 Task: Add an event  with title  Meeting with John, date '2023/11/12' to 2023/11/14 & Select Event type as  Collective. Add location for the event as  987 Red Beach, Santorini, Greece and add a description: Based on the analysis conducted, providing recommendations and actionable insights for future campaigns or adjustments to the current campaign. These recommendations may include refining the target audience, adjusting messaging, optimizing marketing channels, modifying creative elements, or reallocating resources.Create an event link  http-meetingwithjohncom & Select the event color as  Bright Yellow. , logged in from the account softage.10@softage.netand send the event invitation to softage.9@softage.net and softage.8@softage.net
Action: Mouse moved to (930, 182)
Screenshot: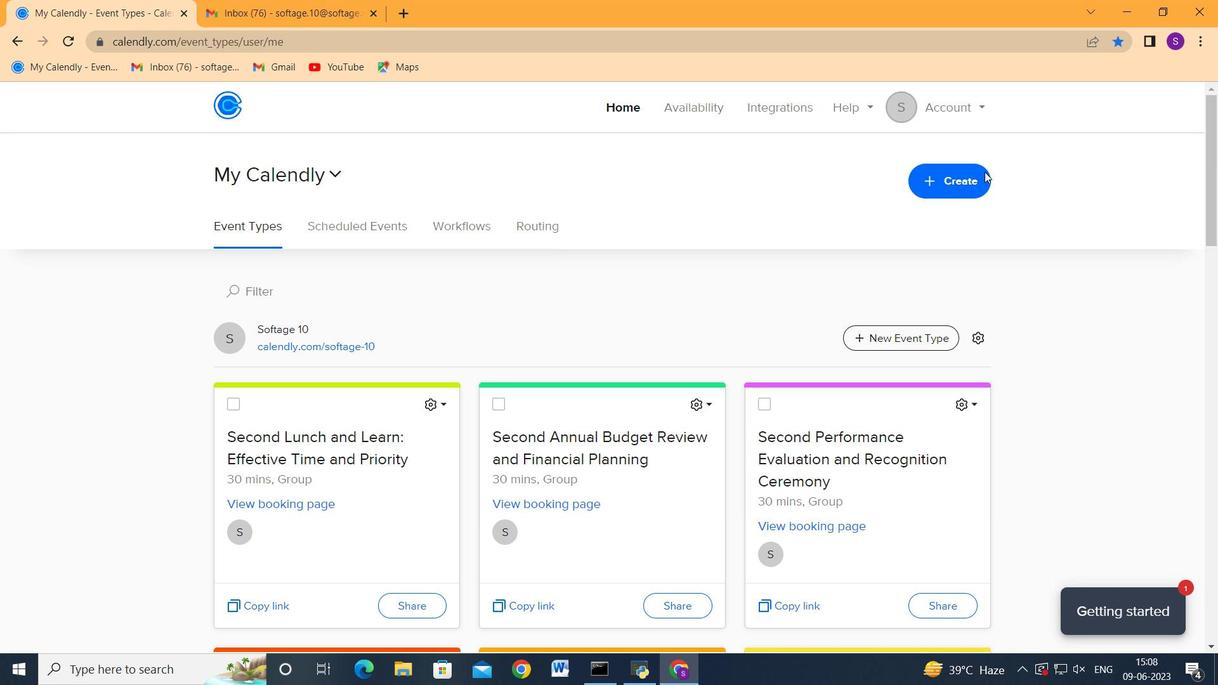 
Action: Mouse pressed left at (930, 182)
Screenshot: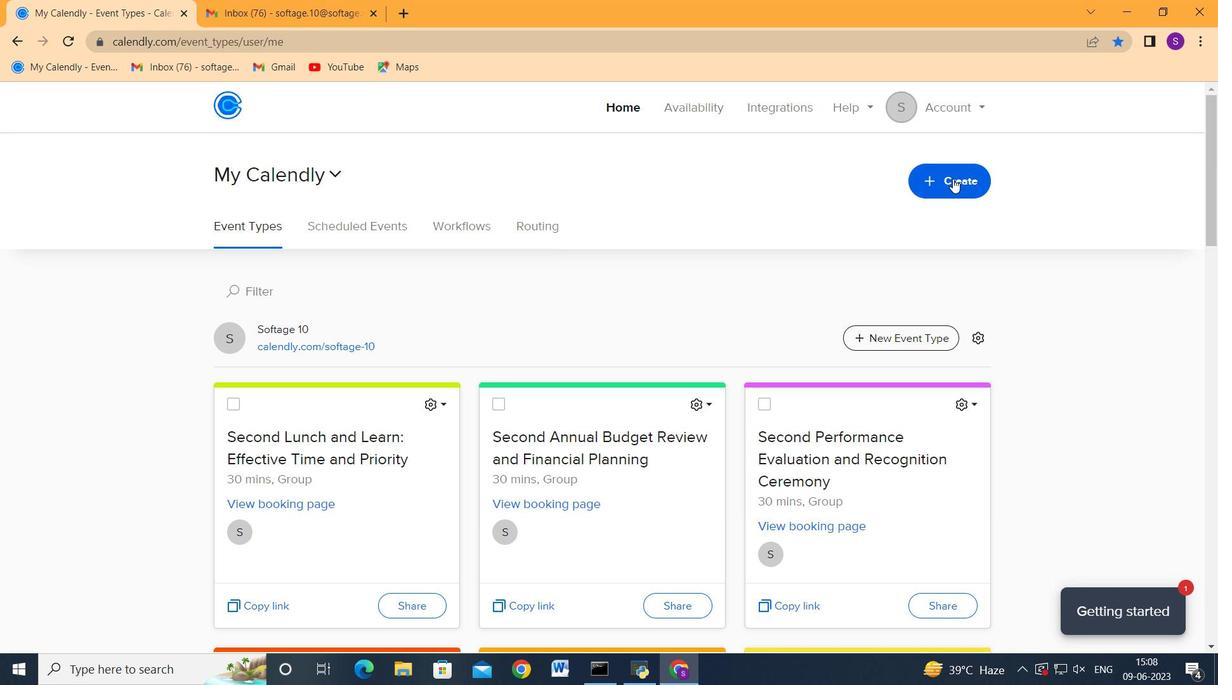 
Action: Mouse moved to (930, 222)
Screenshot: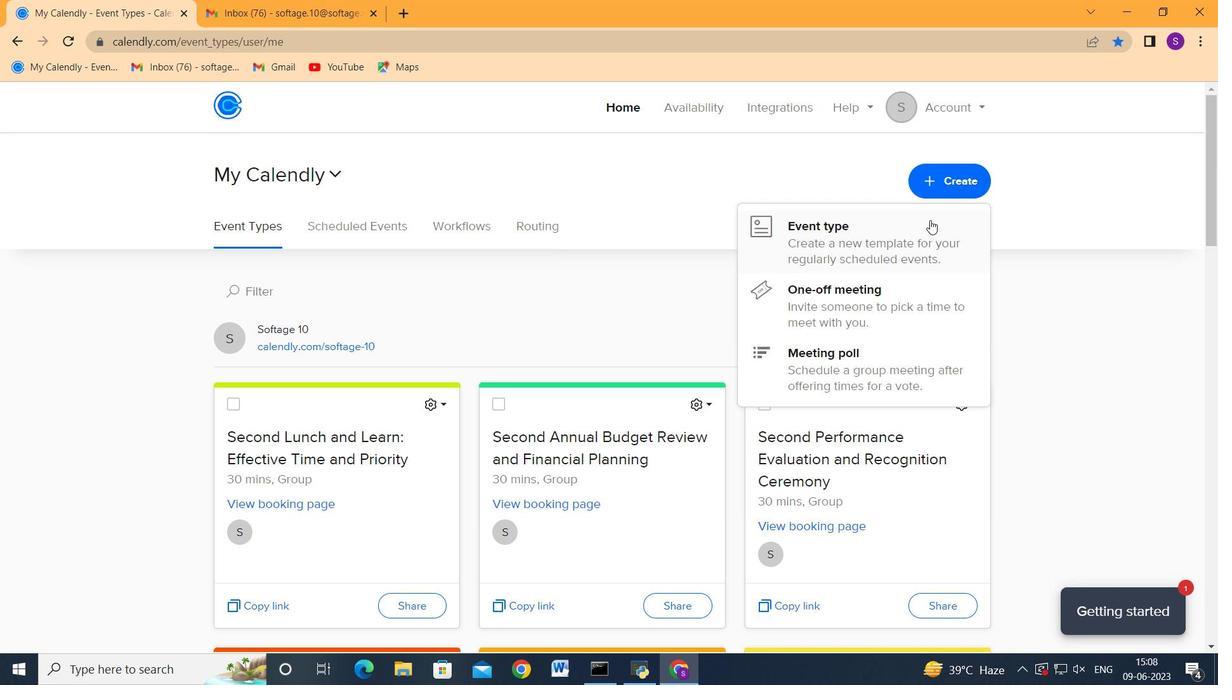 
Action: Mouse pressed left at (930, 222)
Screenshot: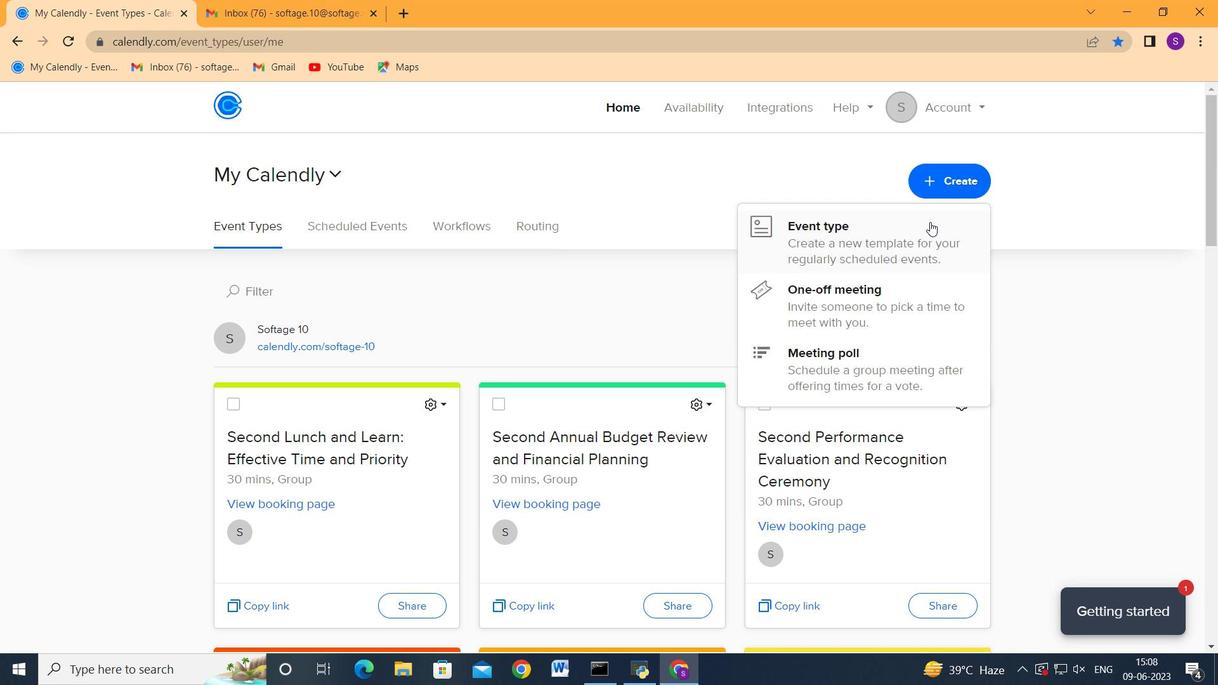 
Action: Mouse moved to (543, 496)
Screenshot: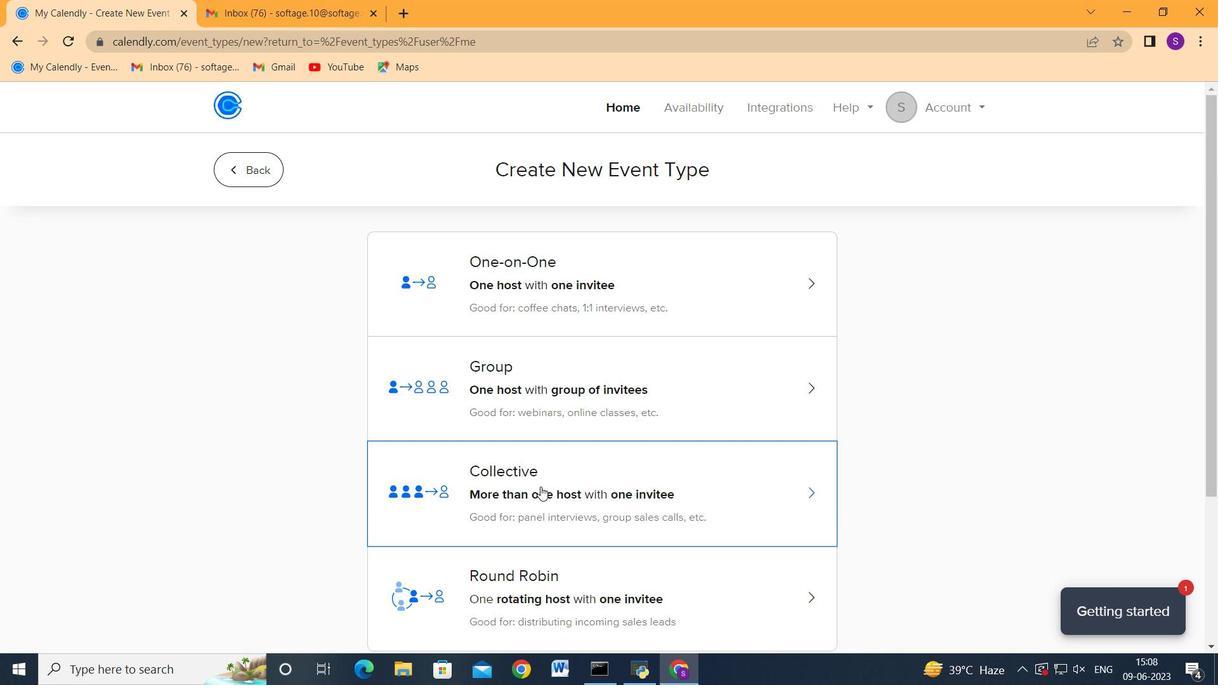 
Action: Mouse pressed left at (543, 496)
Screenshot: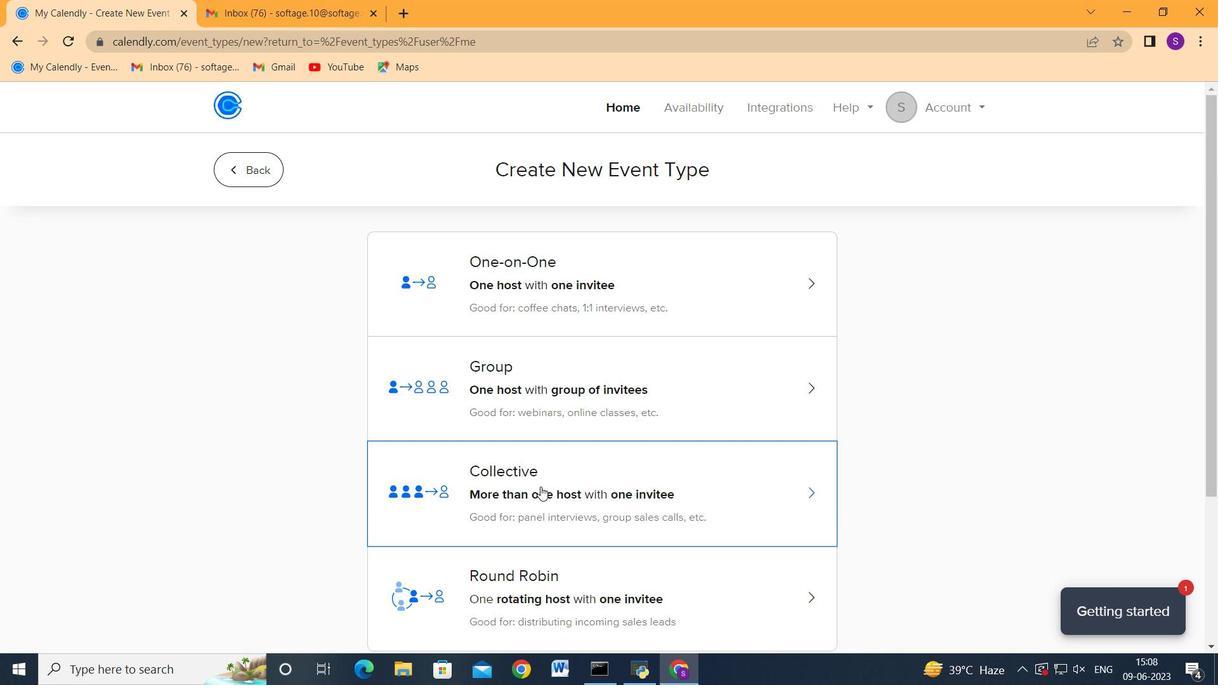 
Action: Mouse moved to (601, 246)
Screenshot: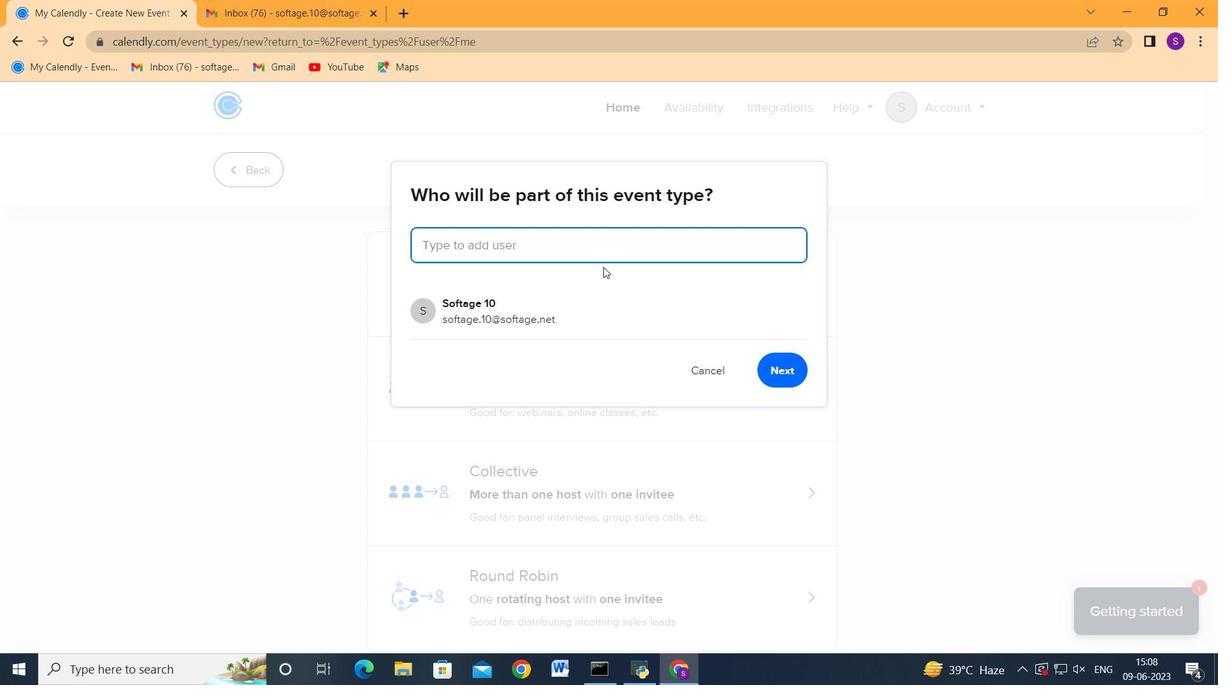 
Action: Key pressed <Key.shift>
Screenshot: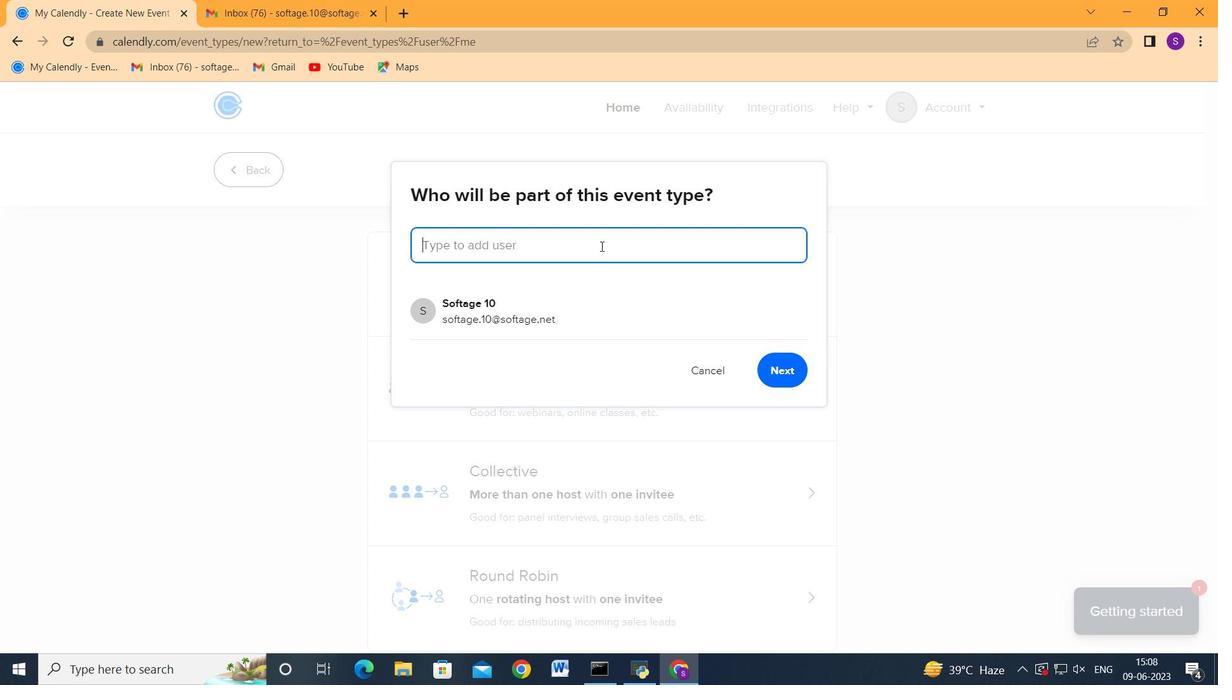 
Action: Mouse moved to (780, 359)
Screenshot: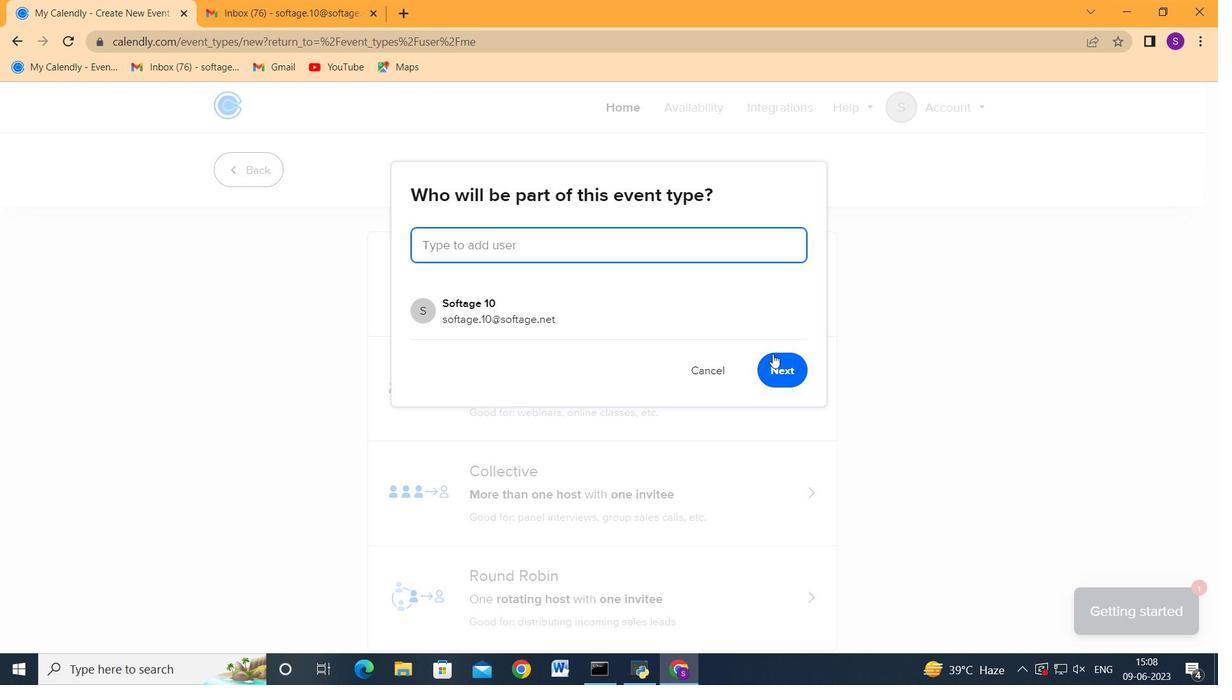 
Action: Mouse pressed left at (780, 359)
Screenshot: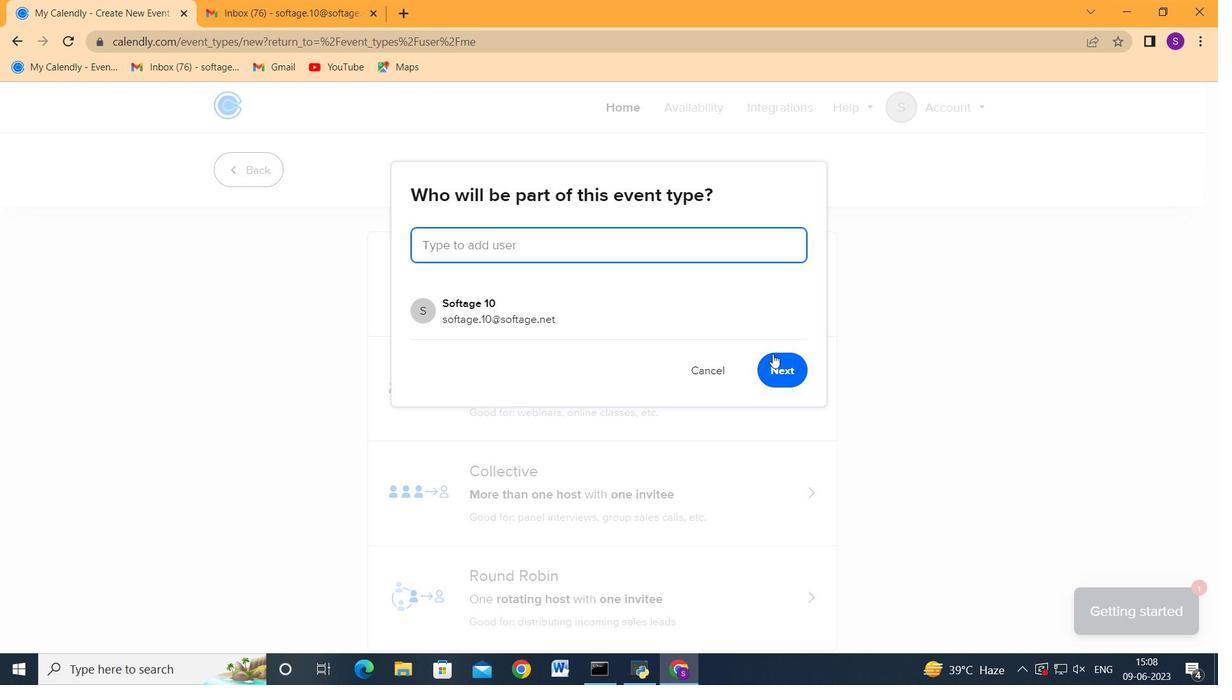 
Action: Mouse moved to (371, 379)
Screenshot: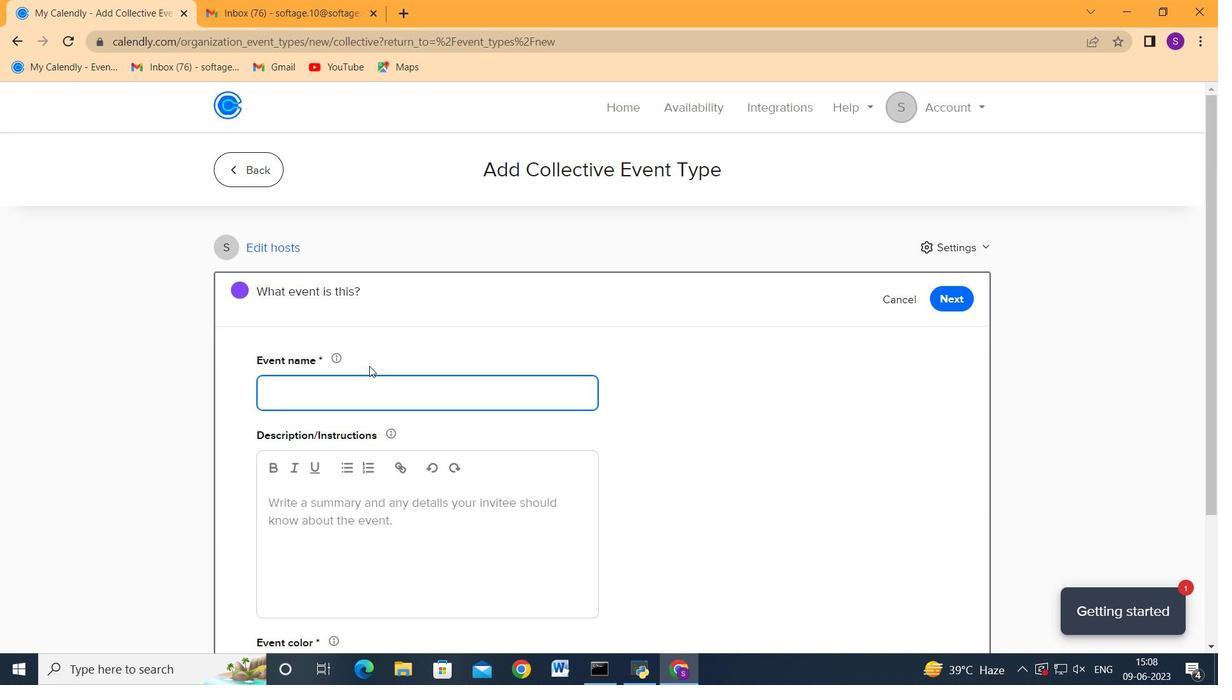 
Action: Key pressed <Key.shift>Based<Key.space>on<Key.space>thctrl+A<Key.backspace><Key.shift>Meeting<Key.space>with<Key.space><Key.shift>John,<Key.space><Key.backspace><Key.backspace><Key.tab><Key.tab><Key.tab>2<Key.backspace><Key.backspace><Key.shift>T<Key.backspace><Key.backspace><Key.shift_r><Key.shift_r><Key.shift_r><Key.shift_r><Key.shift_r><Key.shift_r><Key.shift_r><Key.shift_r><Key.shift_r>Based<Key.space>on<Key.space>the<Key.space>analysis<Key.space>conducted,<Key.space>providing<Key.space><Key.backspace><Key.space>rem<Key.backspace>commed<Key.backspace>ndation<Key.space><Key.backspace>s<Key.space>and<Key.space>actionable<Key.space>insights<Key.space>for<Key.space>future<Key.space>campaigns<Key.space>or<Key.space>adjustments<Key.space>to<Key.space>the<Key.space>current<Key.space>campaign<Key.space><Key.backspace><Key.space><Key.backspace>.<Key.space><Key.shift>These<Key.space>recommendations<Key.space><Key.backspace><Key.space>may<Key.space>include<Key.space>refining<Key.space>the<Key.space>target<Key.space>audience<Key.space><Key.backspace><Key.space><Key.backspace>,<Key.space>adjusting<Key.space>messaging,<Key.space>optimizing<Key.space>marketing<Key.space>channels,<Key.space>modifying<Key.space>creative<Key.space>elements<Key.space><Key.backspace><Key.space><Key.backspace><Key.space><Key.backspace>,<Key.space>or<Key.space>reallocating<Key.space>resources.
Screenshot: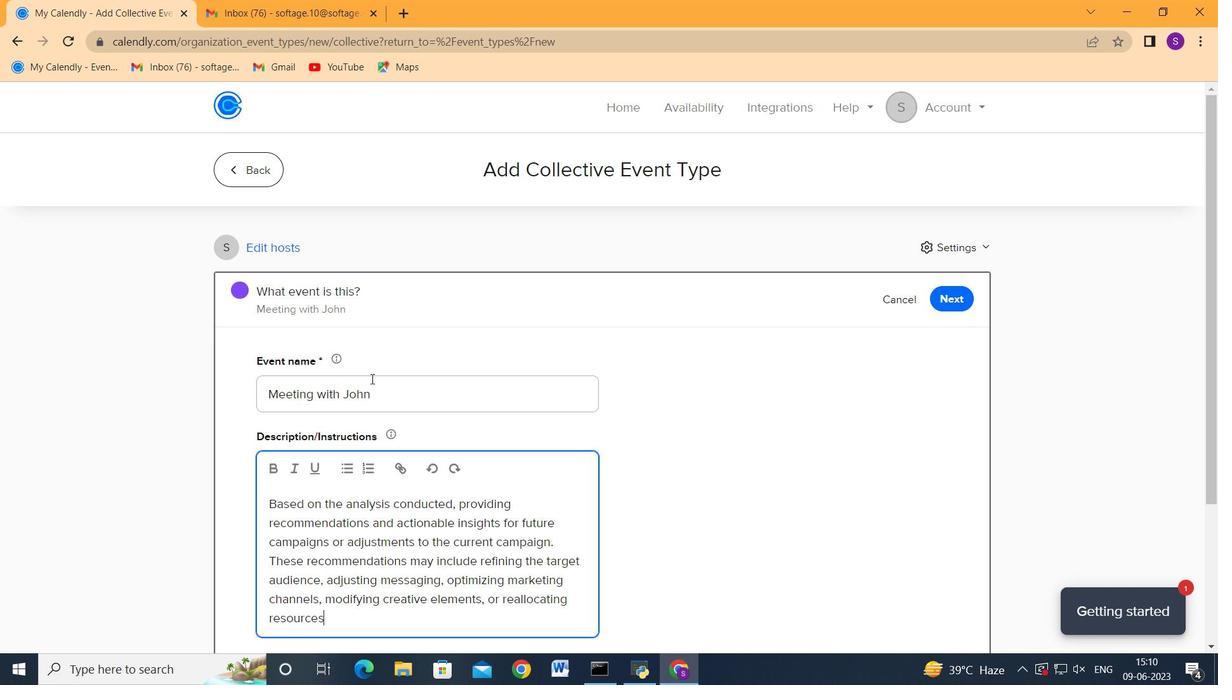 
Action: Mouse moved to (411, 372)
Screenshot: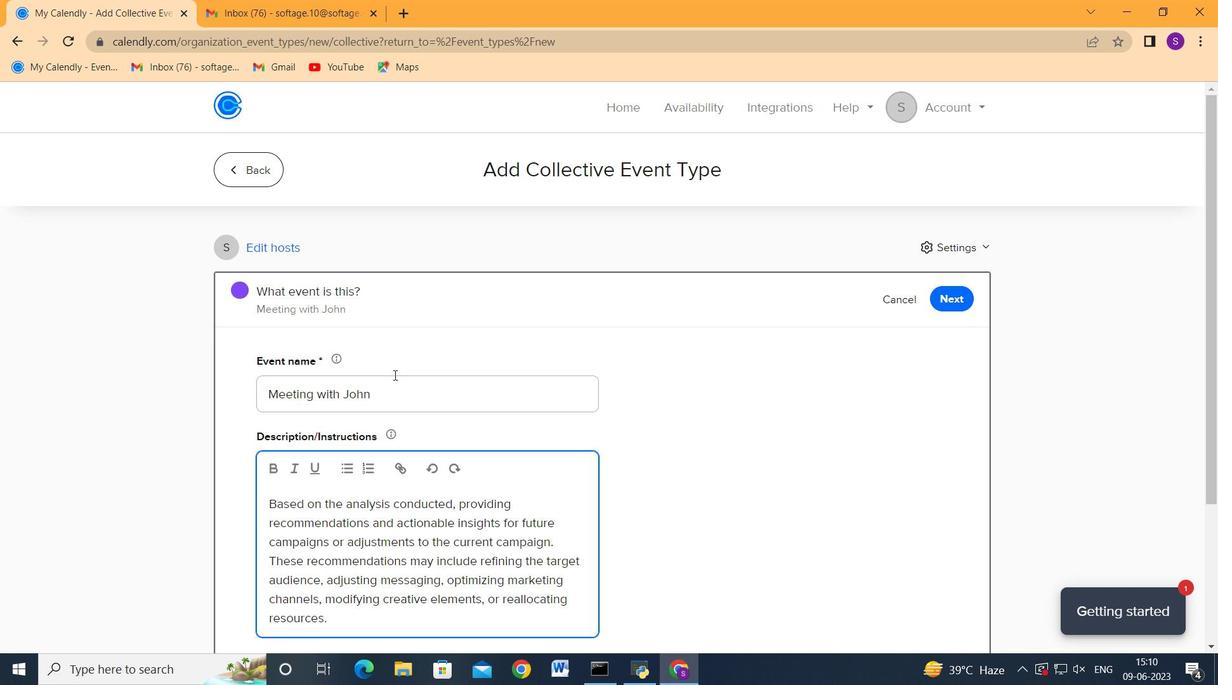 
Action: Mouse scrolled (411, 371) with delta (0, 0)
Screenshot: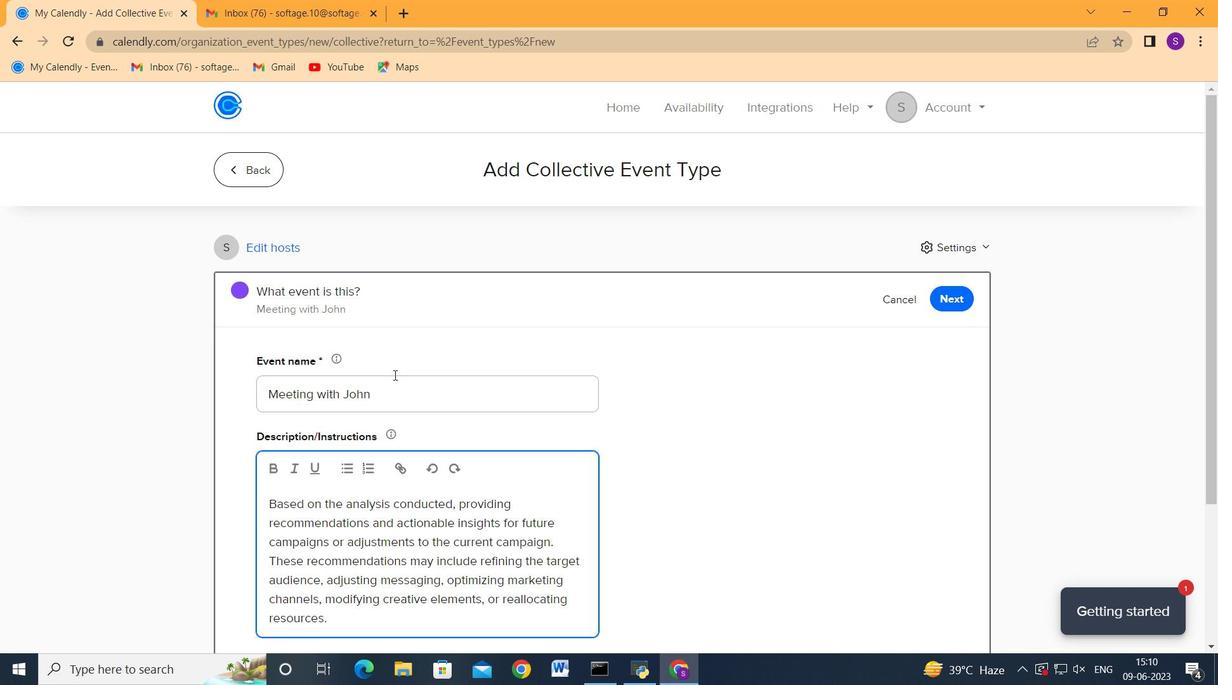 
Action: Mouse scrolled (411, 371) with delta (0, 0)
Screenshot: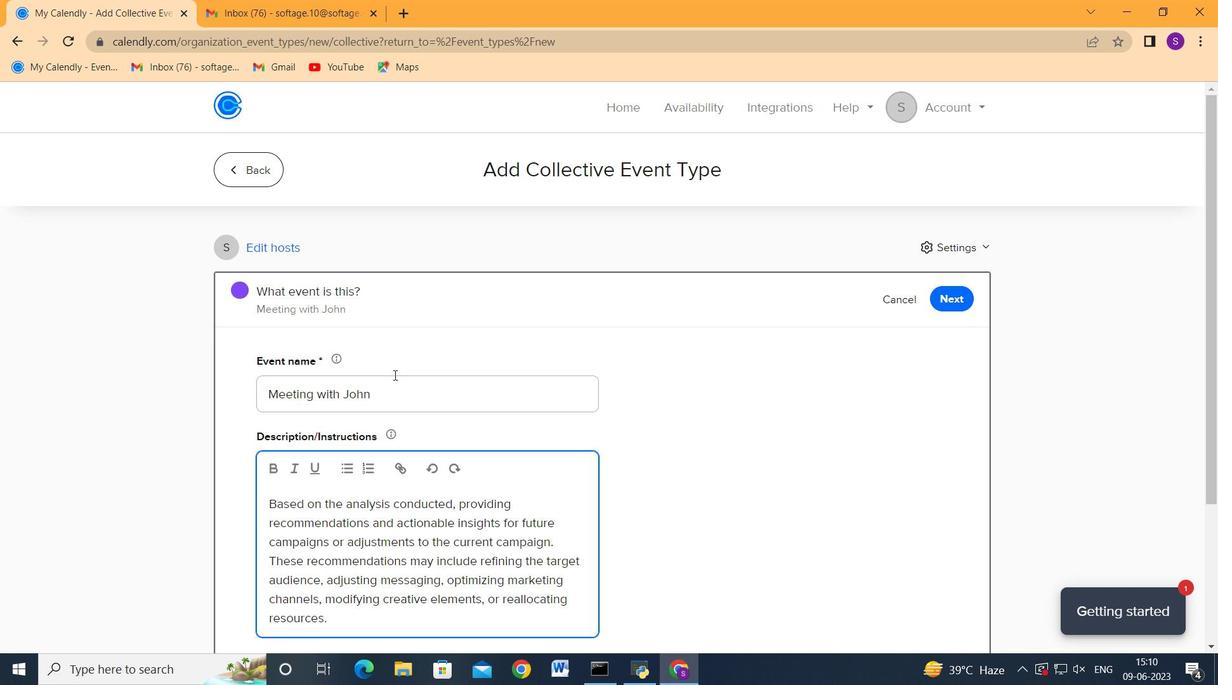 
Action: Mouse scrolled (411, 371) with delta (0, 0)
Screenshot: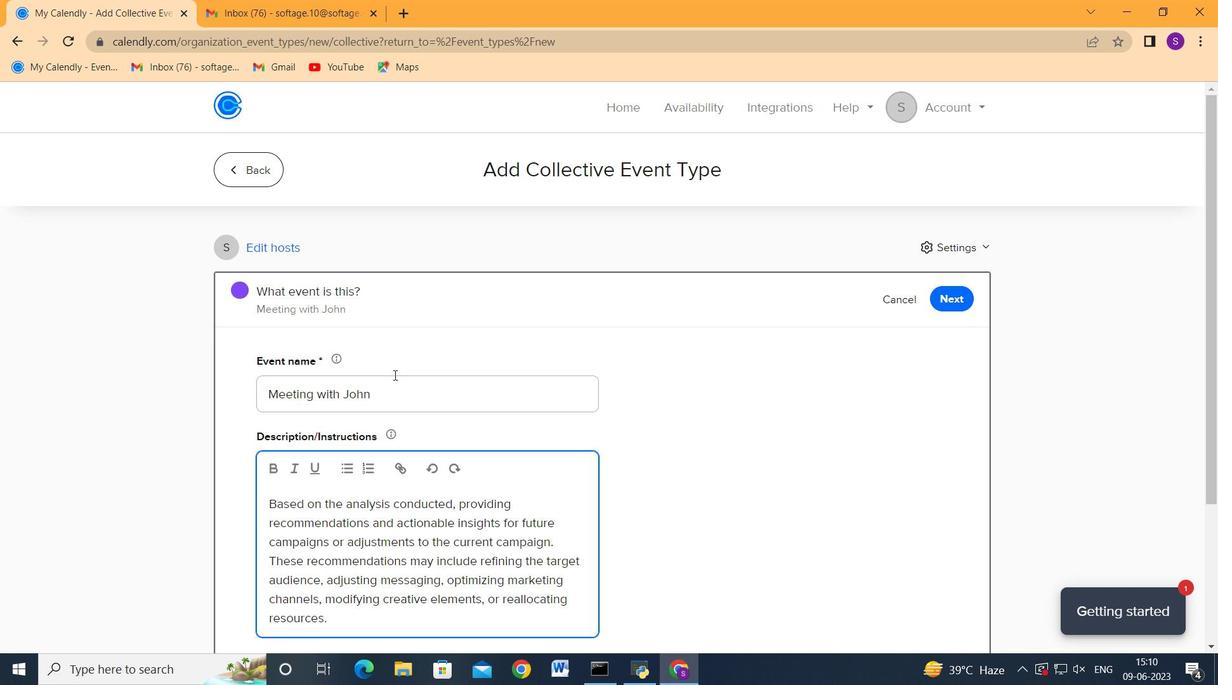 
Action: Mouse scrolled (411, 371) with delta (0, 0)
Screenshot: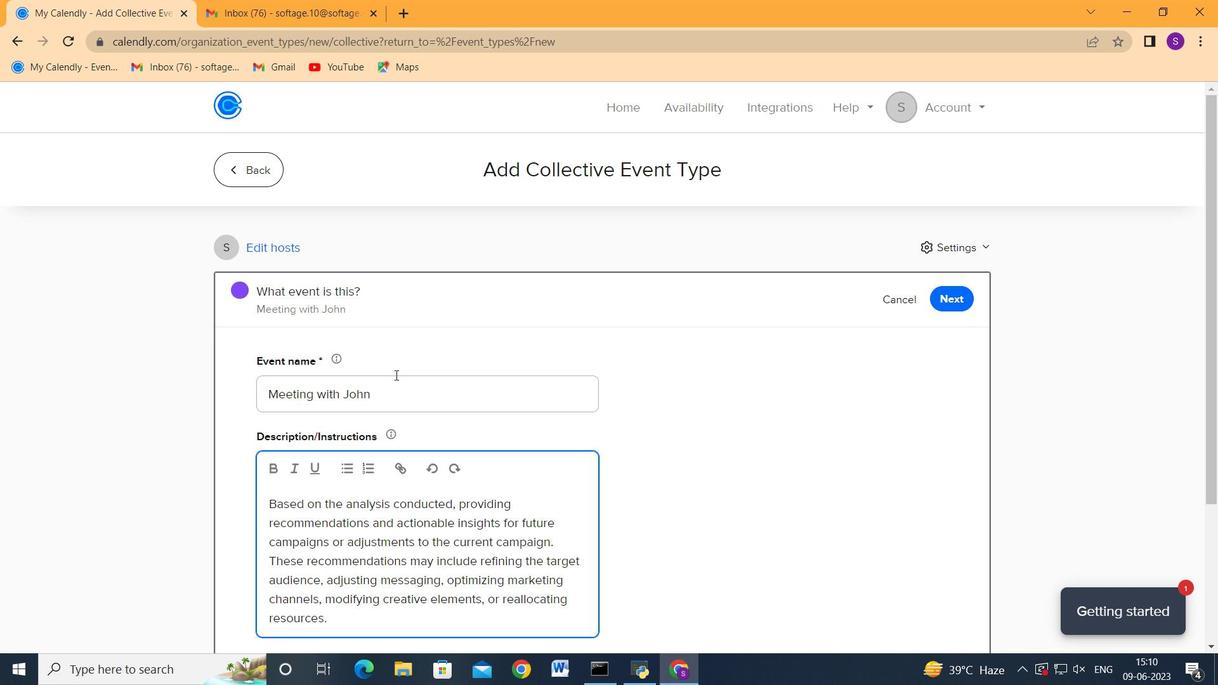 
Action: Mouse moved to (414, 248)
Screenshot: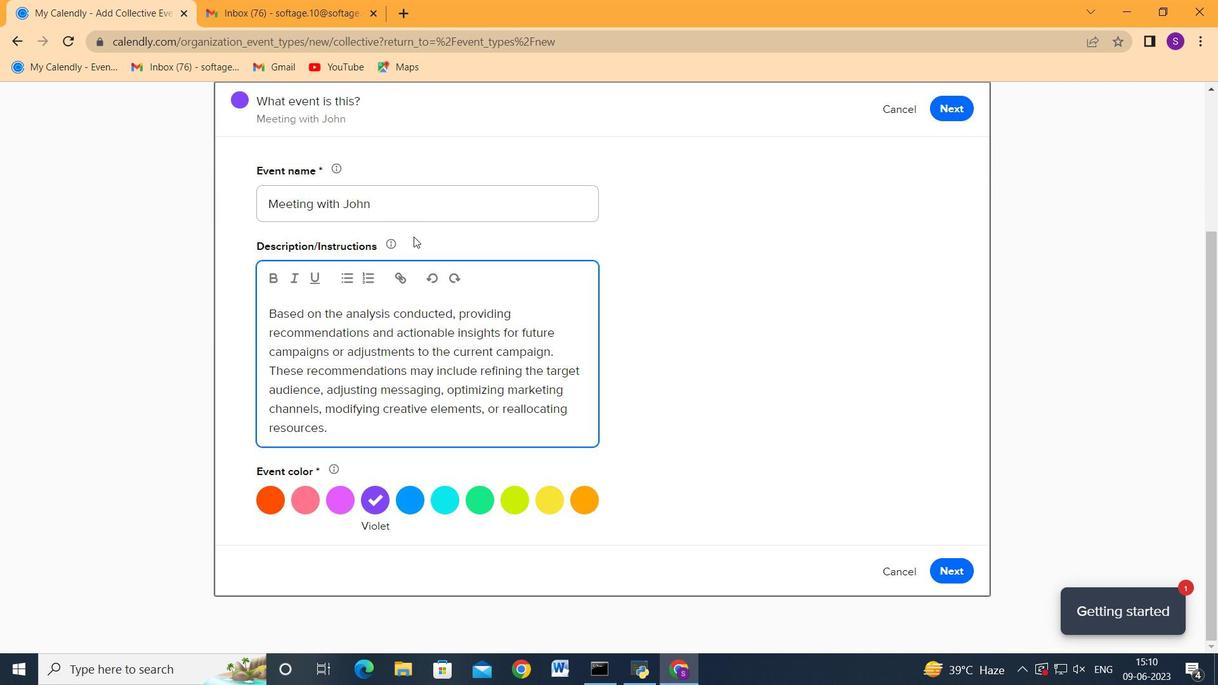 
Action: Mouse scrolled (414, 247) with delta (0, 0)
Screenshot: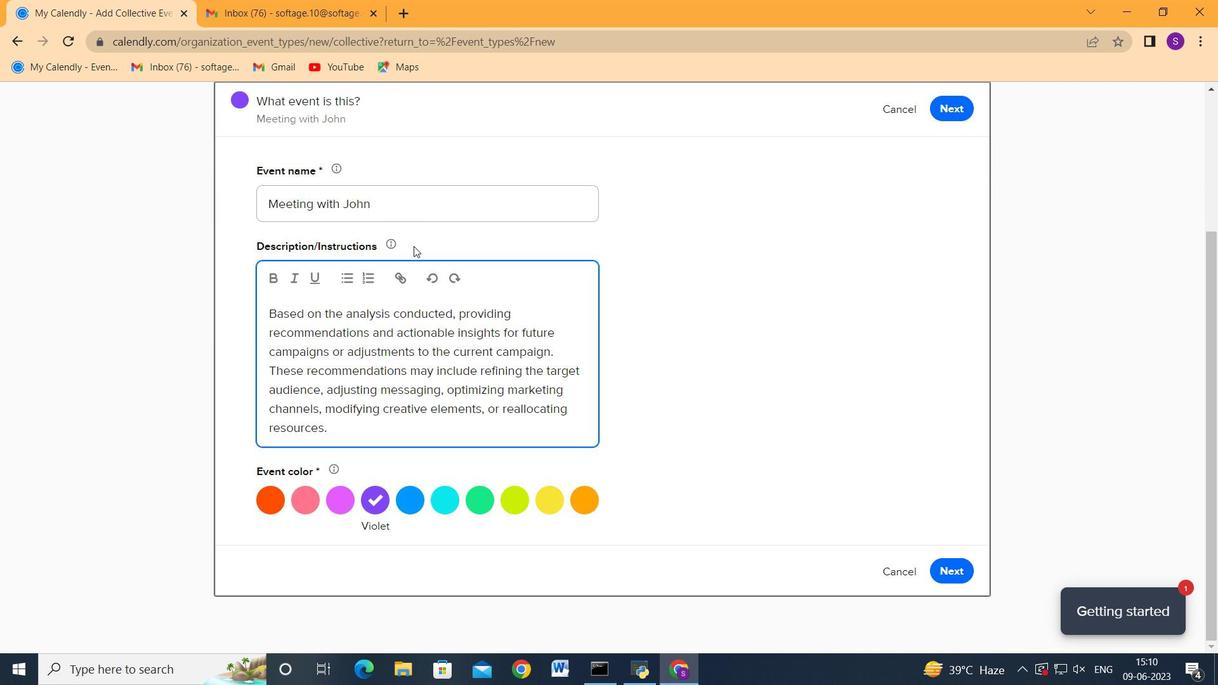 
Action: Mouse moved to (558, 501)
Screenshot: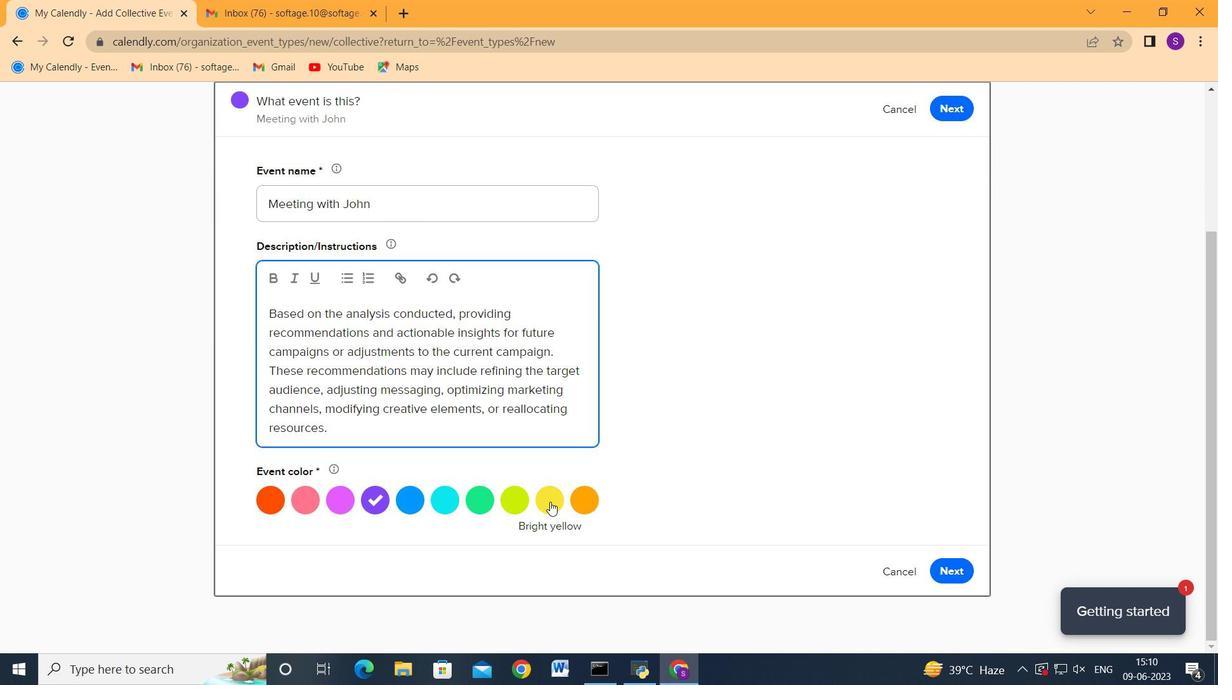 
Action: Mouse pressed left at (558, 501)
Screenshot: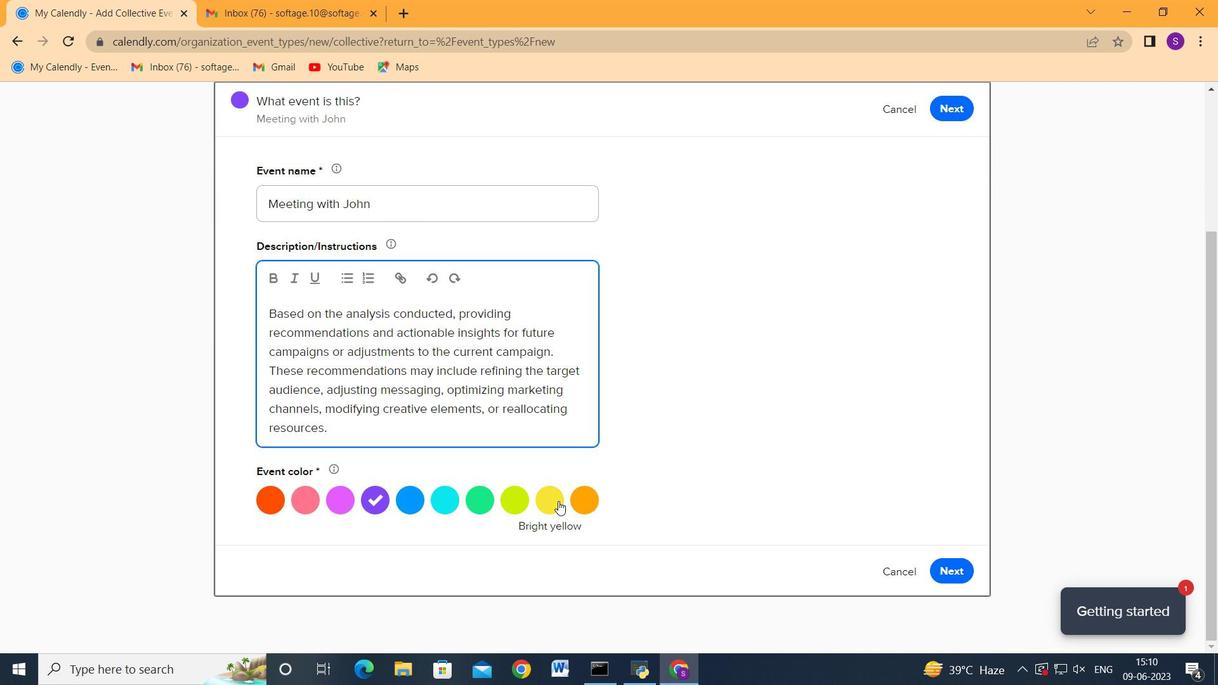 
Action: Mouse moved to (954, 569)
Screenshot: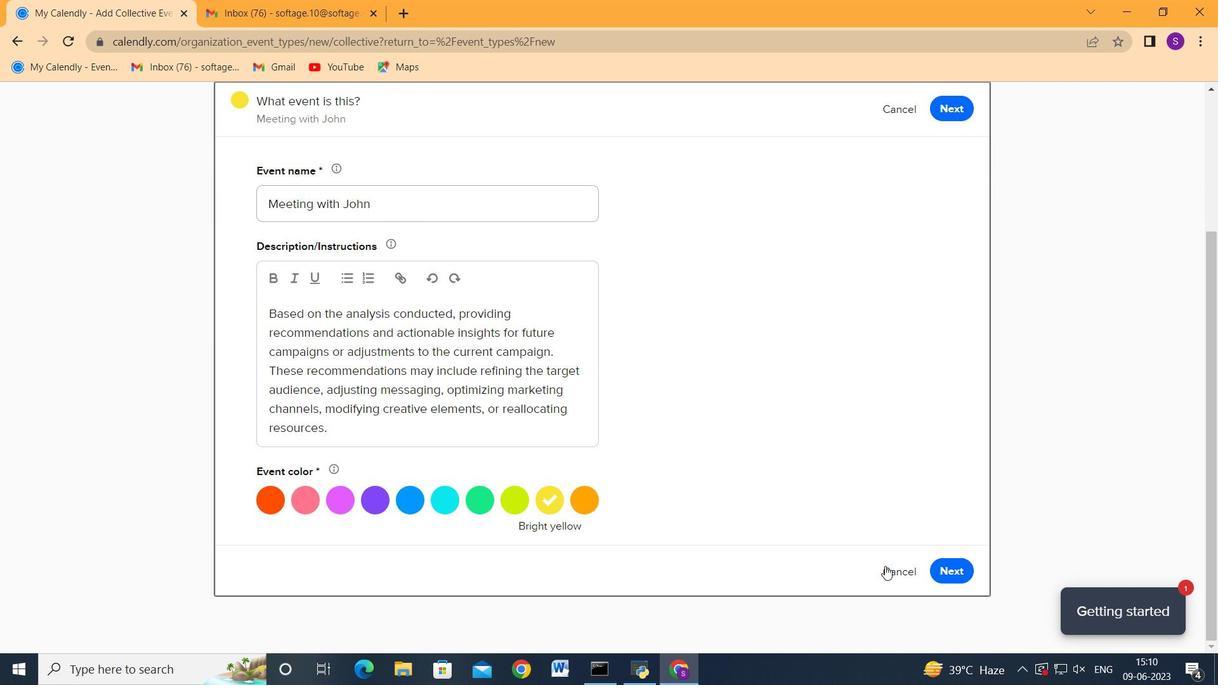 
Action: Mouse pressed left at (954, 569)
Screenshot: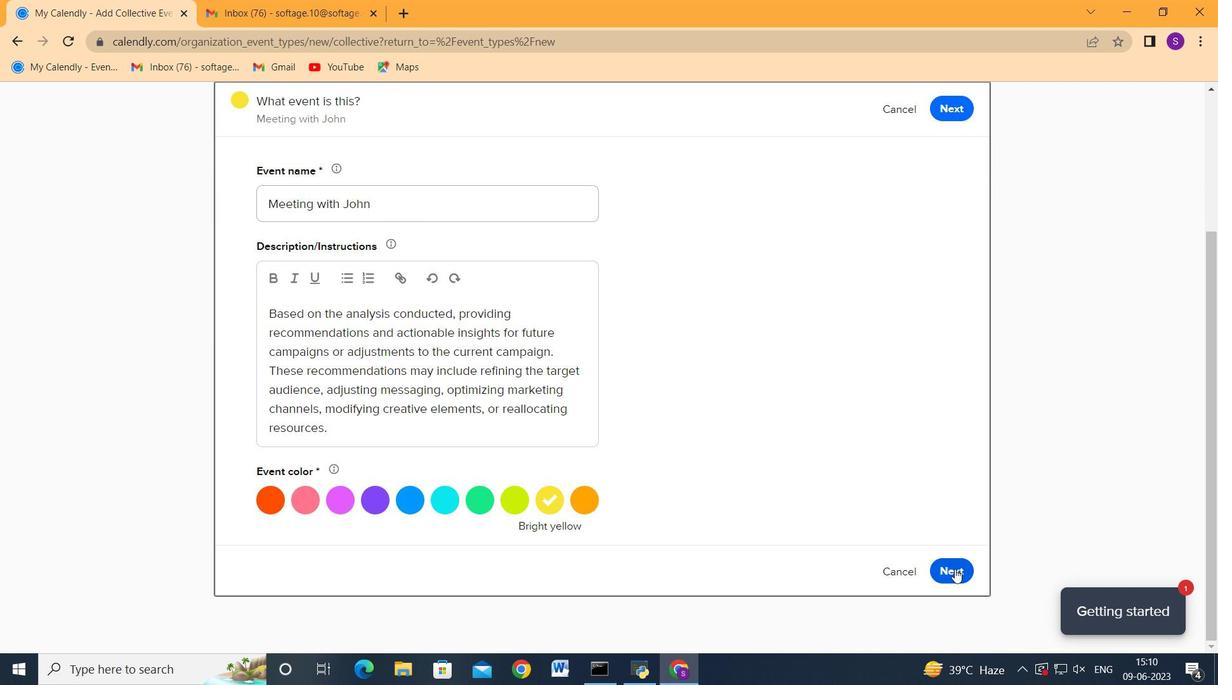 
Action: Mouse moved to (417, 381)
Screenshot: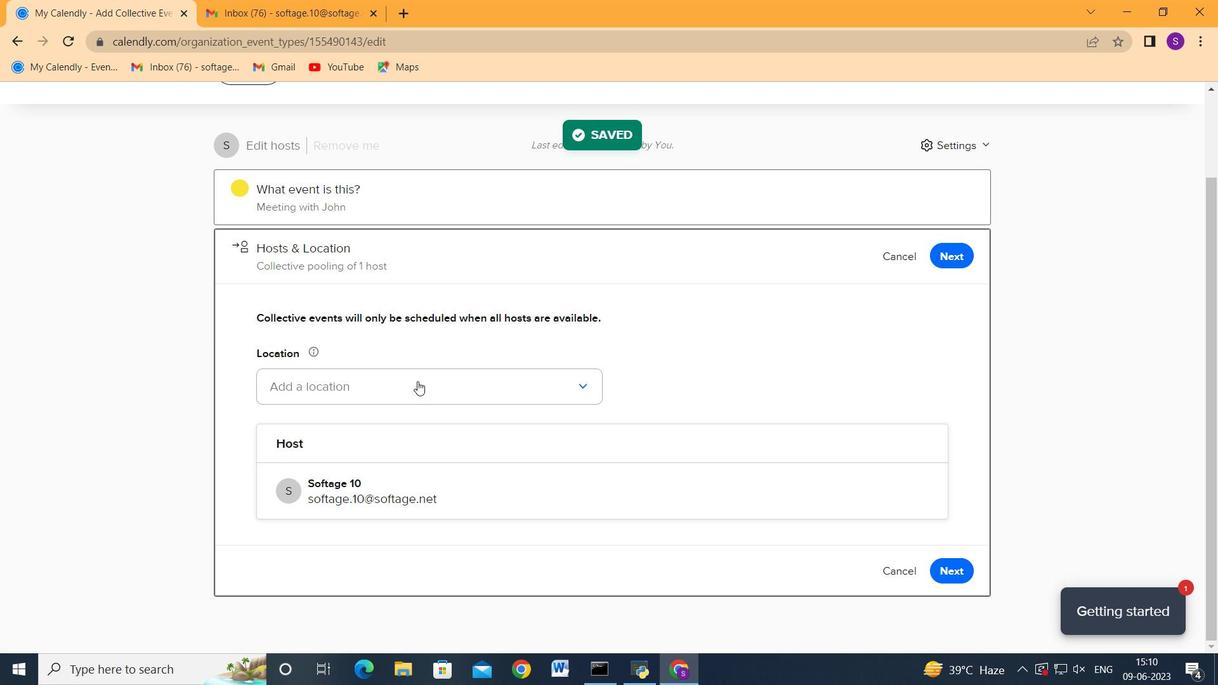 
Action: Mouse pressed left at (417, 381)
Screenshot: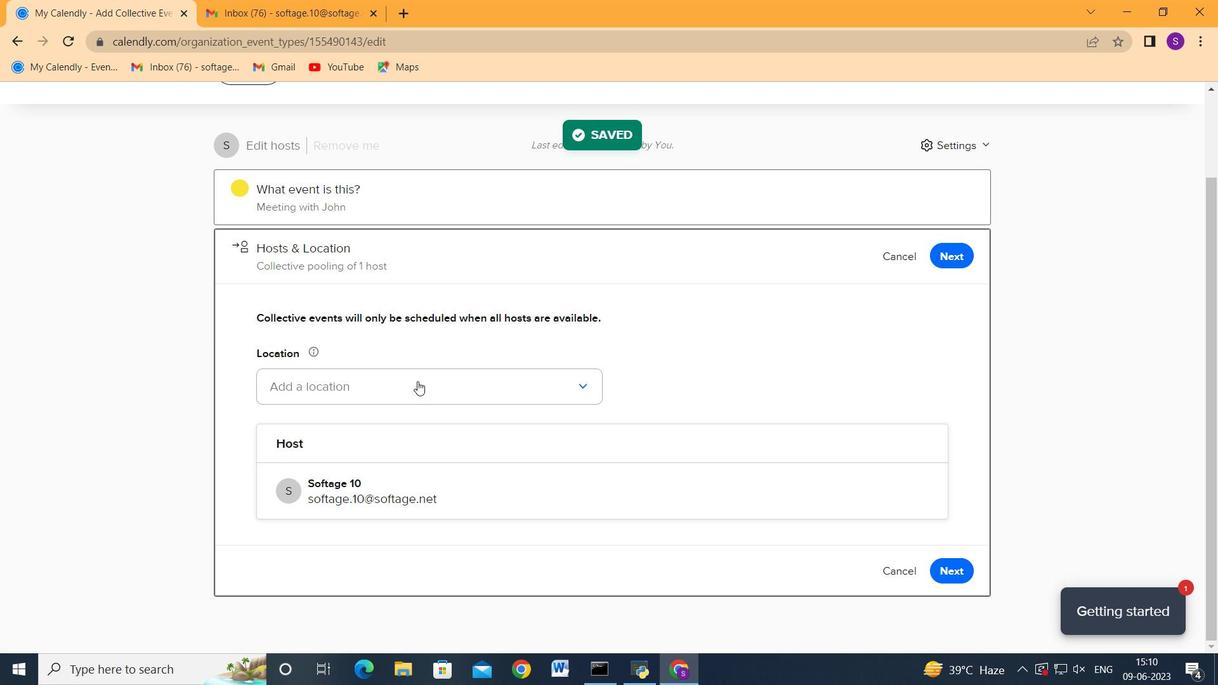 
Action: Mouse moved to (360, 426)
Screenshot: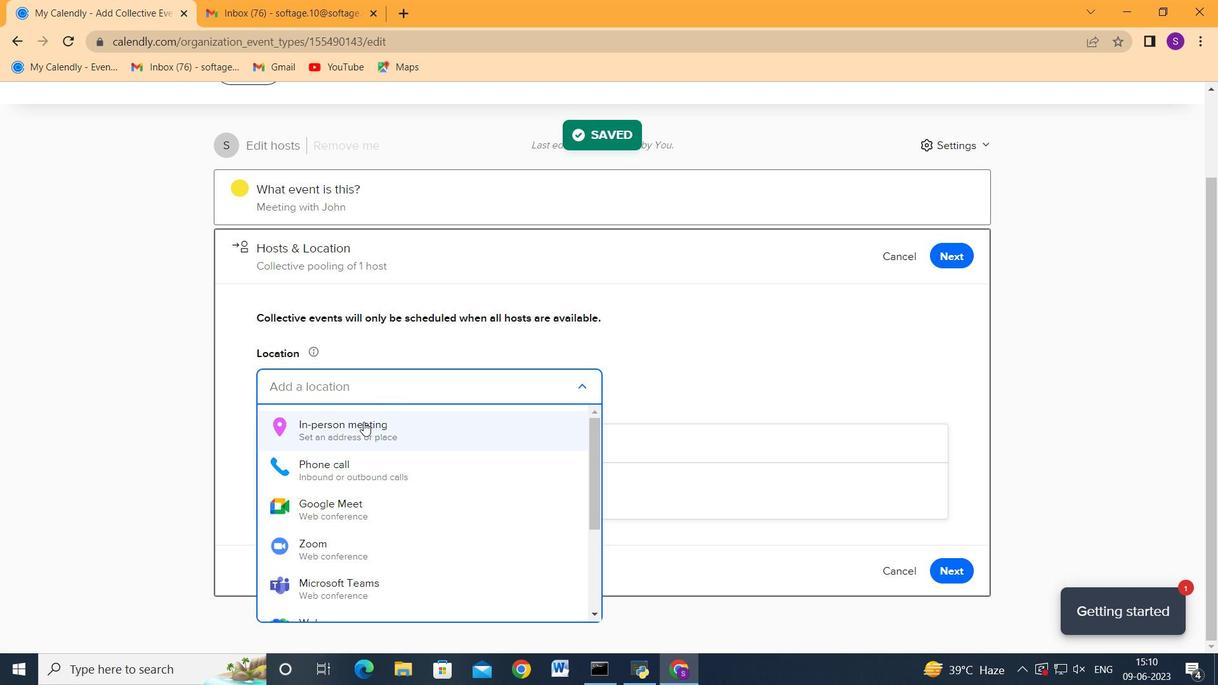 
Action: Mouse pressed left at (360, 426)
Screenshot: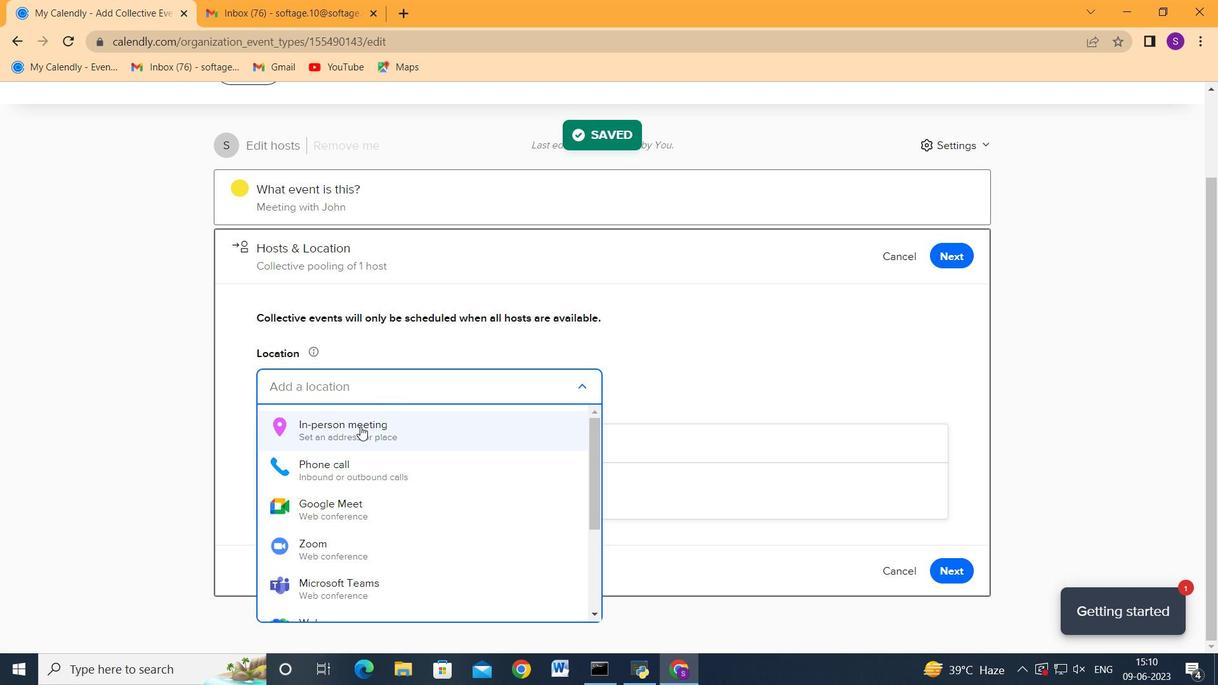
Action: Mouse moved to (531, 276)
Screenshot: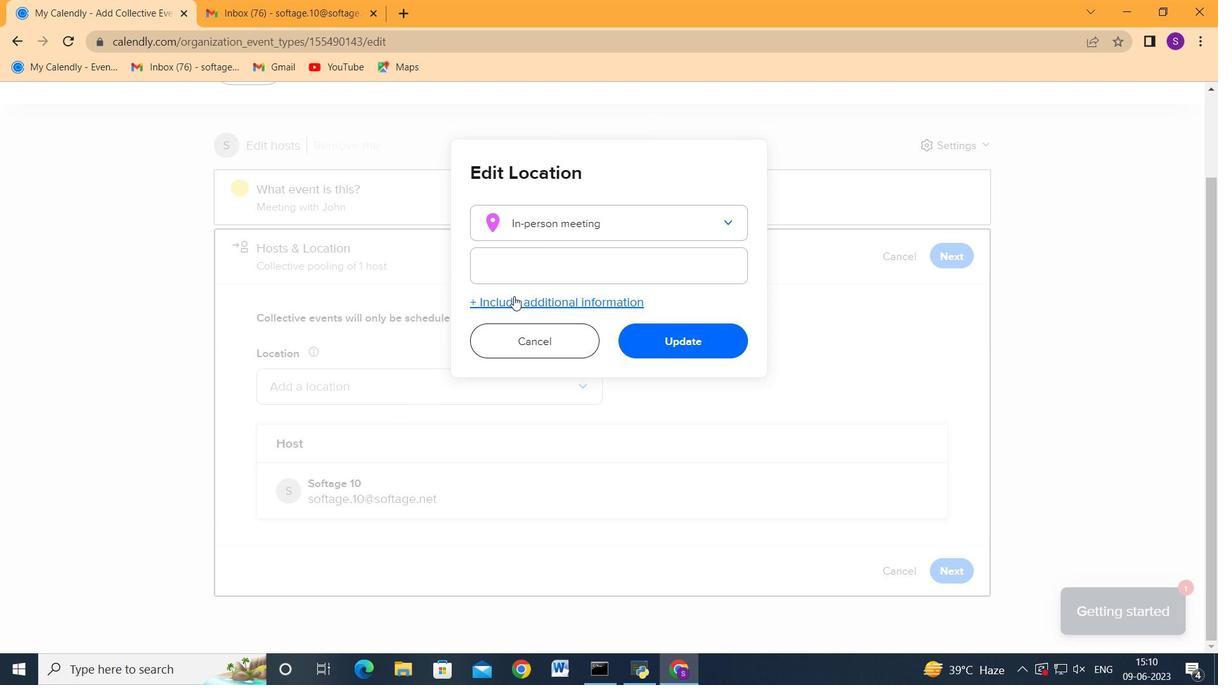
Action: Mouse pressed left at (531, 276)
Screenshot: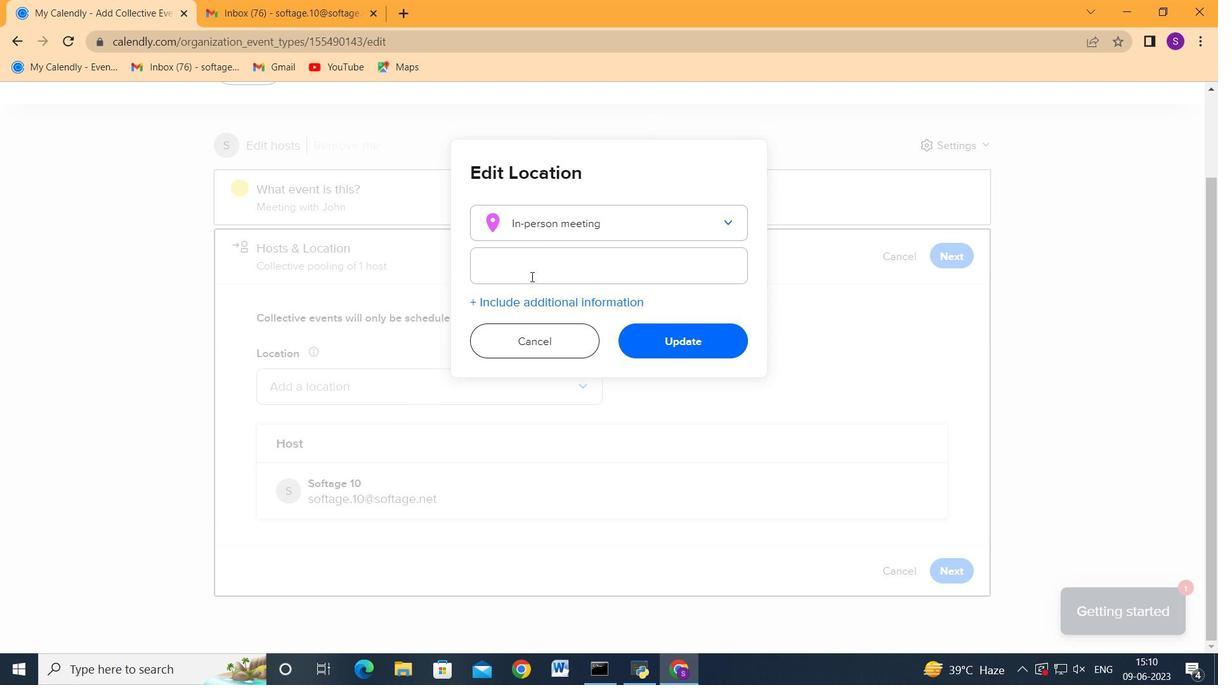 
Action: Key pressed <Key.shift>K<Key.backspace>jtt[=,eetomgwotjkpj<Key.backspace><Key.backspace><Key.backspace><Key.backspace><Key.backspace><Key.backspace><Key.backspace><Key.backspace><Key.backspace><Key.backspace><Key.backspace><Key.backspace><Key.backspace><Key.backspace><Key.backspace><Key.backspace><Key.backspace><Key.backspace><Key.backspace><Key.backspace><Key.backspace><Key.backspace><Key.backspace><Key.backspace>http-meetingwithjohncom
Screenshot: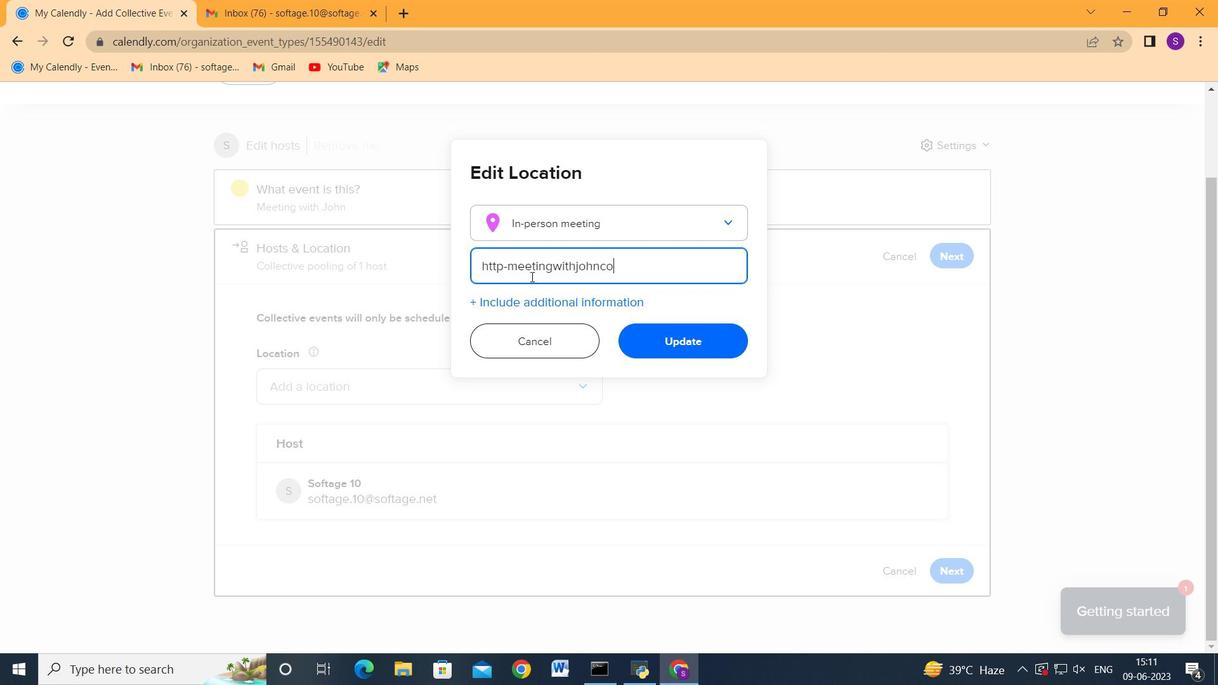 
Action: Mouse moved to (654, 341)
Screenshot: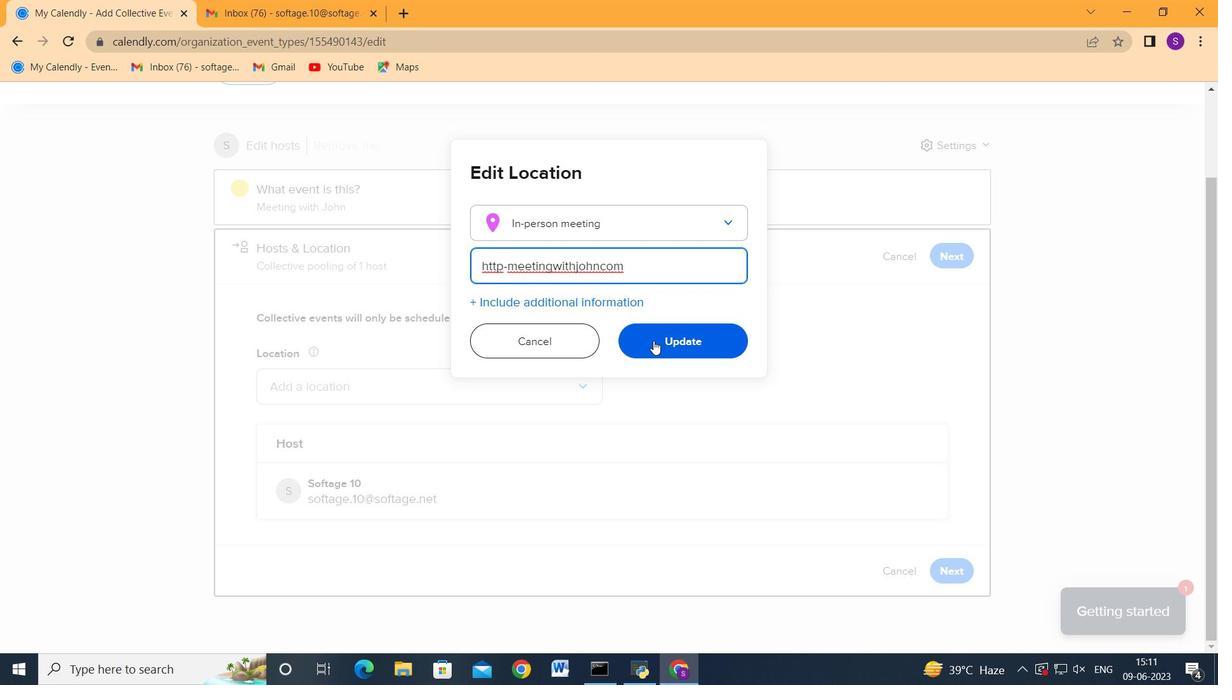 
Action: Mouse pressed left at (654, 341)
Screenshot: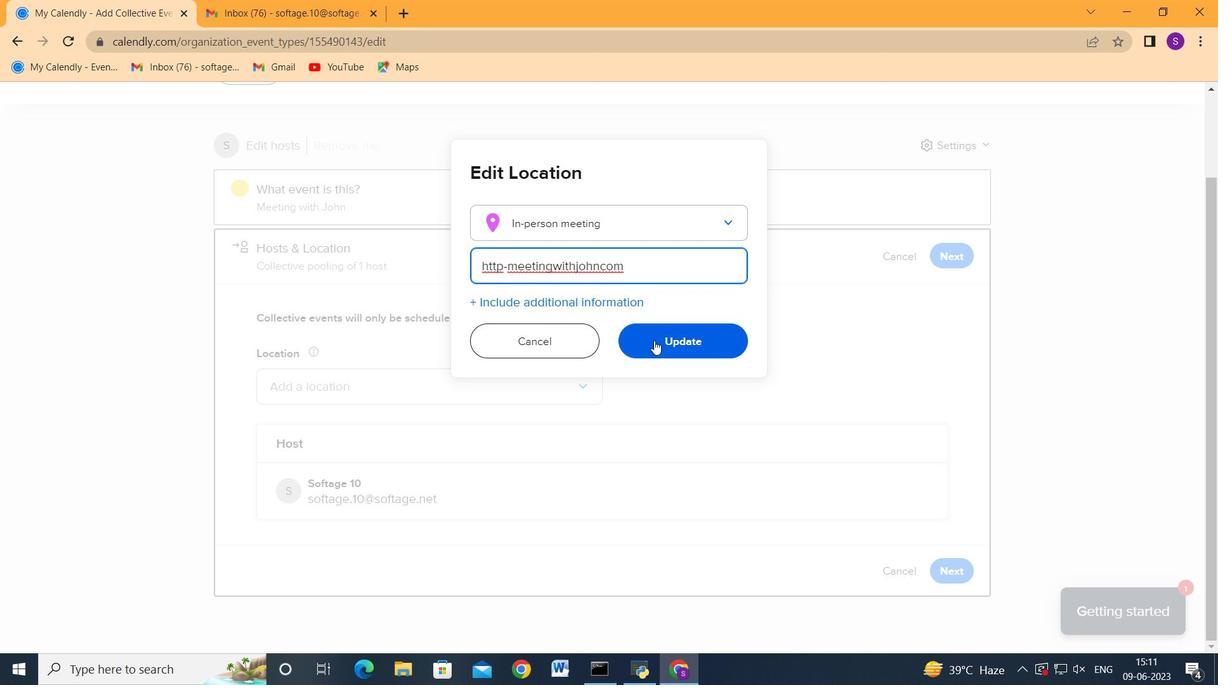 
Action: Mouse moved to (593, 387)
Screenshot: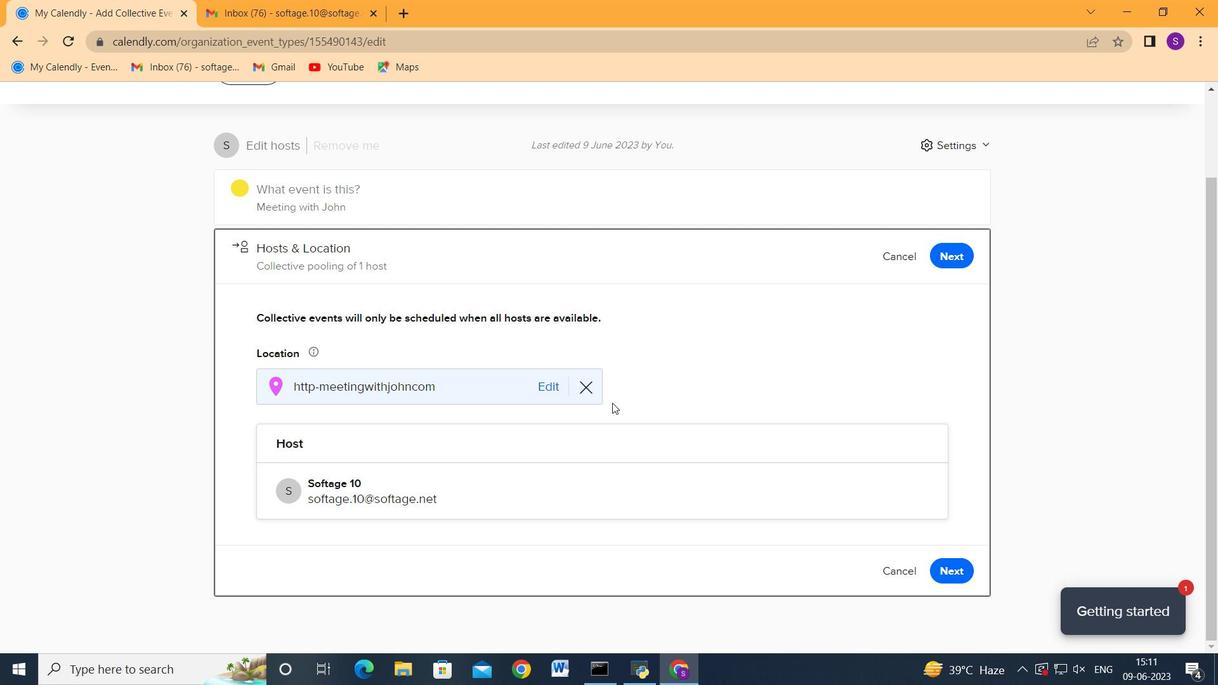 
Action: Mouse pressed left at (593, 387)
Screenshot: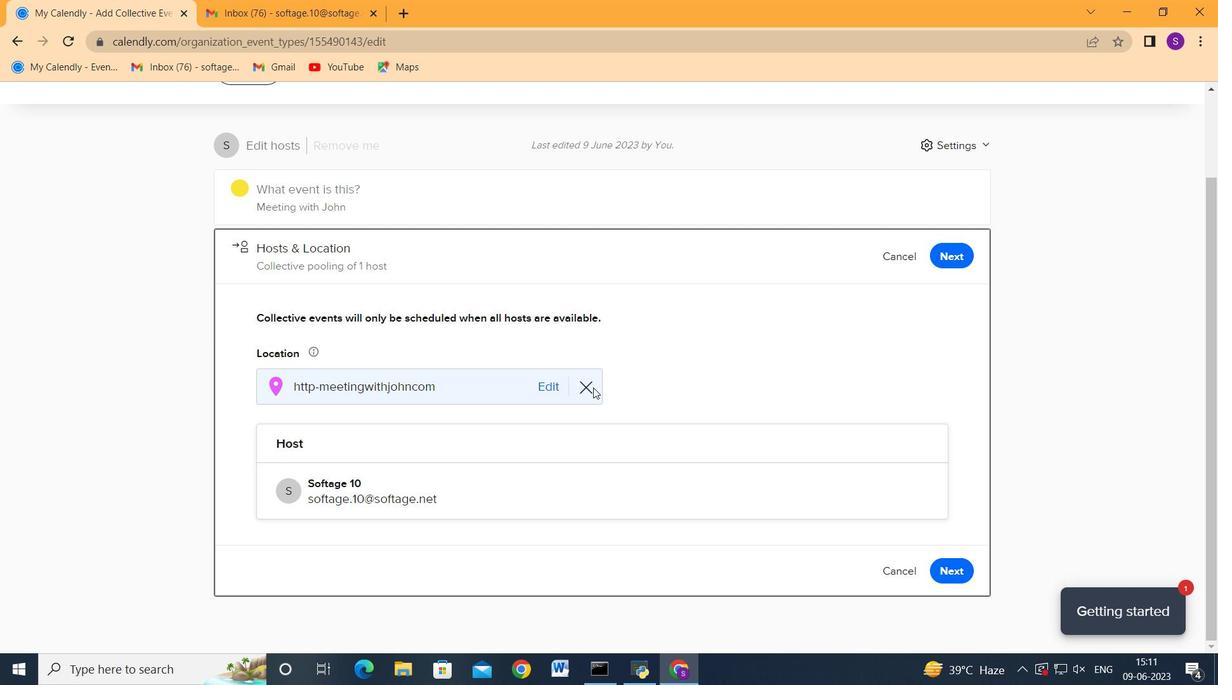 
Action: Mouse moved to (583, 385)
Screenshot: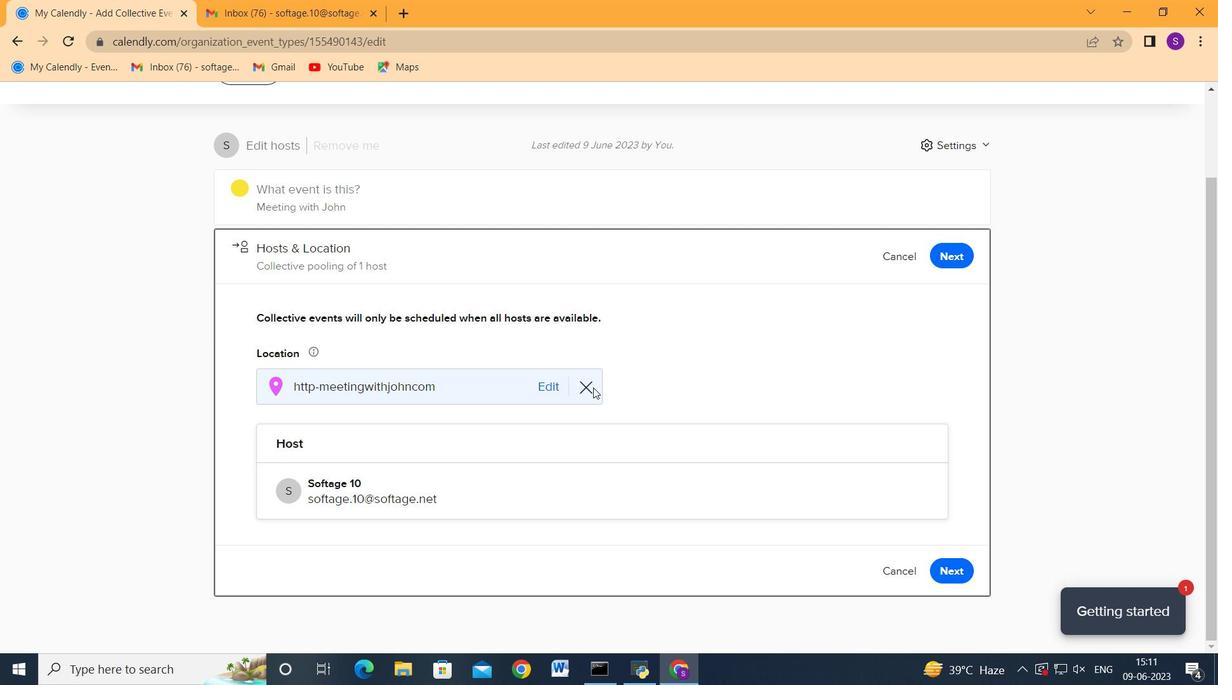
Action: Mouse pressed left at (583, 385)
Screenshot: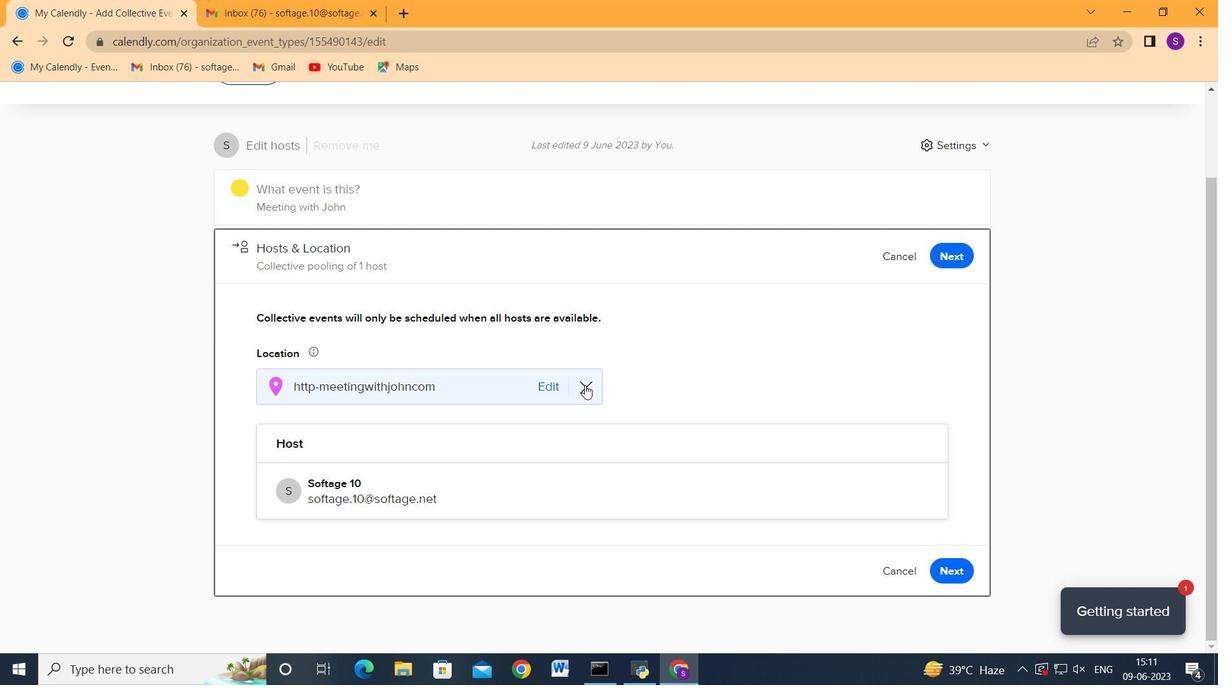 
Action: Mouse moved to (469, 382)
Screenshot: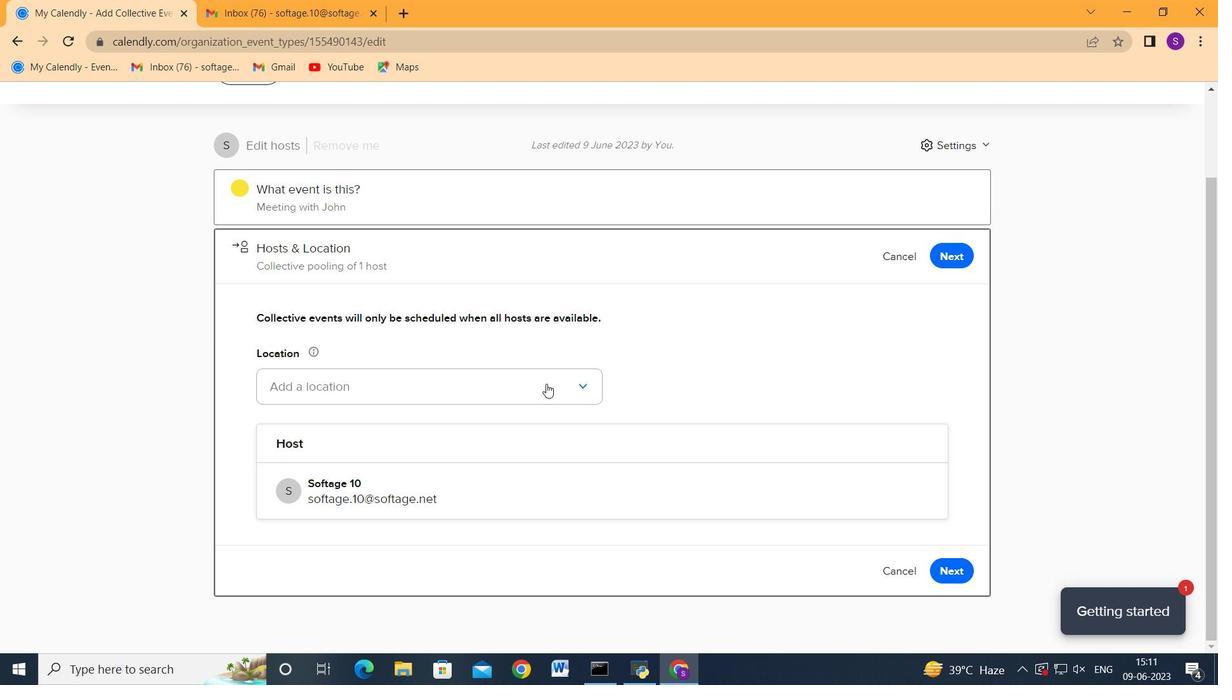 
Action: Mouse pressed left at (469, 382)
Screenshot: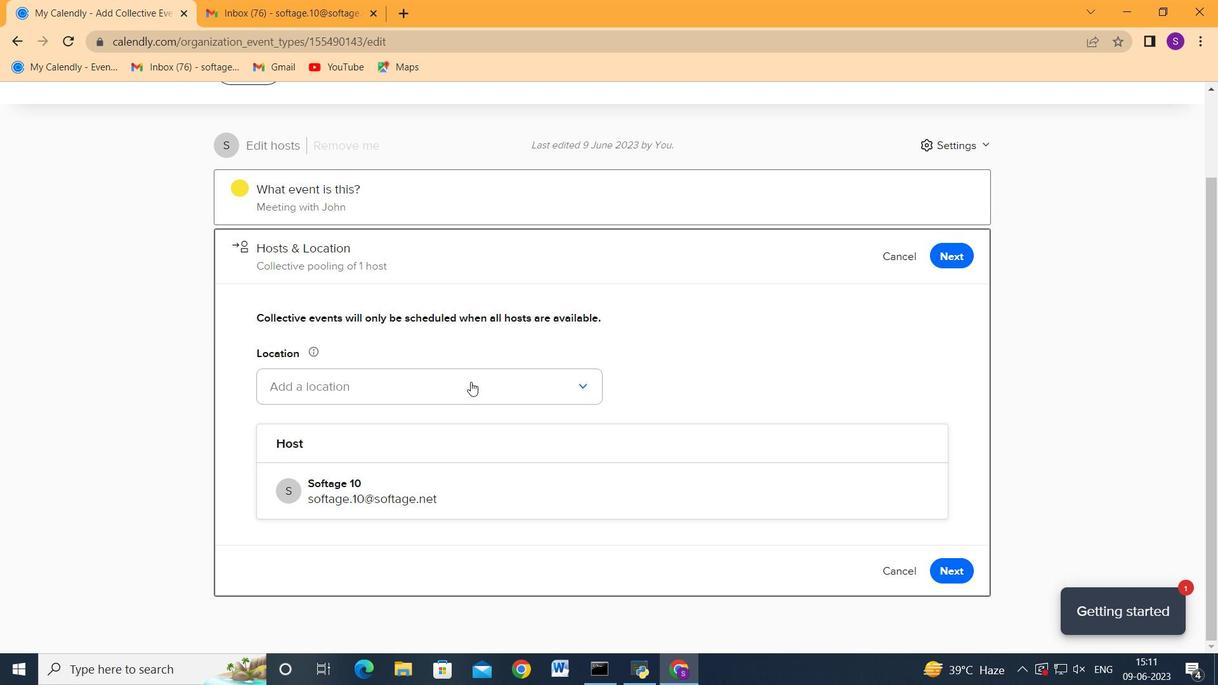 
Action: Mouse moved to (412, 428)
Screenshot: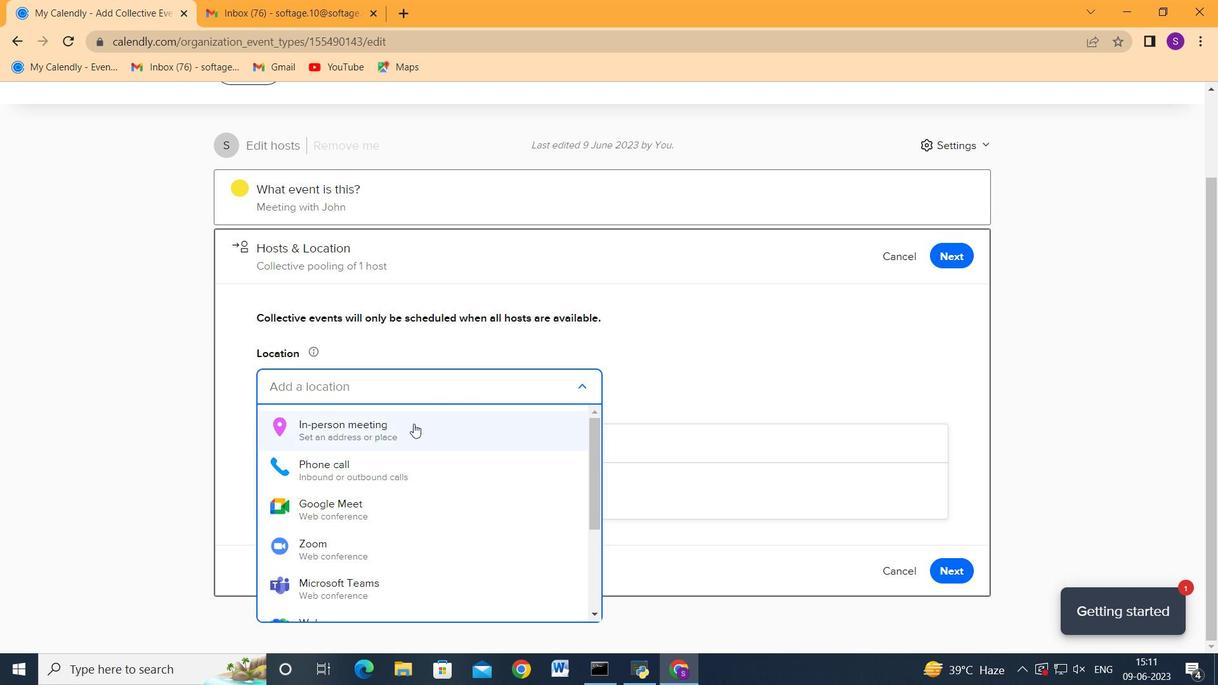 
Action: Mouse pressed left at (412, 428)
Screenshot: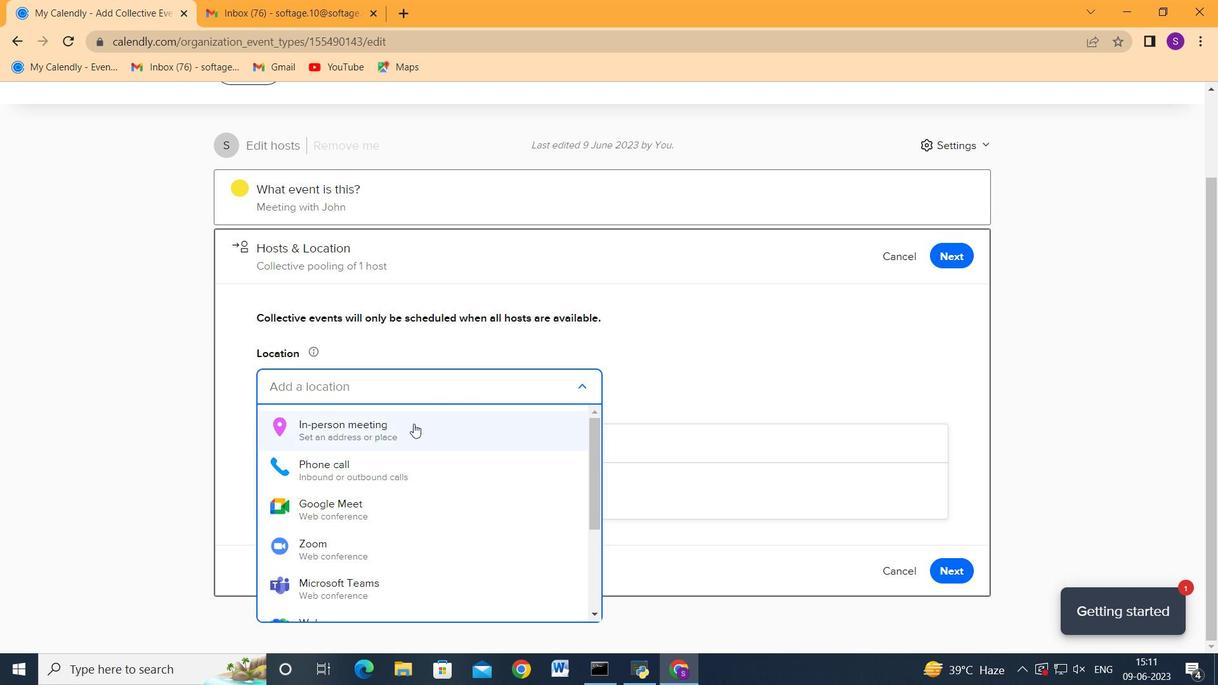 
Action: Mouse moved to (569, 246)
Screenshot: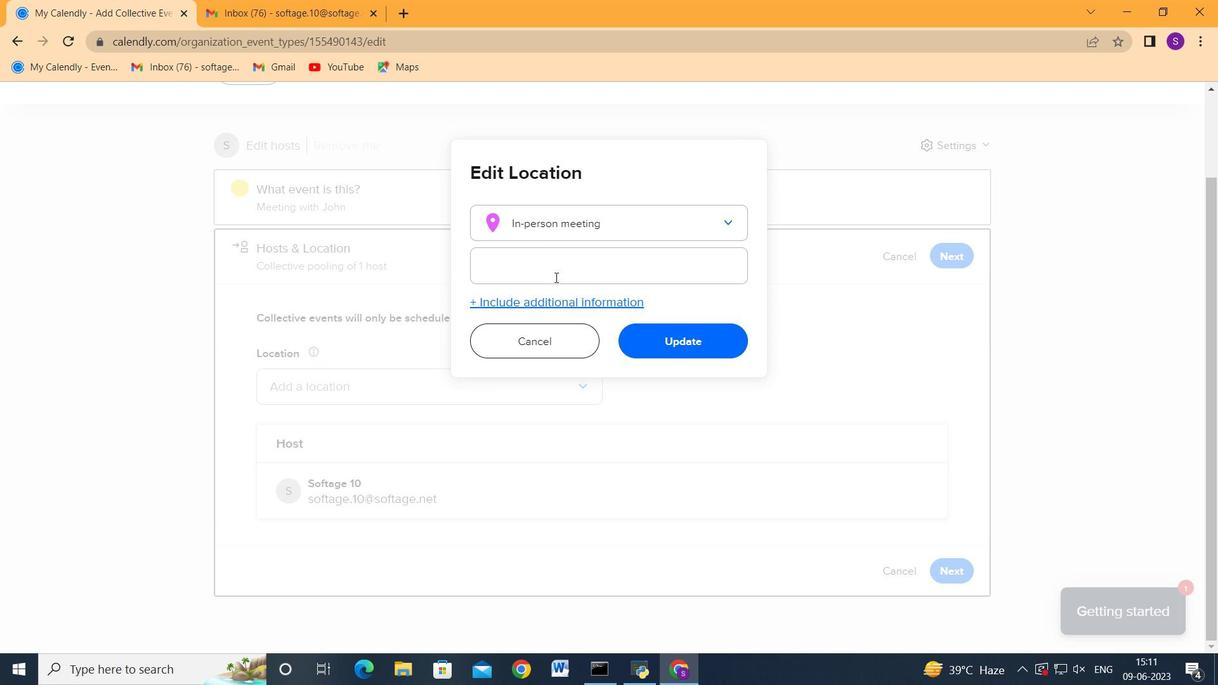 
Action: Mouse pressed left at (569, 246)
Screenshot: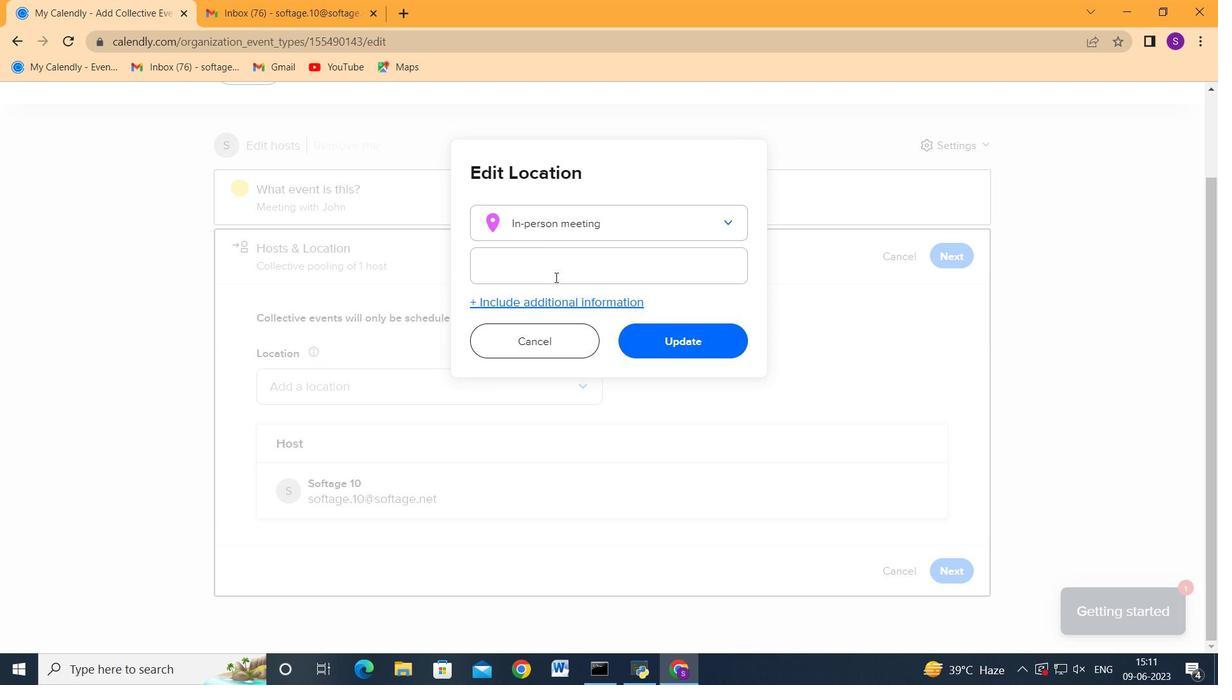 
Action: Mouse moved to (560, 257)
Screenshot: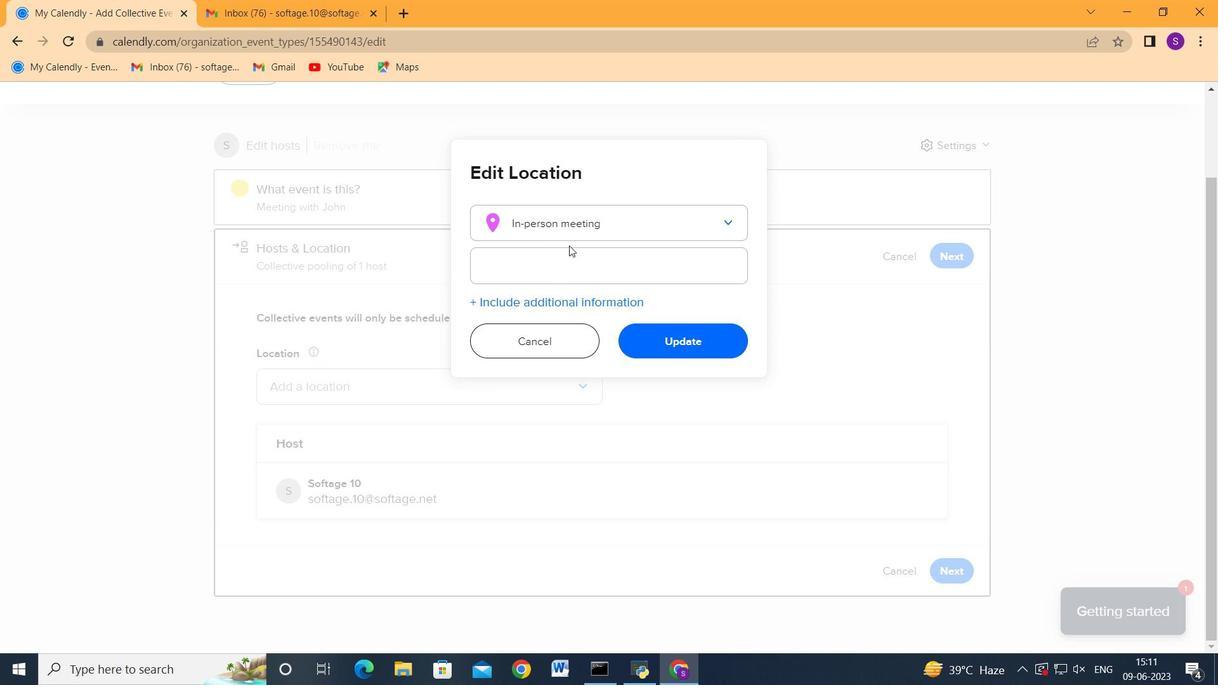 
Action: Mouse pressed left at (560, 257)
Screenshot: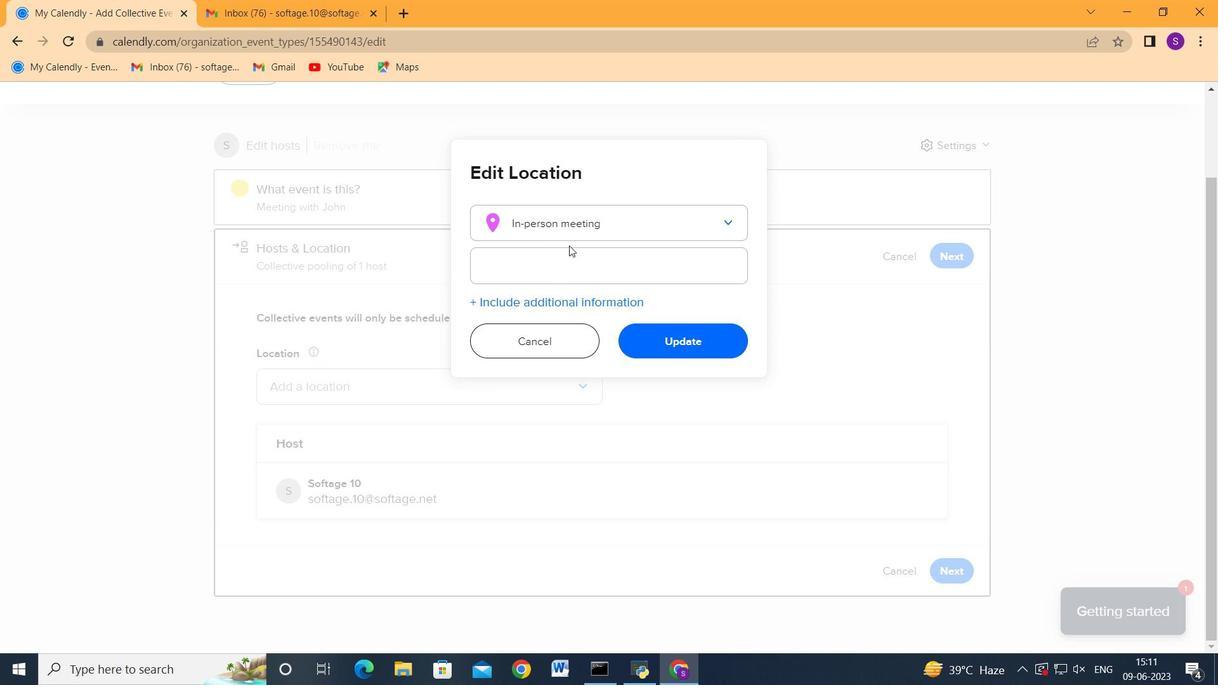 
Action: Mouse moved to (560, 258)
Screenshot: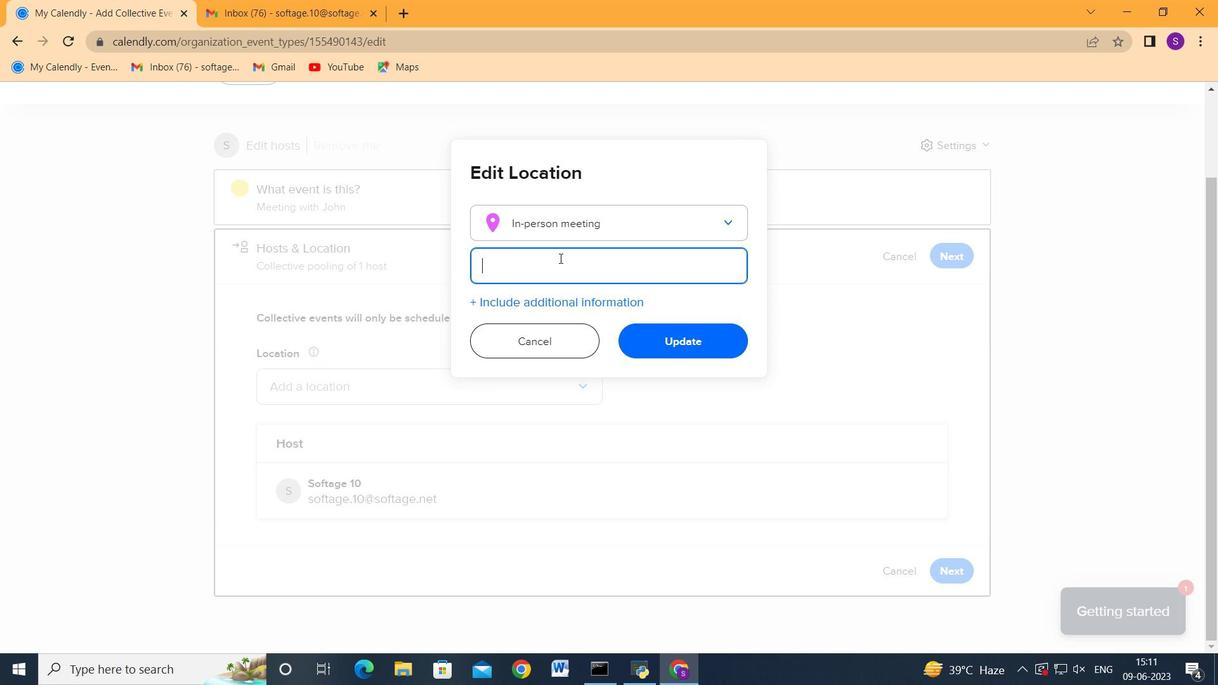 
Action: Key pressed 987<Key.space><Key.shift>Red<Key.shift_r><Key.space><Key.shift>Neac<Key.backspace><Key.backspace><Key.backspace><Key.backspace><Key.shift>Beach,<Key.space><Key.shift_r>Santorini,<Key.space><Key.shift_r>Greece
Screenshot: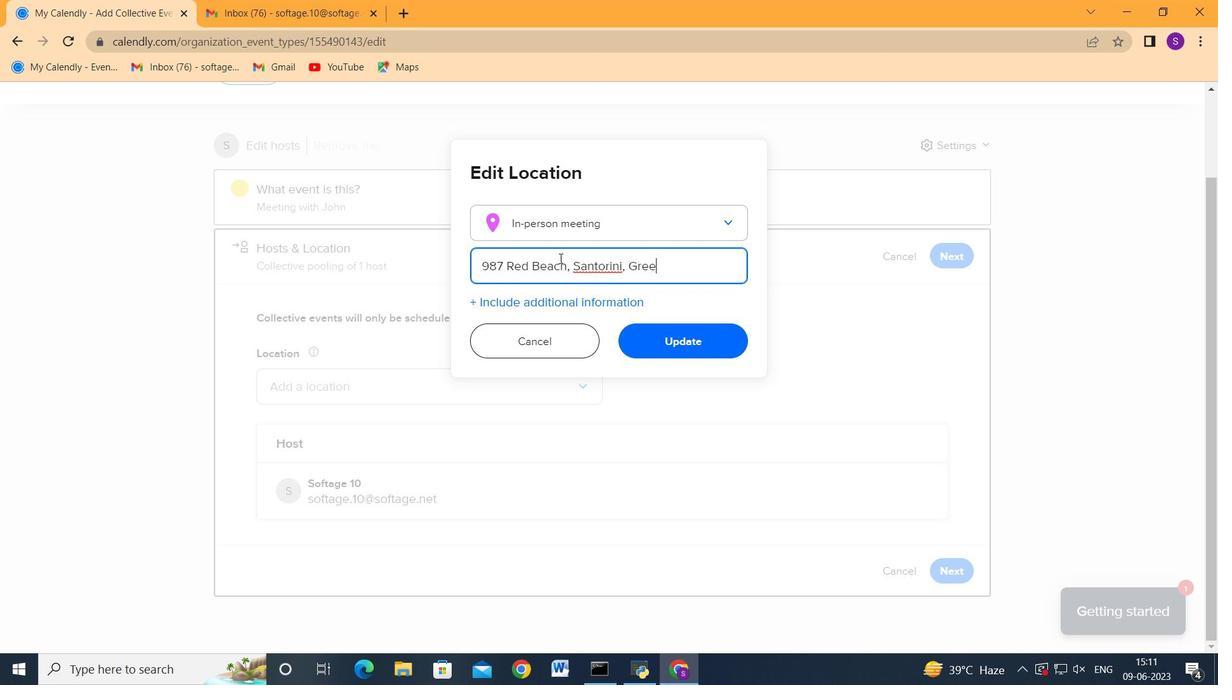 
Action: Mouse moved to (550, 303)
Screenshot: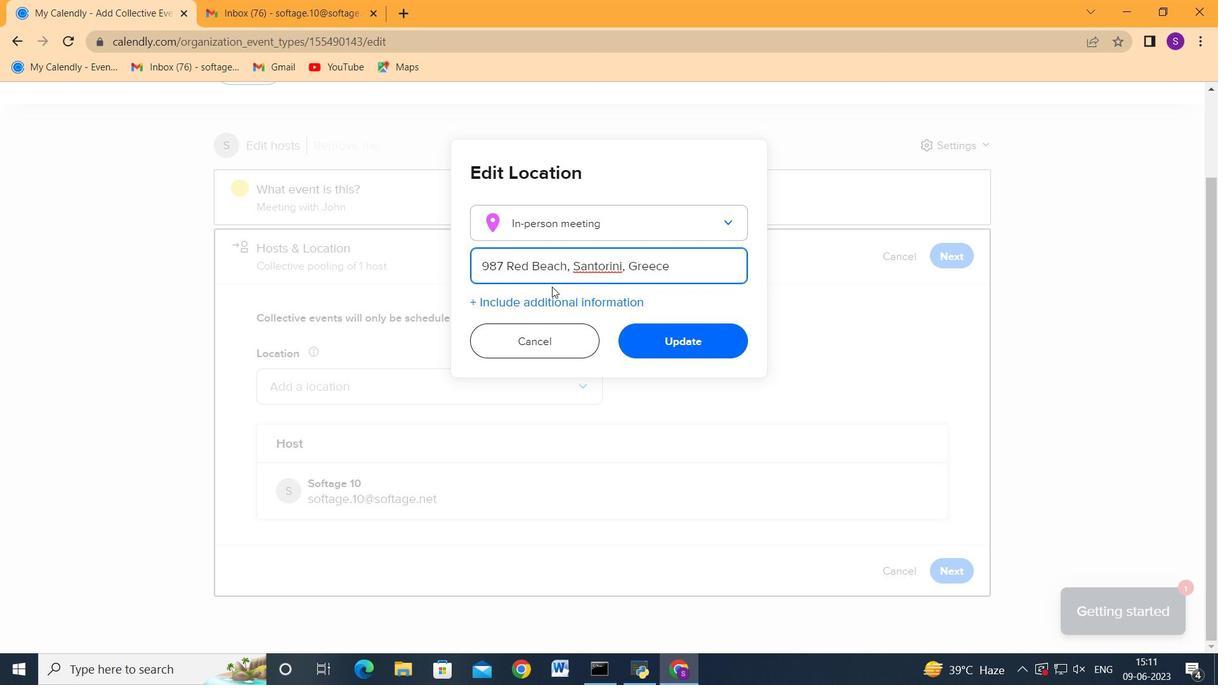 
Action: Mouse pressed left at (550, 303)
Screenshot: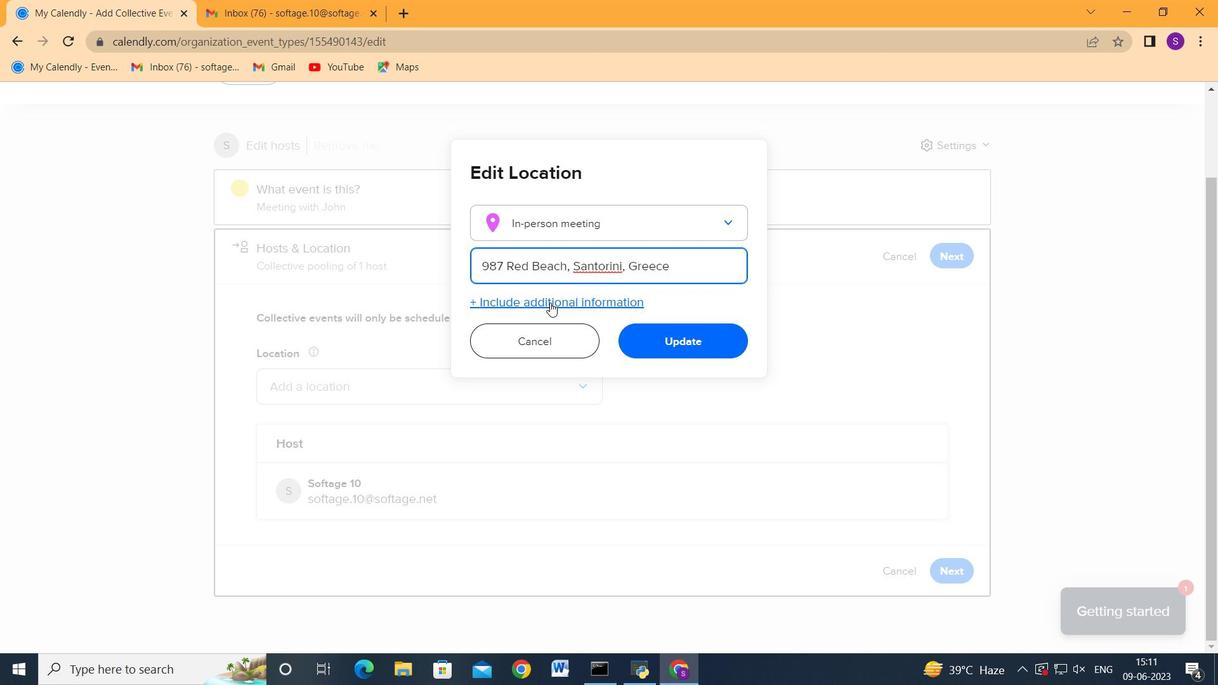 
Action: Mouse moved to (600, 234)
Screenshot: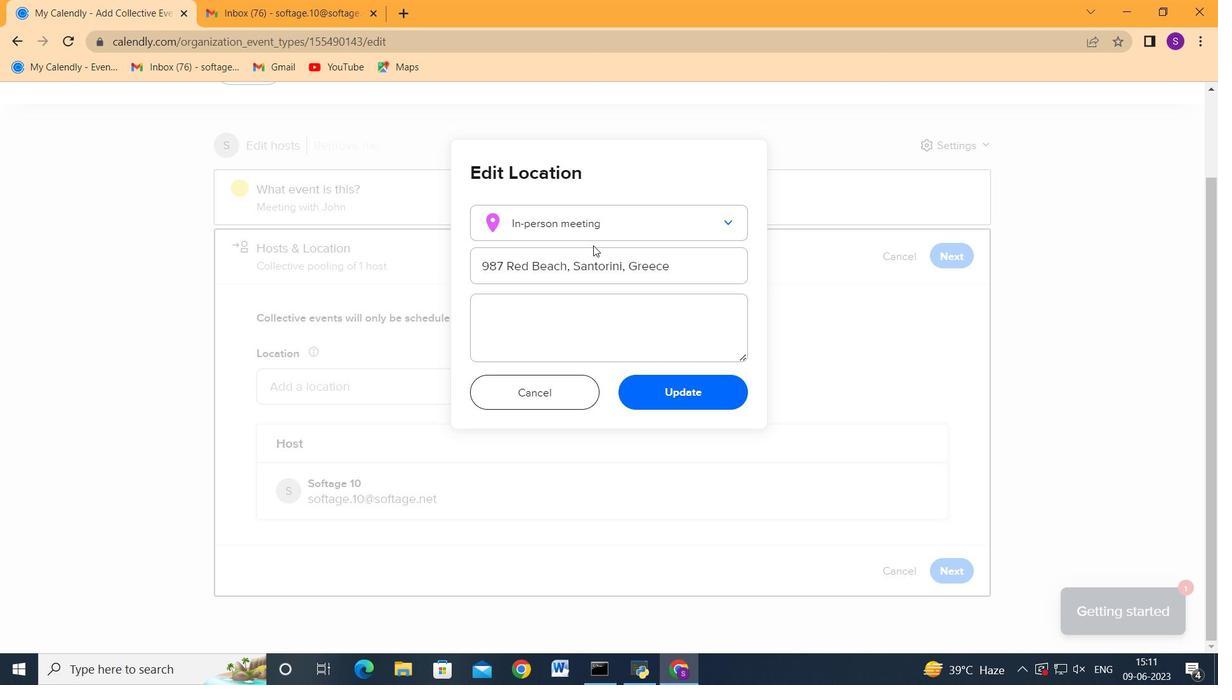 
Action: Mouse pressed left at (600, 234)
Screenshot: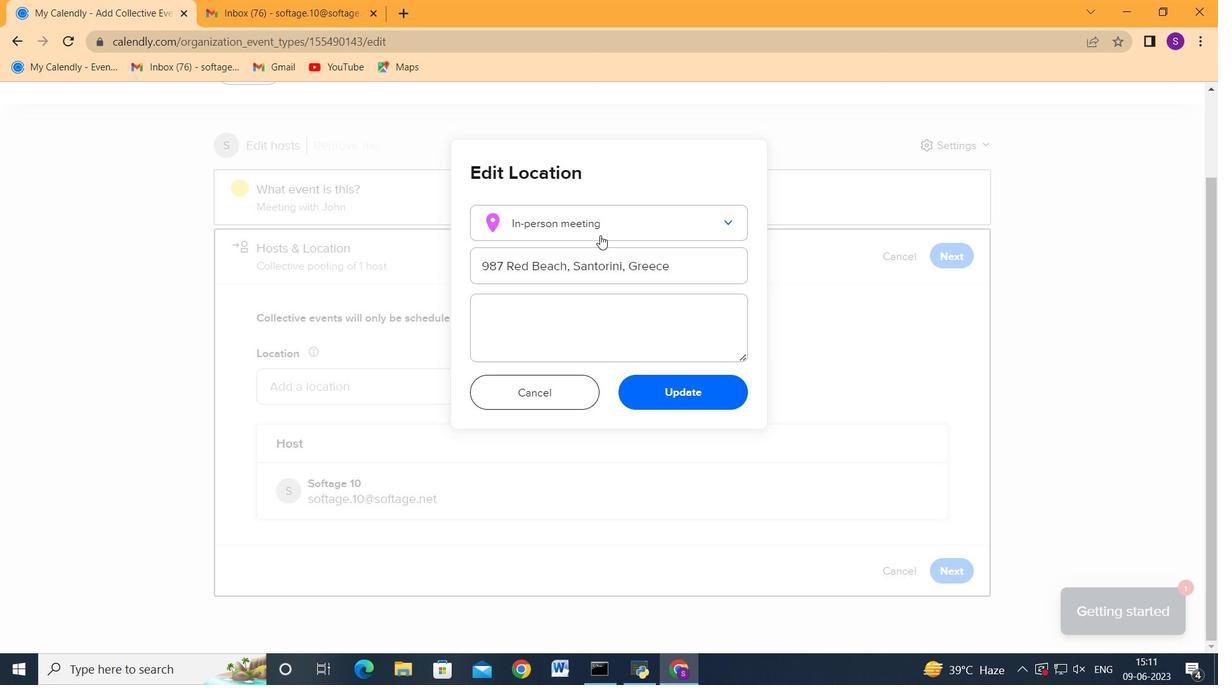 
Action: Mouse moved to (620, 313)
Screenshot: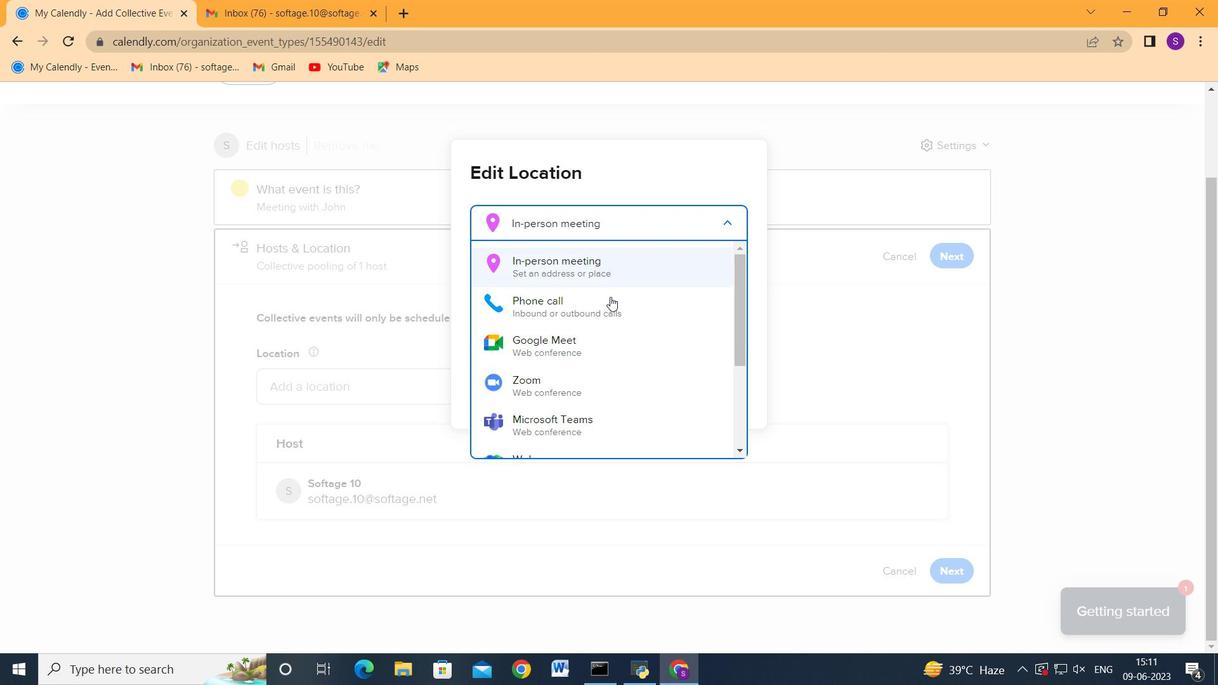 
Action: Mouse scrolled (620, 312) with delta (0, 0)
Screenshot: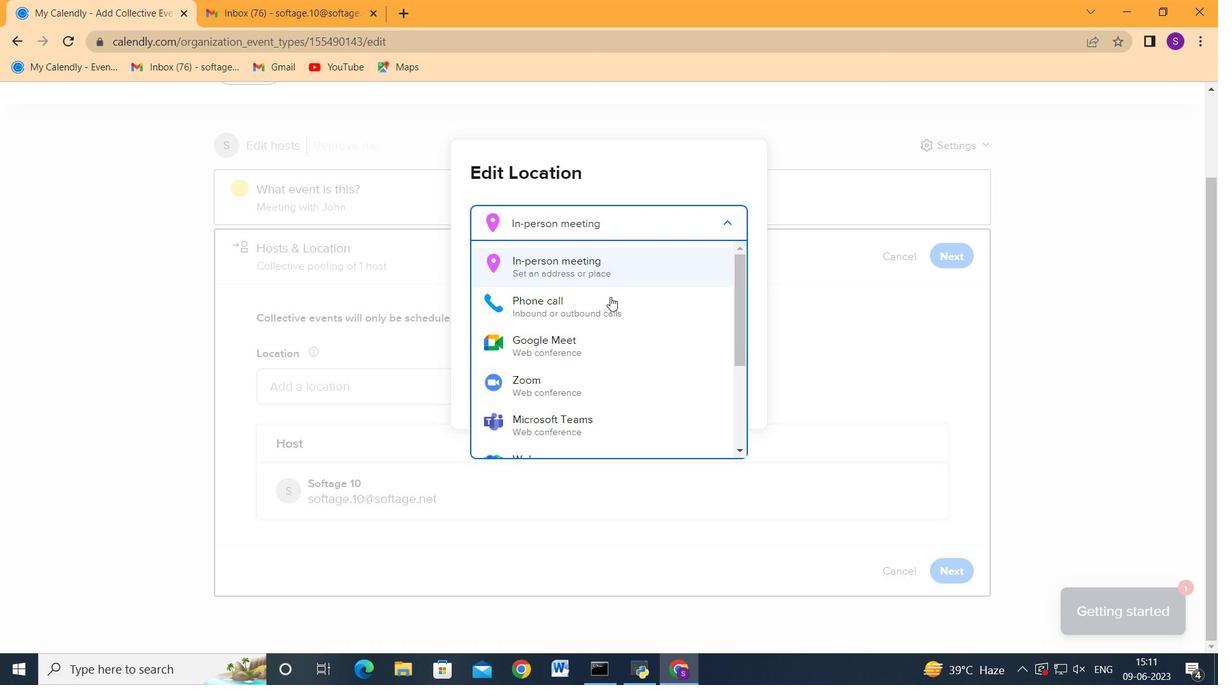 
Action: Mouse scrolled (620, 312) with delta (0, 0)
Screenshot: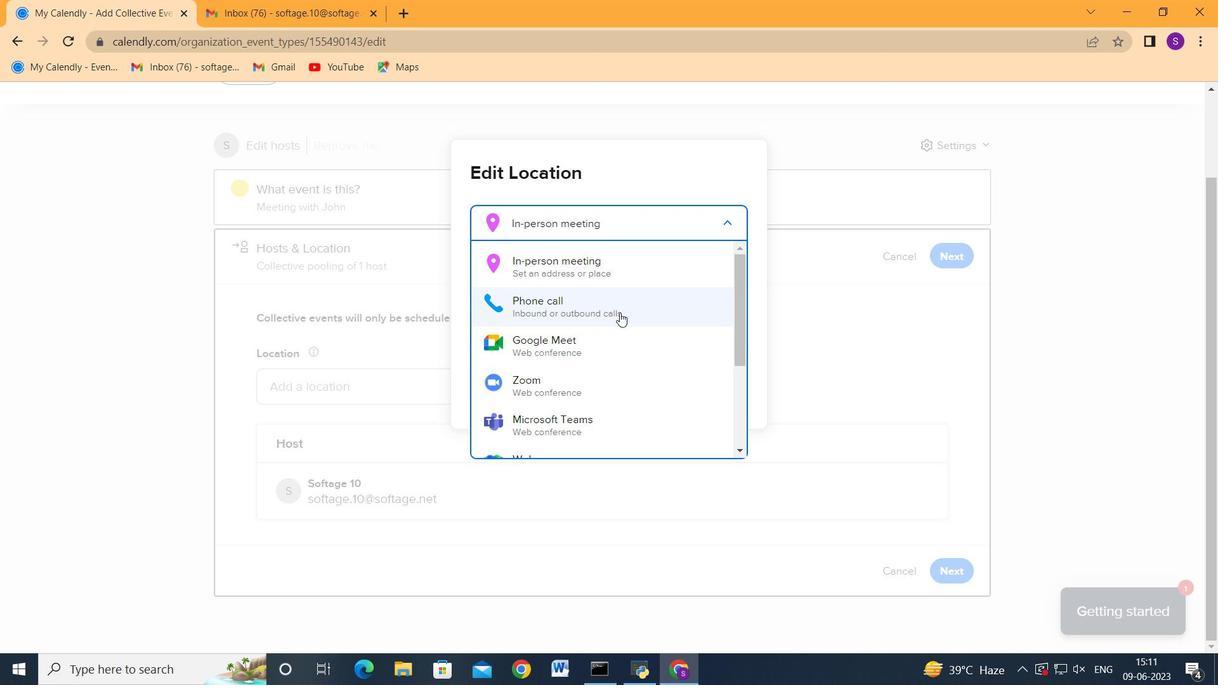 
Action: Mouse scrolled (620, 312) with delta (0, 0)
Screenshot: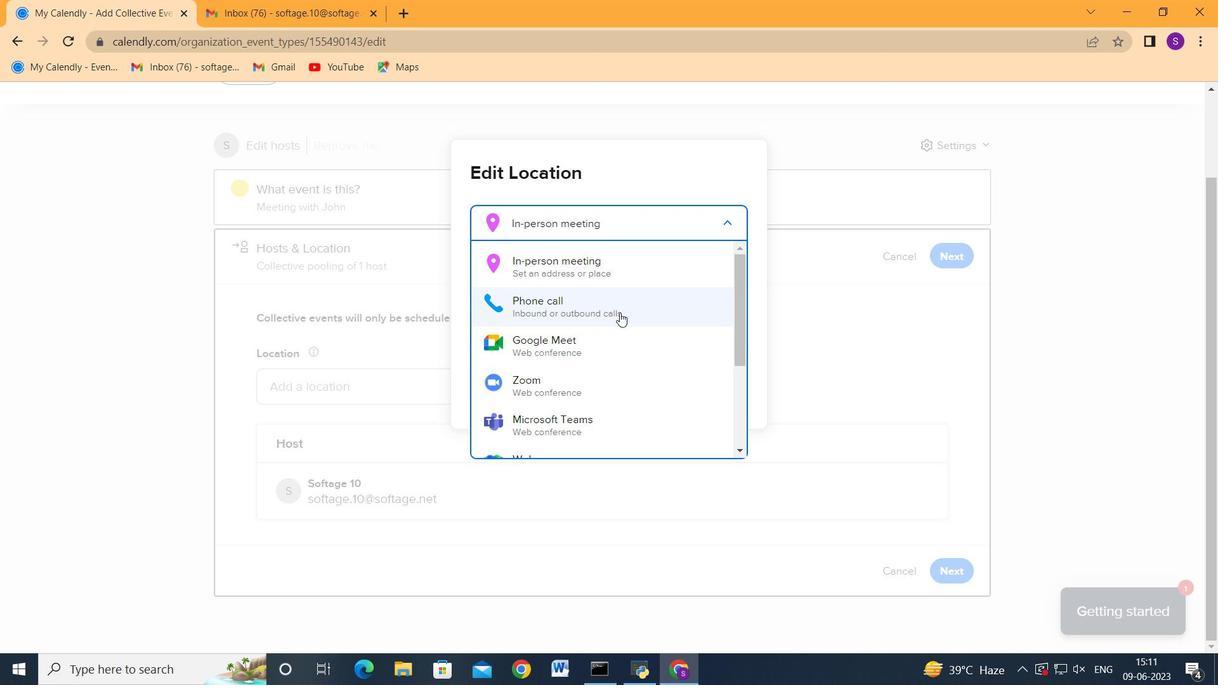
Action: Mouse scrolled (620, 312) with delta (0, 0)
Screenshot: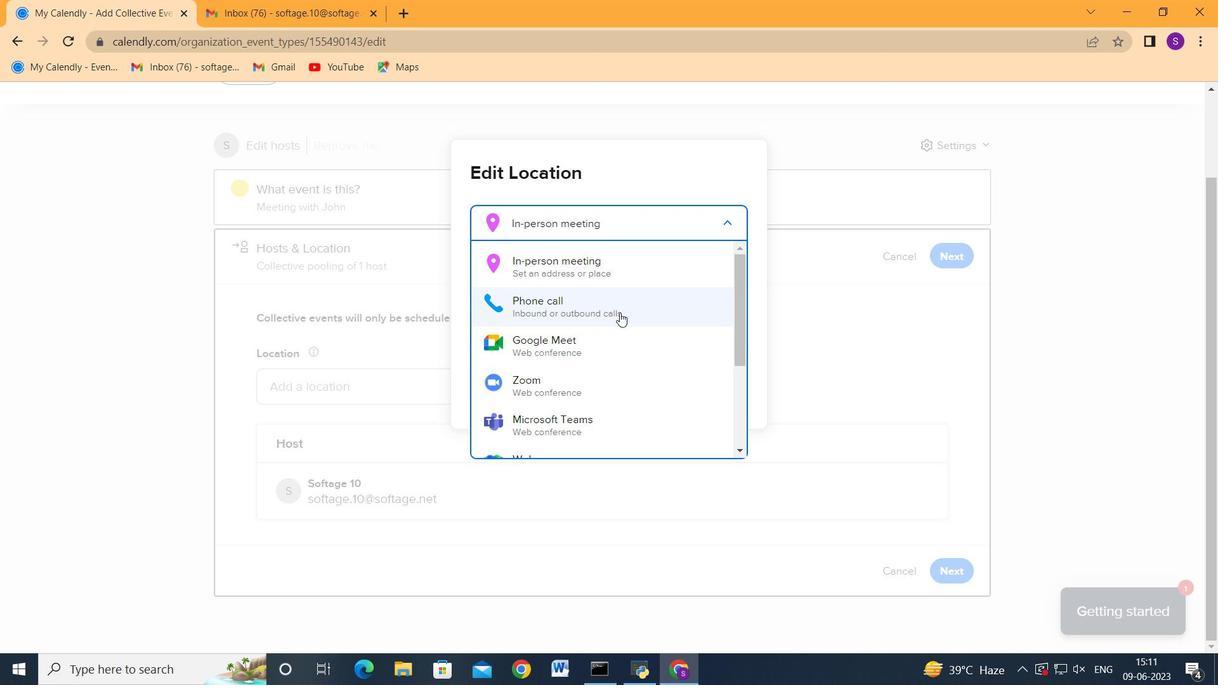 
Action: Mouse moved to (854, 472)
Screenshot: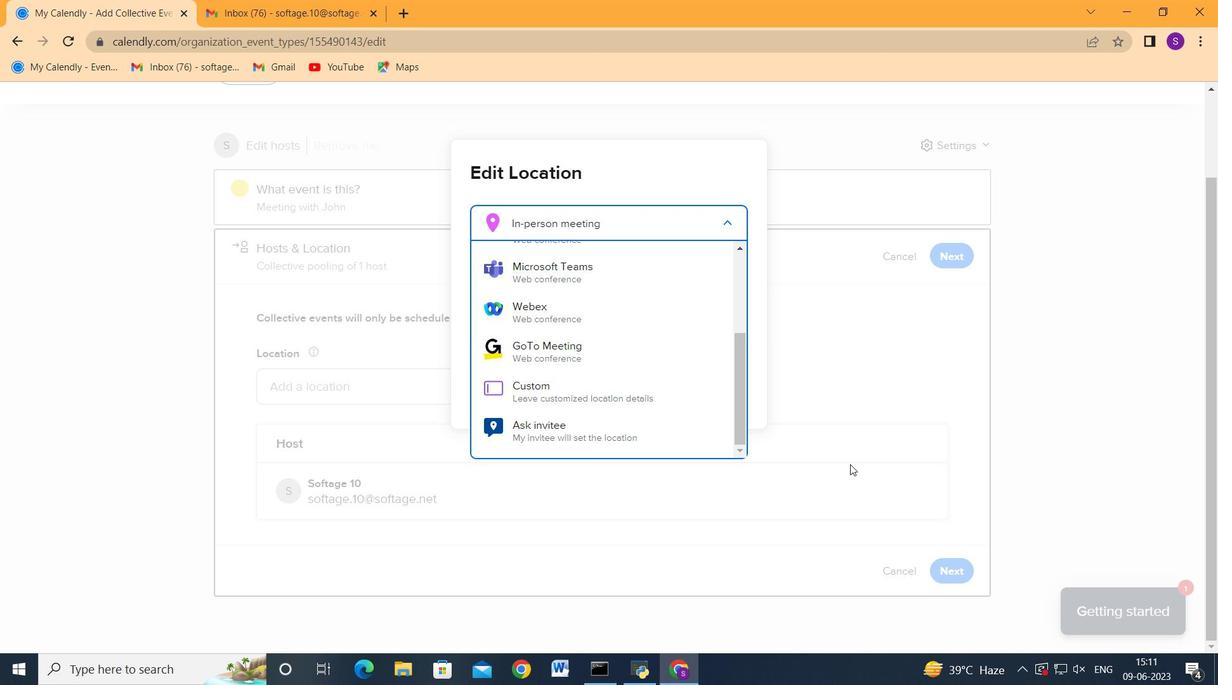 
Action: Mouse pressed left at (854, 472)
Screenshot: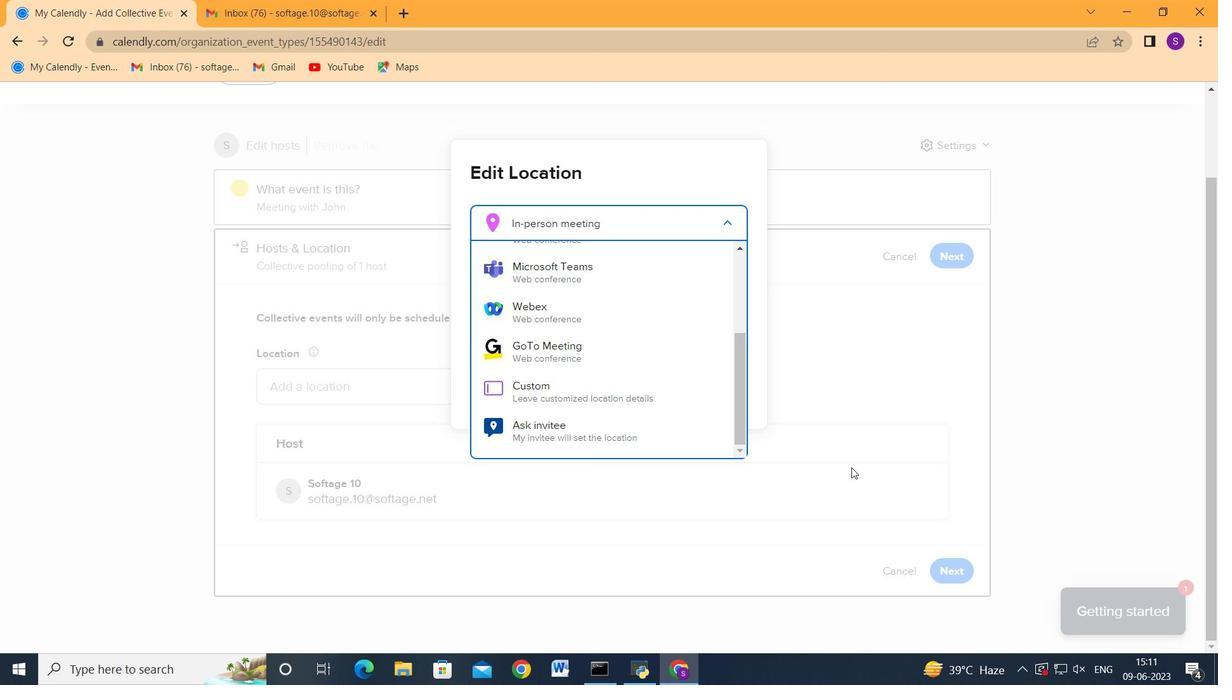 
Action: Mouse moved to (673, 388)
Screenshot: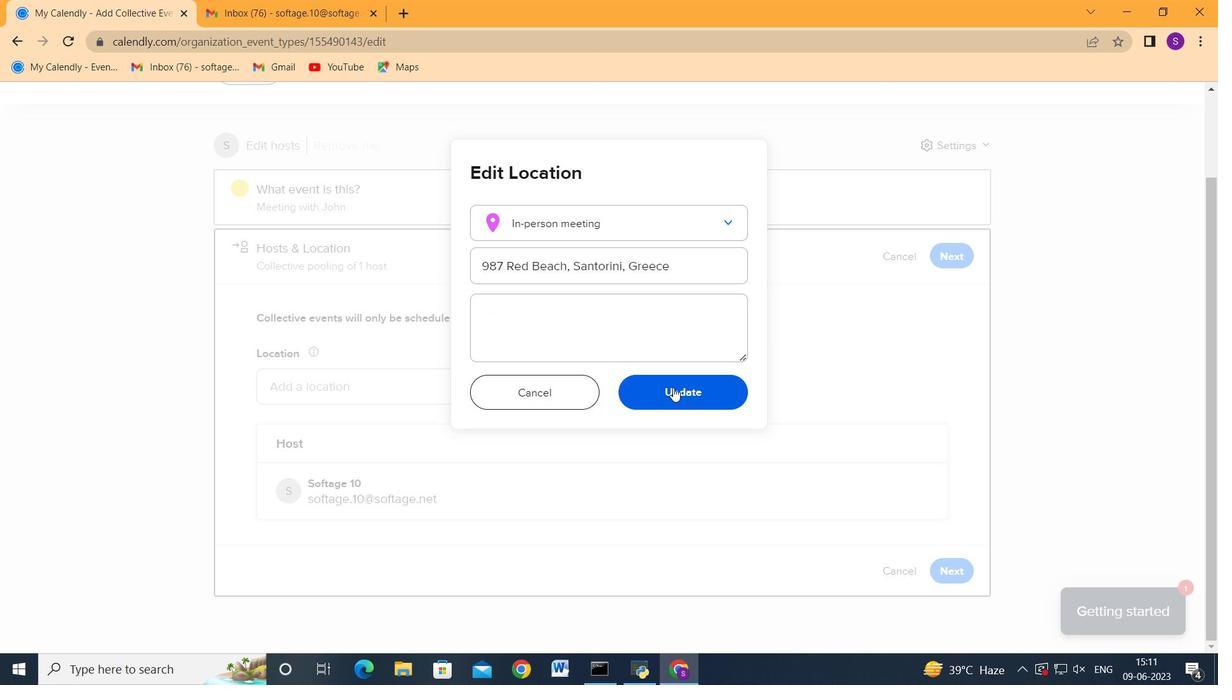 
Action: Mouse pressed left at (673, 388)
Screenshot: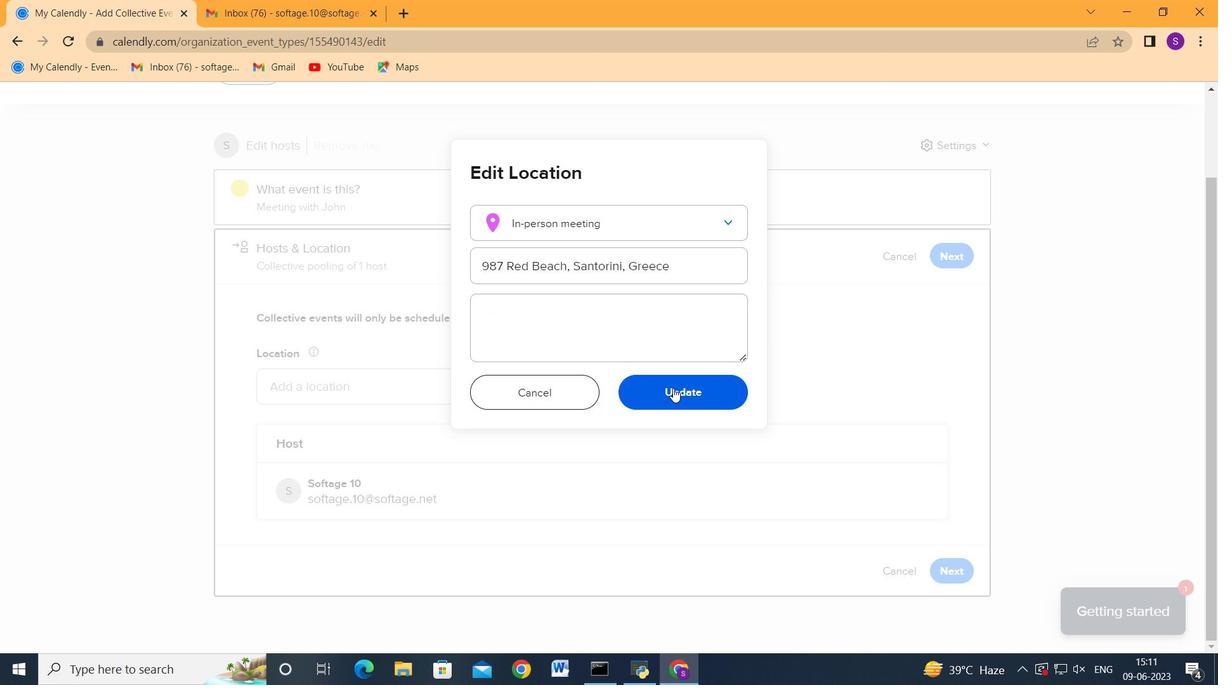 
Action: Mouse moved to (749, 440)
Screenshot: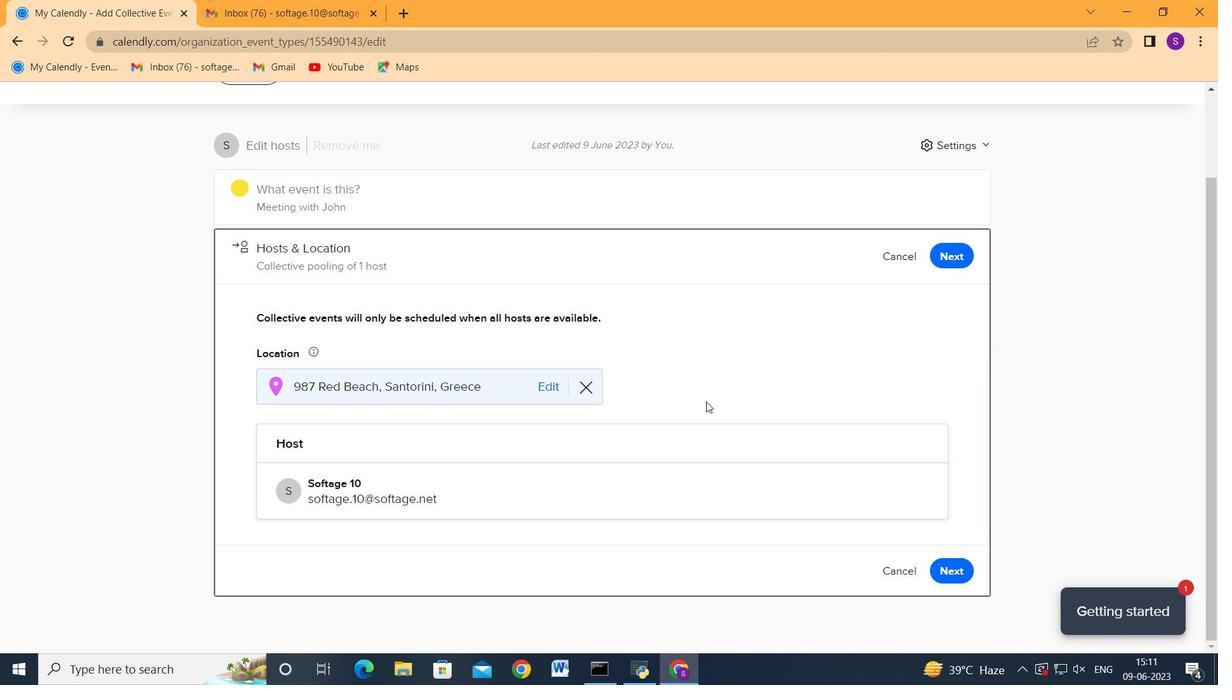 
Action: Mouse scrolled (749, 439) with delta (0, 0)
Screenshot: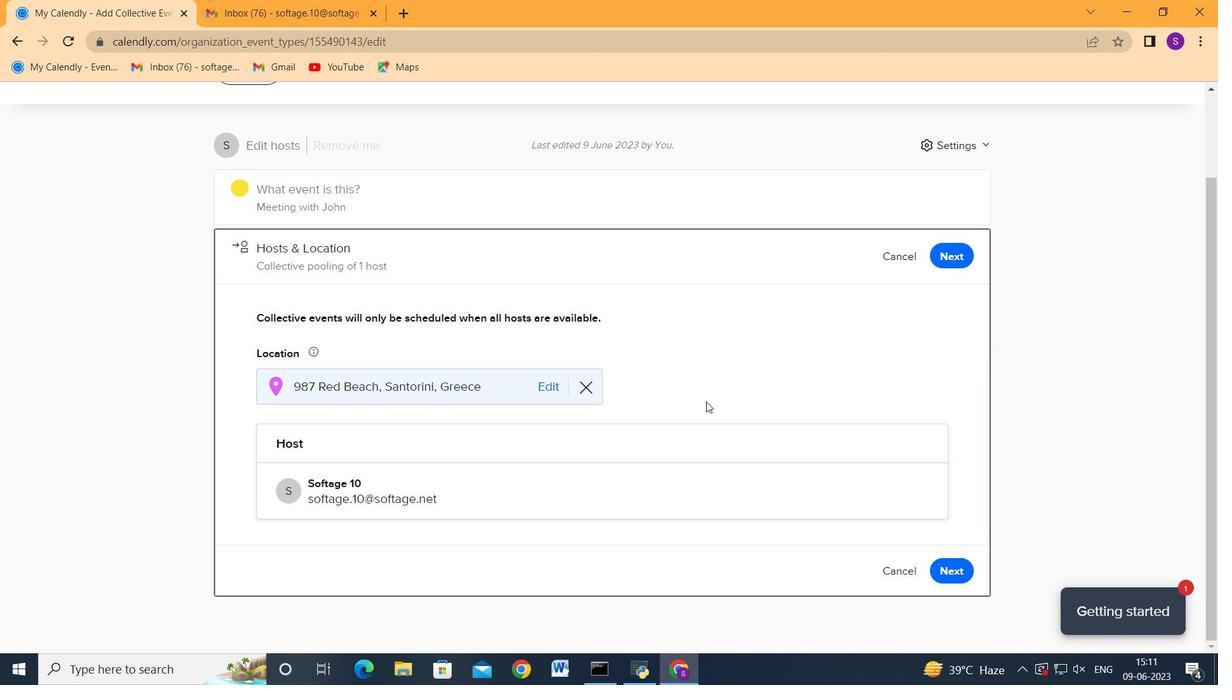 
Action: Mouse moved to (762, 449)
Screenshot: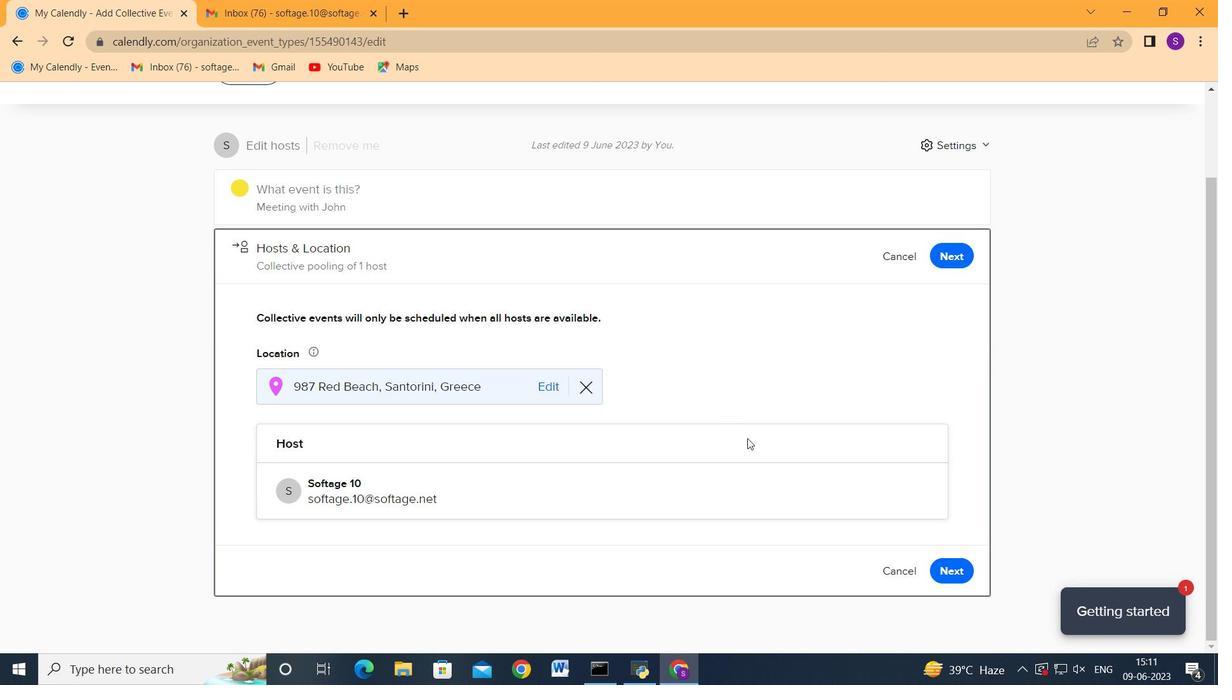 
Action: Mouse scrolled (762, 449) with delta (0, 0)
Screenshot: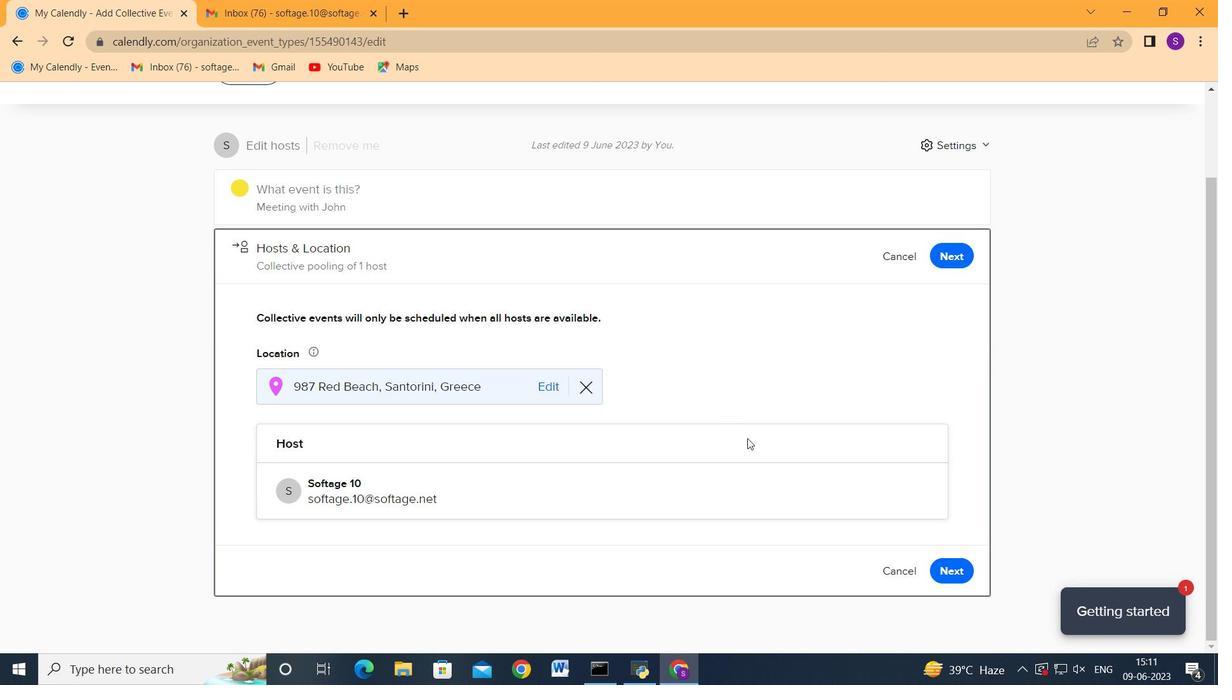 
Action: Mouse moved to (949, 572)
Screenshot: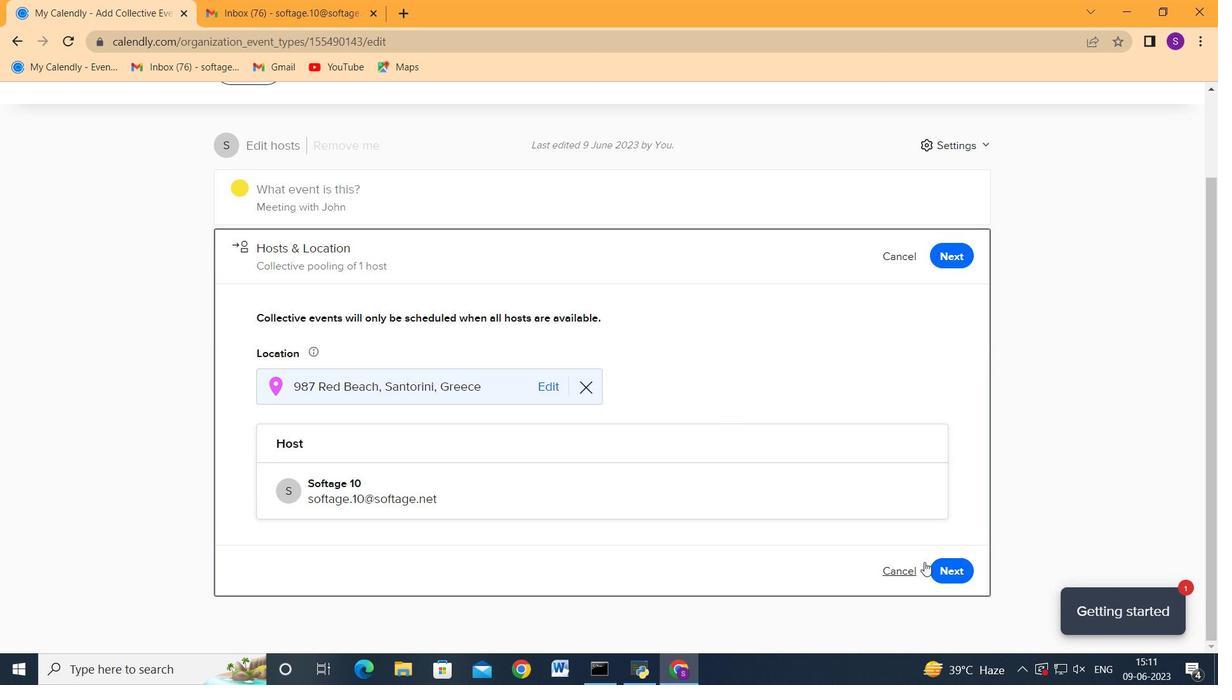 
Action: Mouse pressed left at (949, 572)
Screenshot: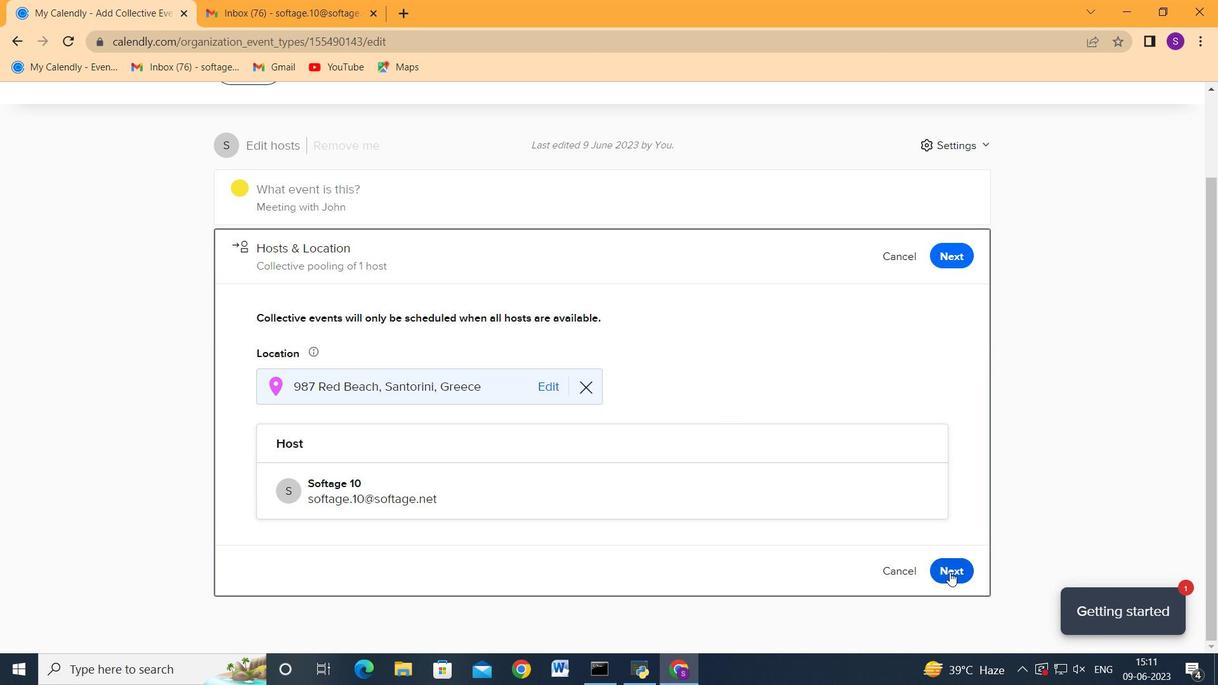 
Action: Mouse moved to (667, 460)
Screenshot: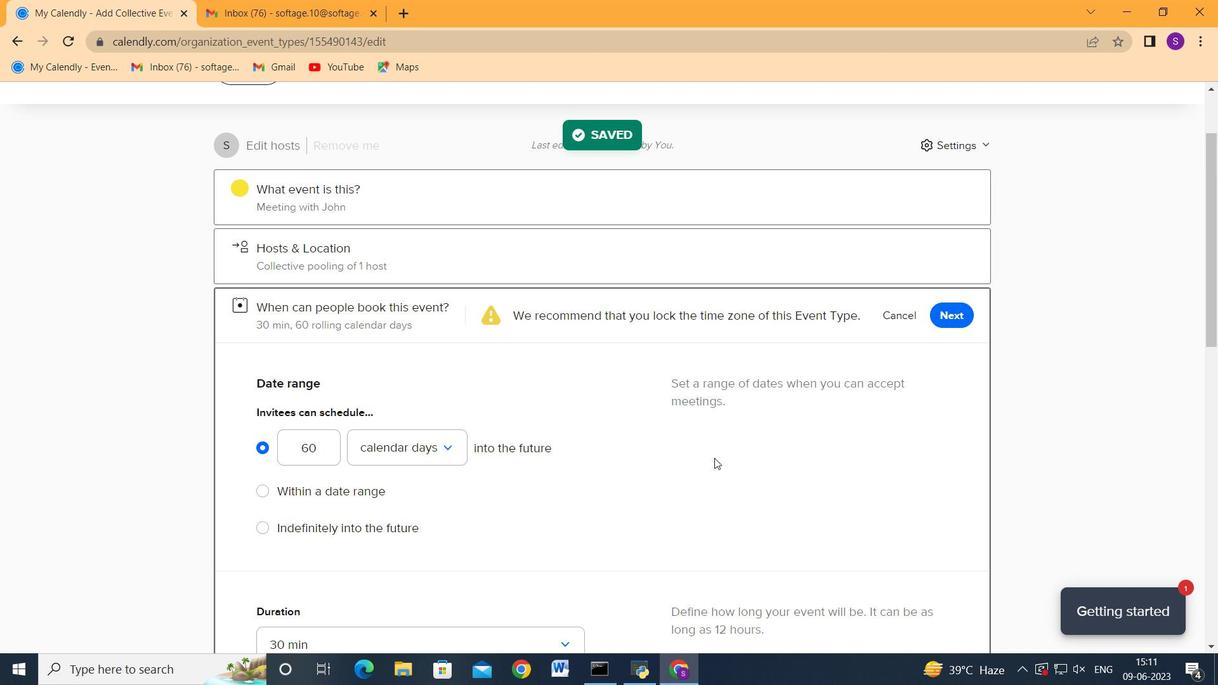 
Action: Mouse scrolled (667, 459) with delta (0, 0)
Screenshot: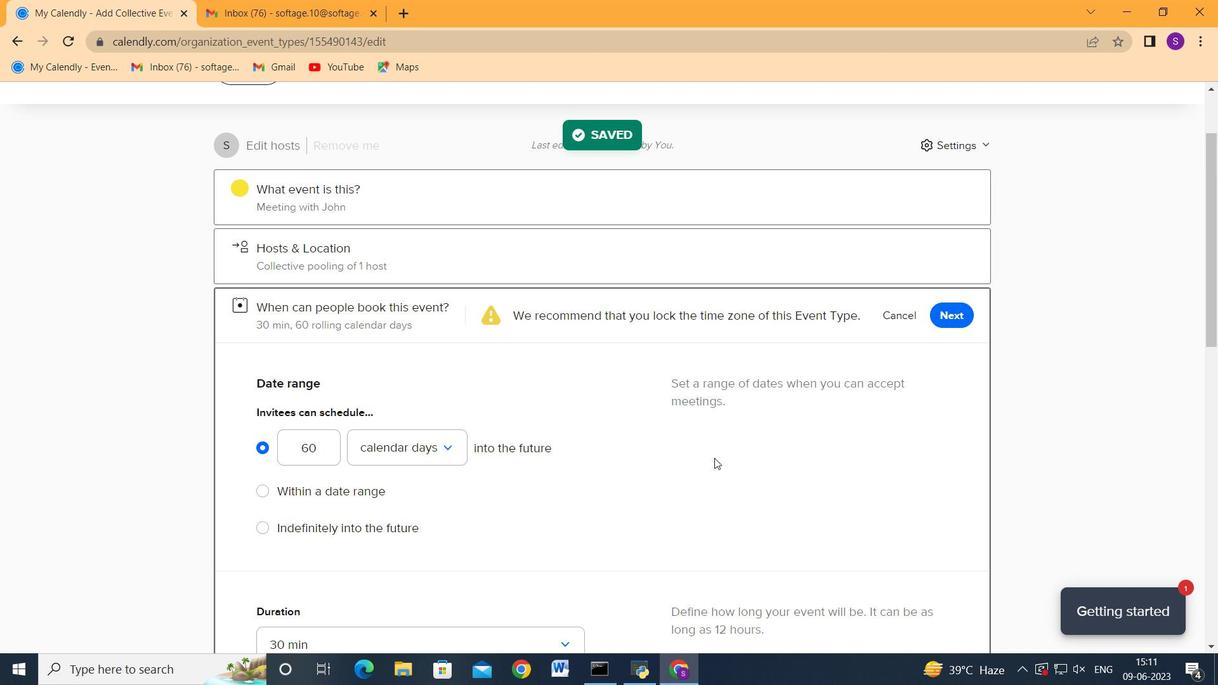 
Action: Mouse moved to (666, 460)
Screenshot: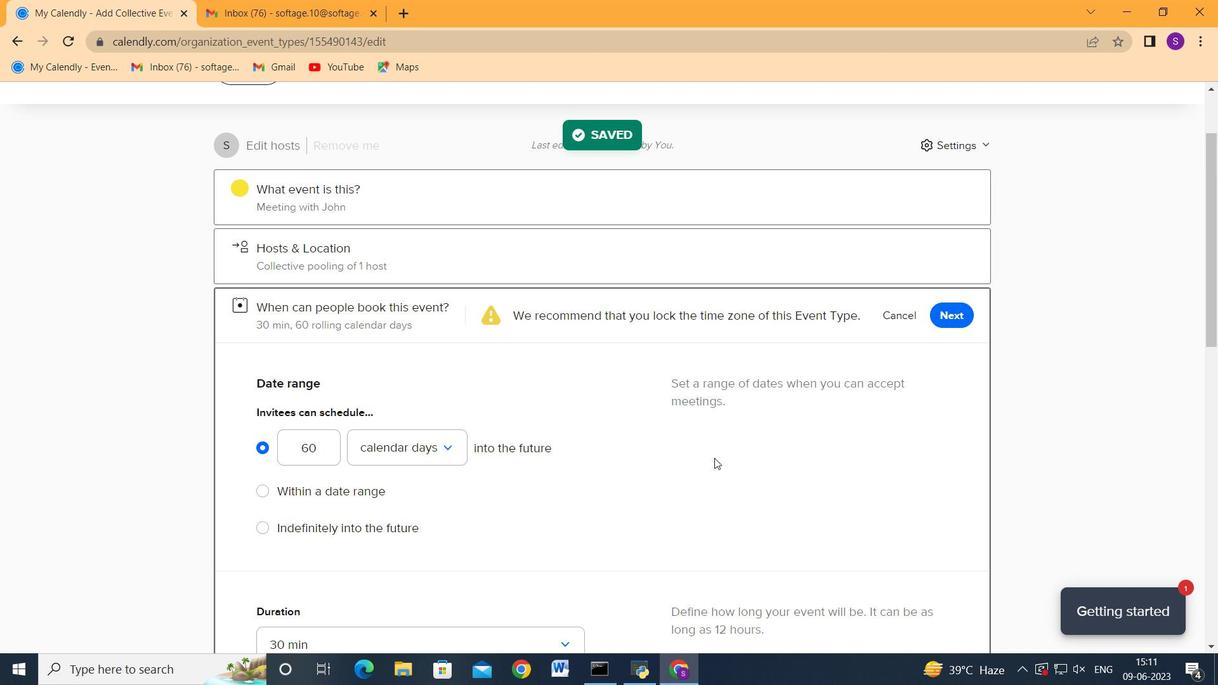 
Action: Mouse scrolled (666, 459) with delta (0, 0)
Screenshot: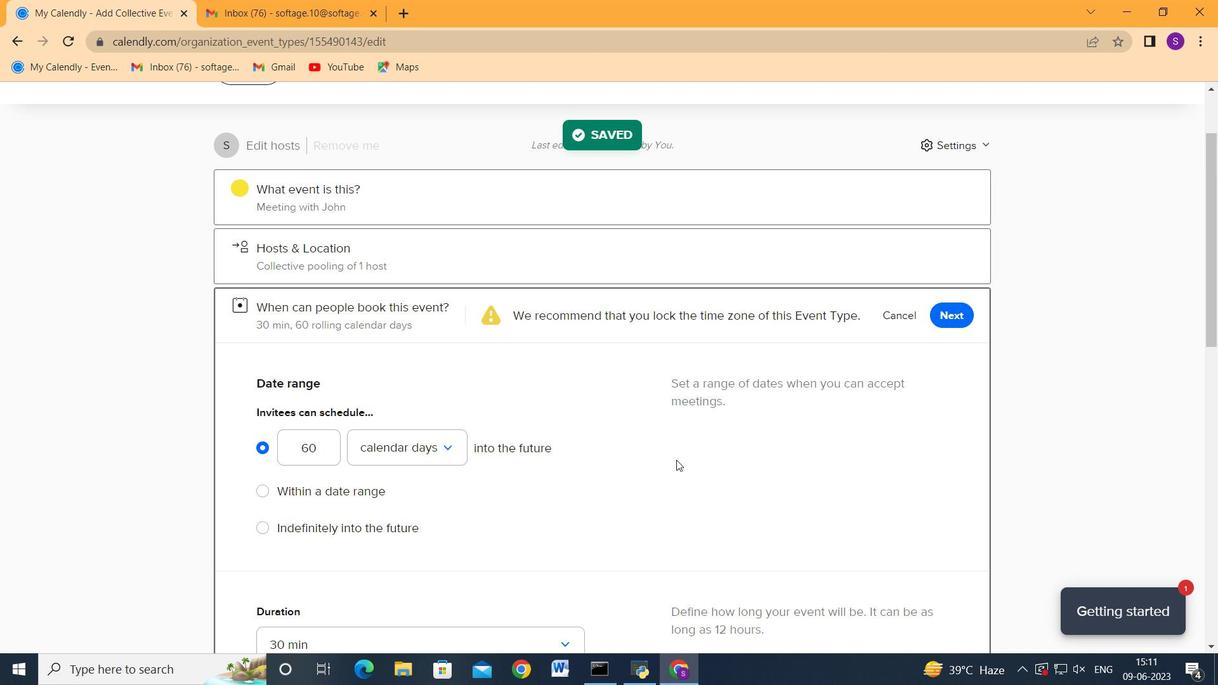 
Action: Mouse moved to (666, 461)
Screenshot: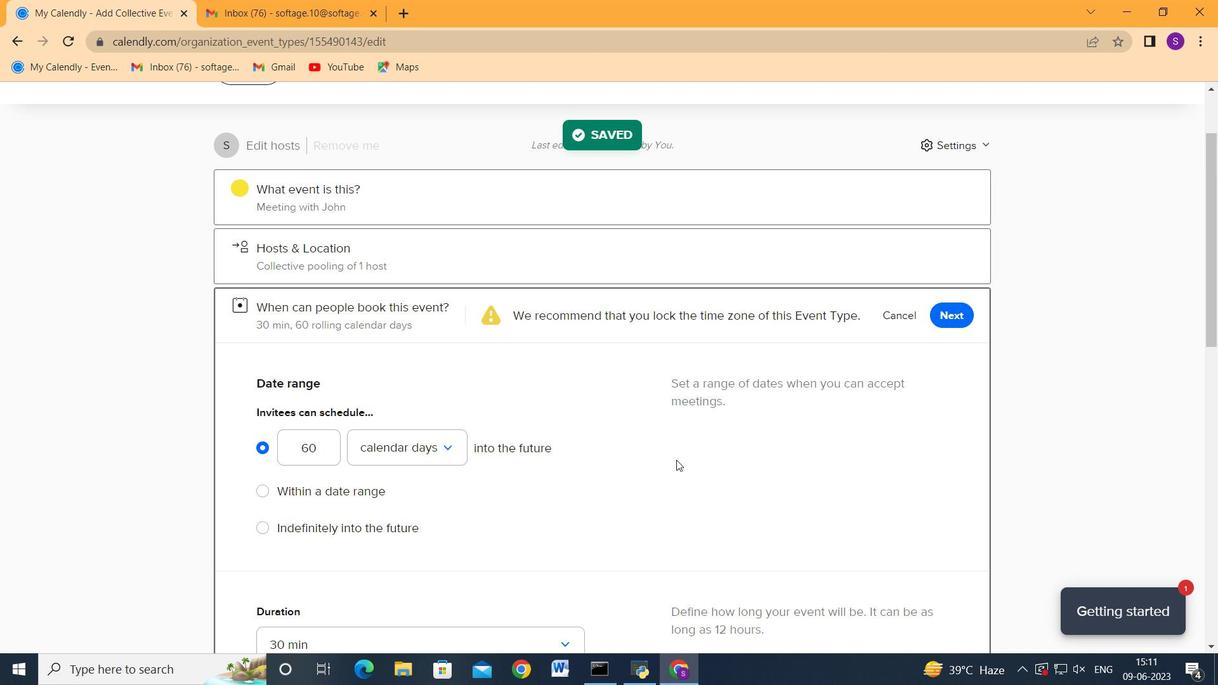 
Action: Mouse scrolled (666, 461) with delta (0, 0)
Screenshot: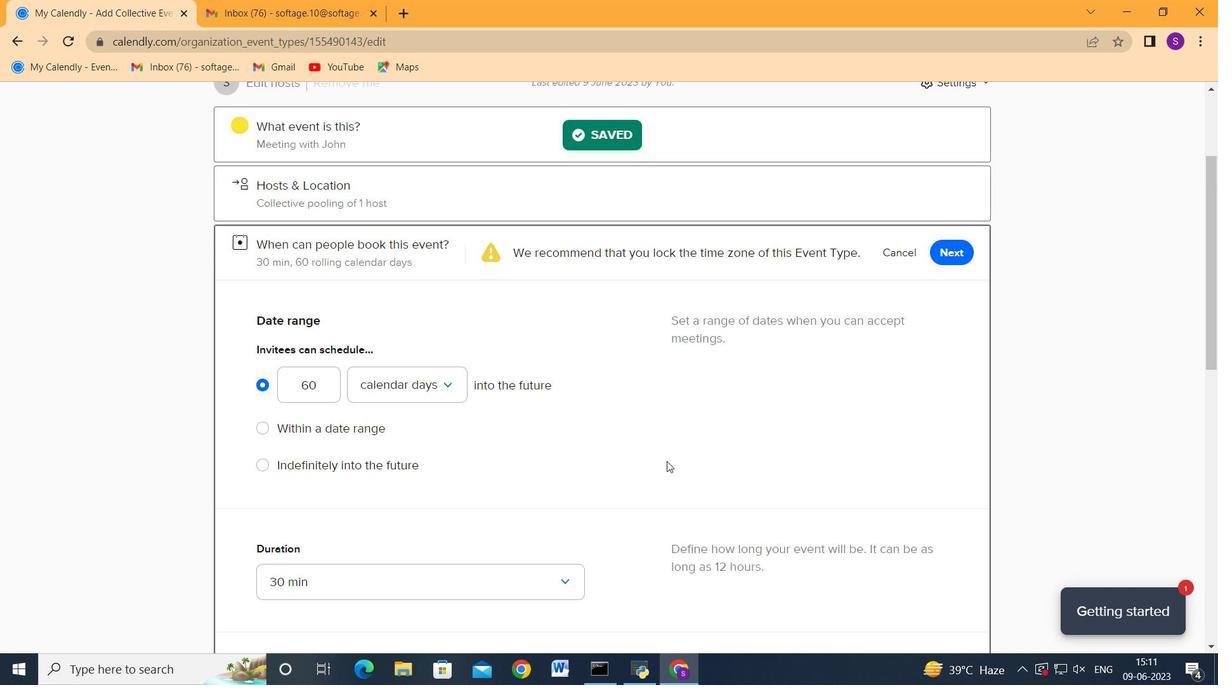 
Action: Mouse moved to (279, 411)
Screenshot: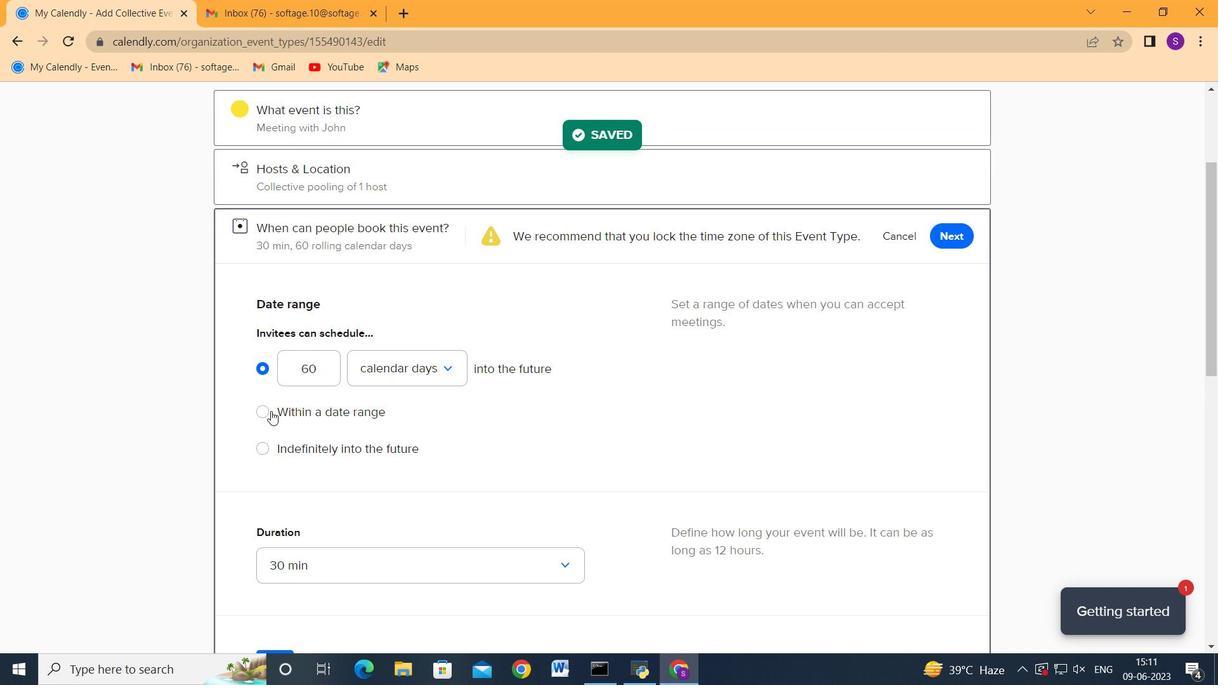 
Action: Mouse pressed left at (279, 411)
Screenshot: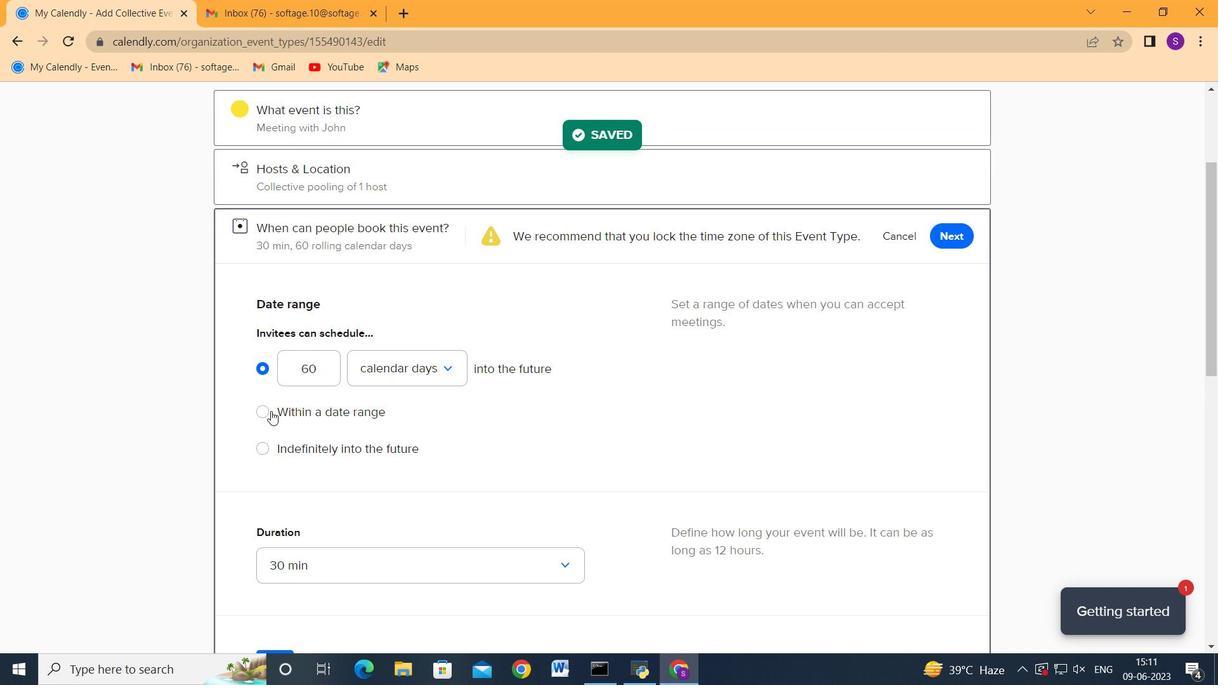
Action: Mouse moved to (466, 413)
Screenshot: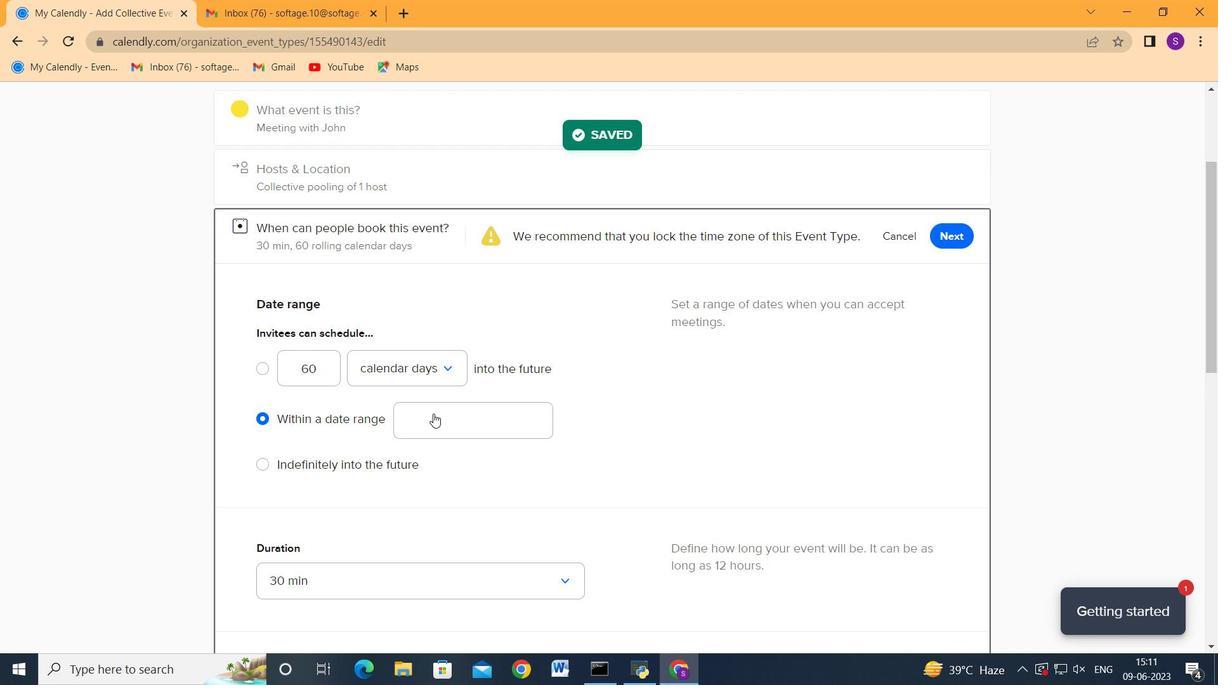 
Action: Mouse pressed left at (466, 413)
Screenshot: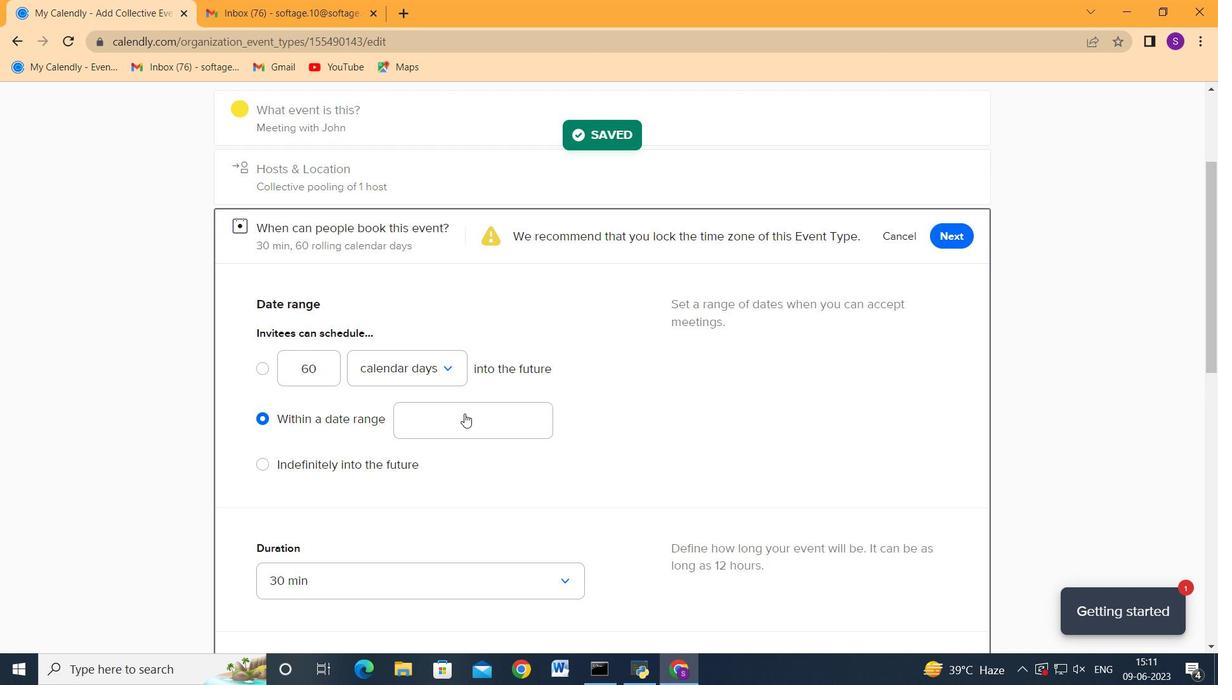 
Action: Mouse moved to (520, 133)
Screenshot: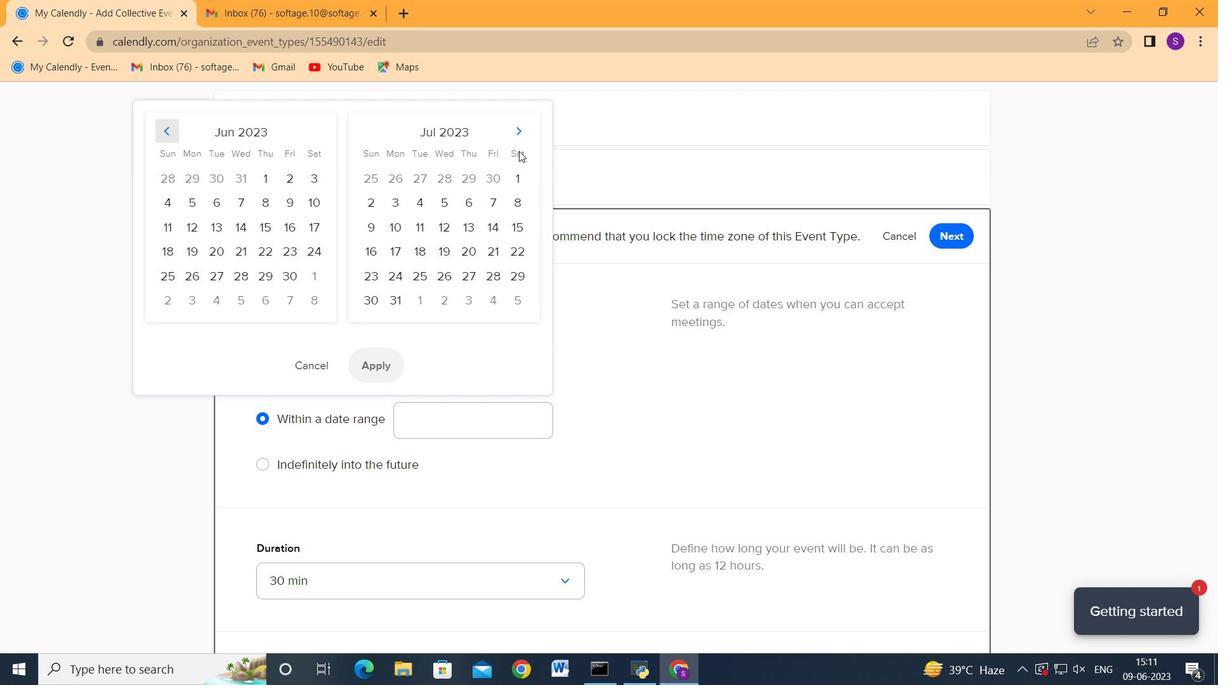 
Action: Mouse pressed left at (520, 133)
Screenshot: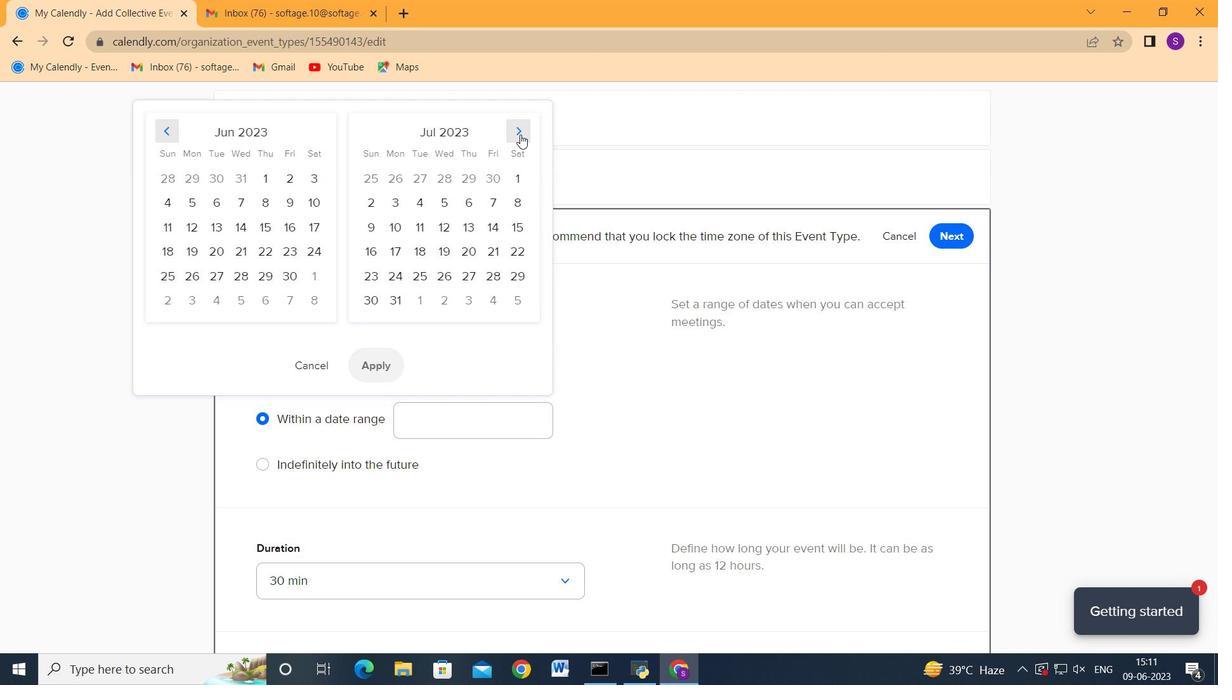 
Action: Mouse pressed left at (520, 133)
Screenshot: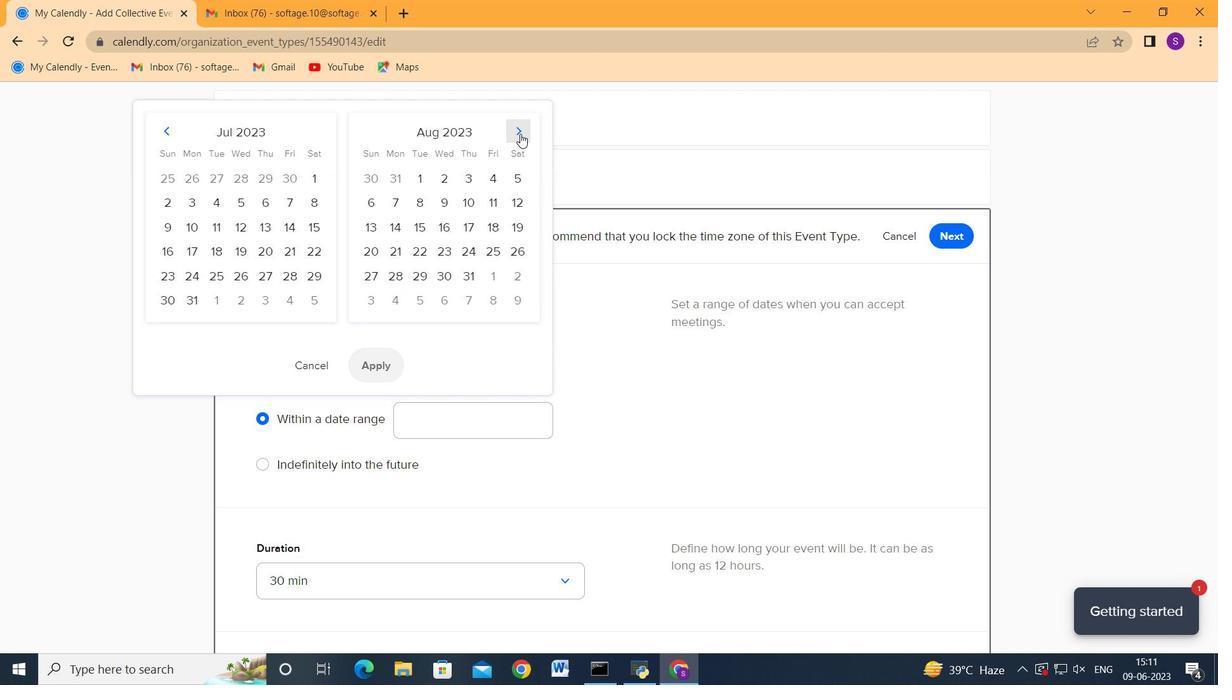 
Action: Mouse pressed left at (520, 133)
Screenshot: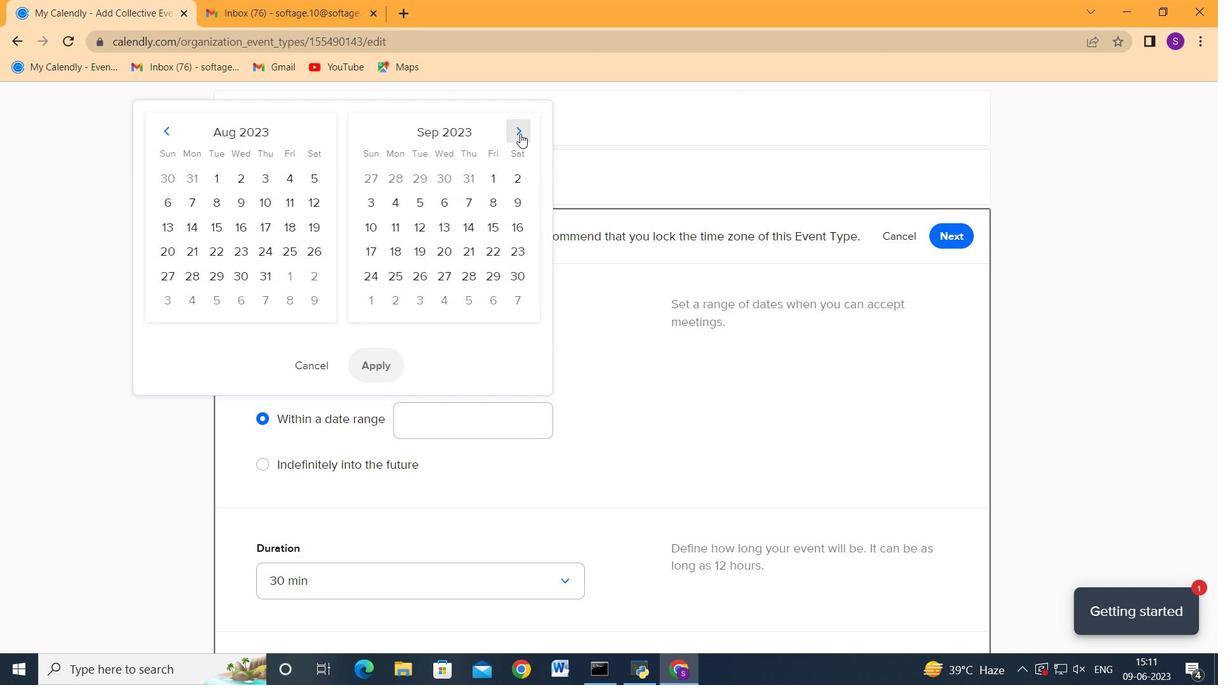 
Action: Mouse pressed left at (520, 133)
Screenshot: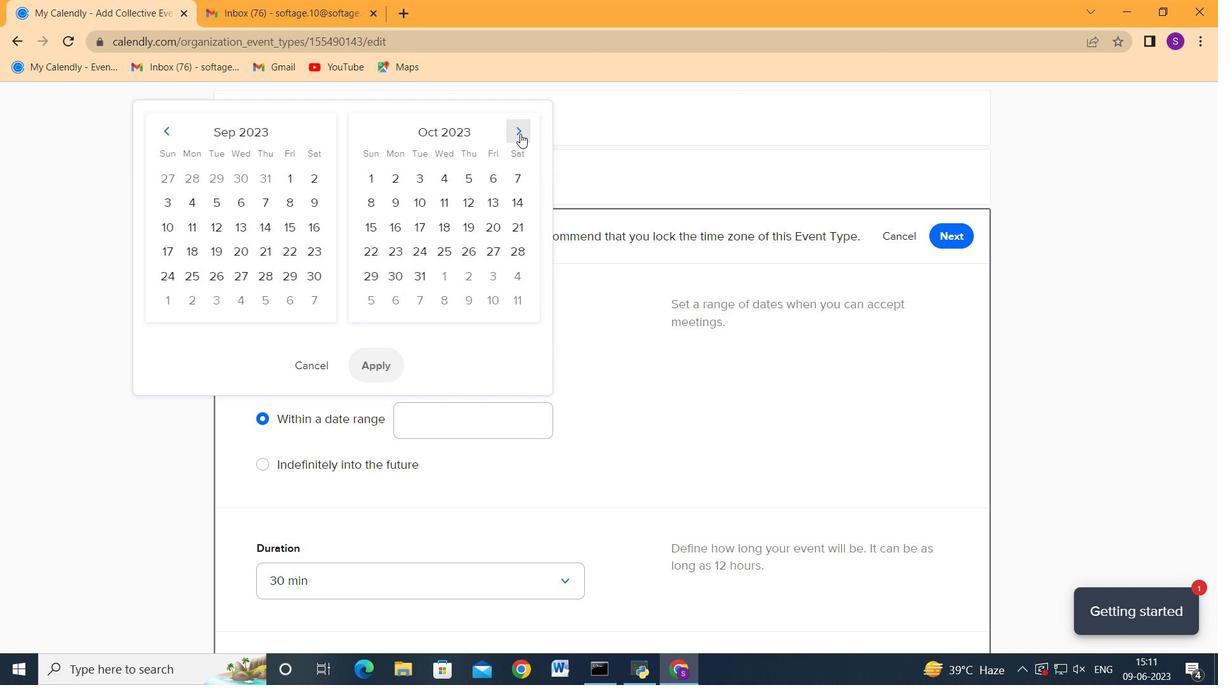 
Action: Mouse pressed left at (520, 133)
Screenshot: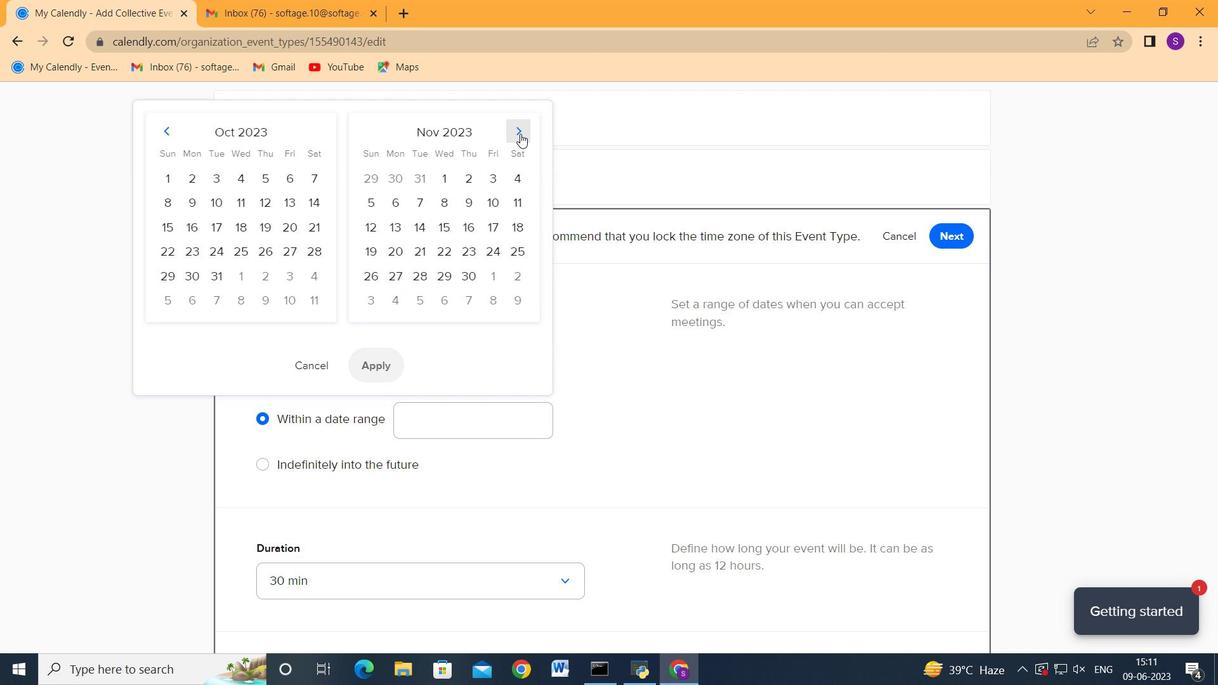 
Action: Mouse moved to (175, 229)
Screenshot: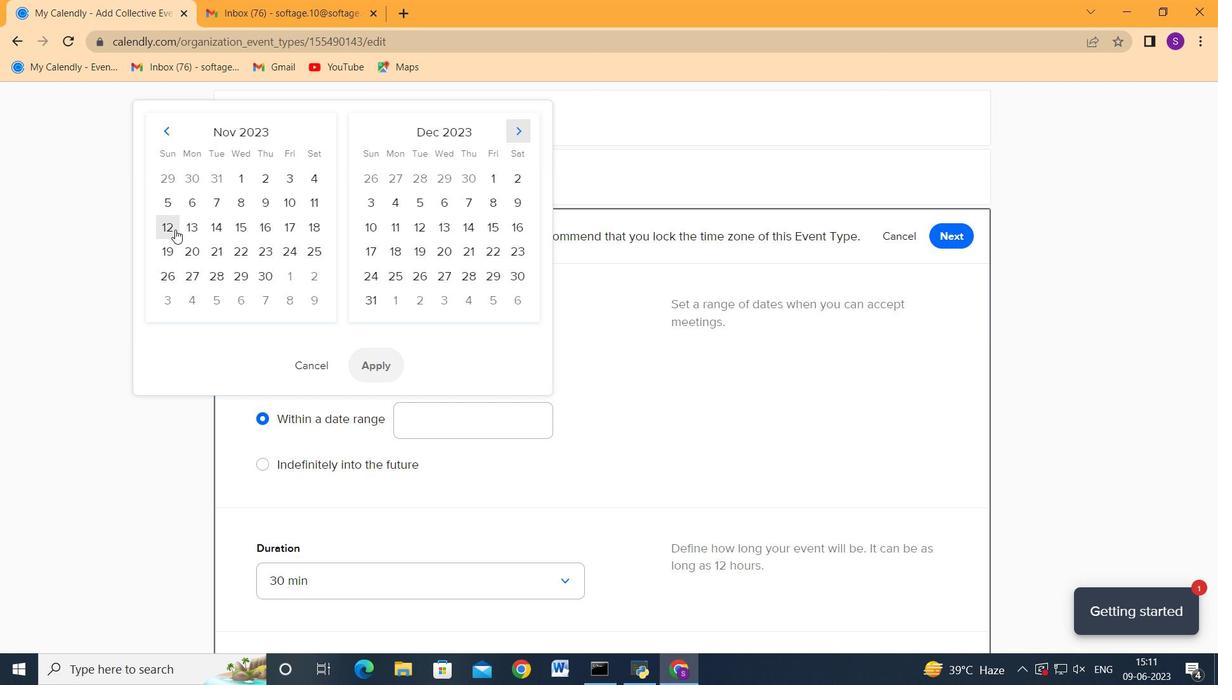 
Action: Mouse pressed left at (175, 229)
Screenshot: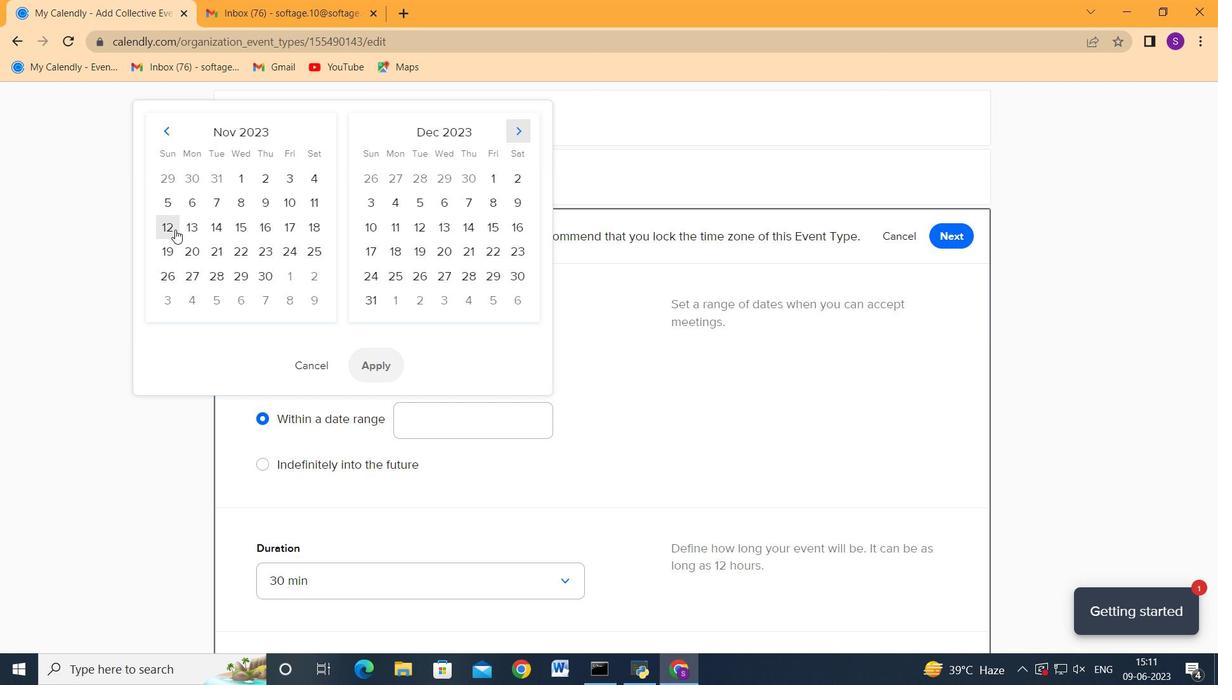 
Action: Mouse moved to (219, 227)
Screenshot: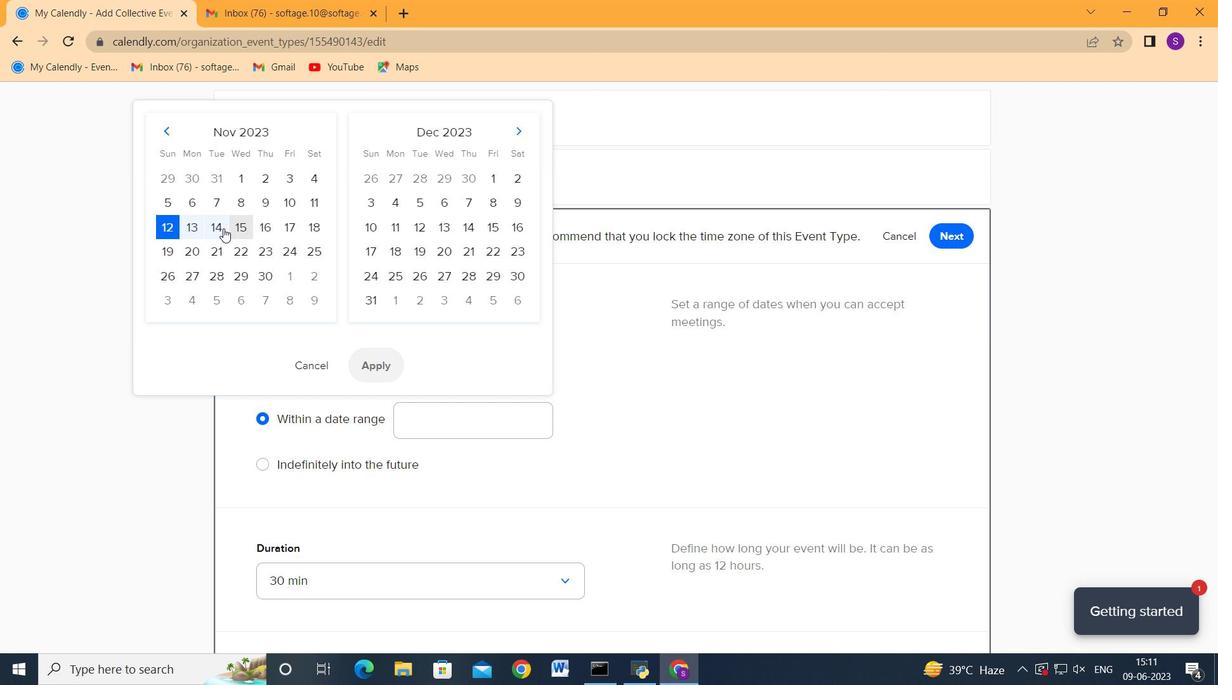 
Action: Mouse pressed left at (219, 227)
Screenshot: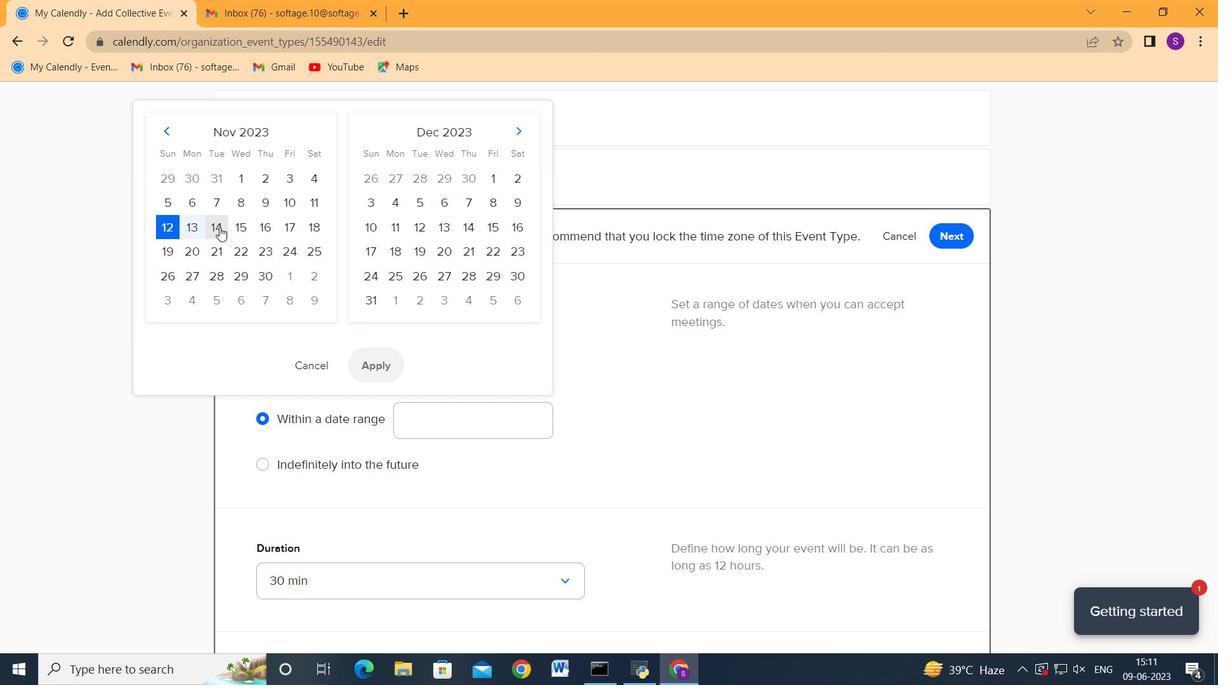 
Action: Mouse moved to (371, 355)
Screenshot: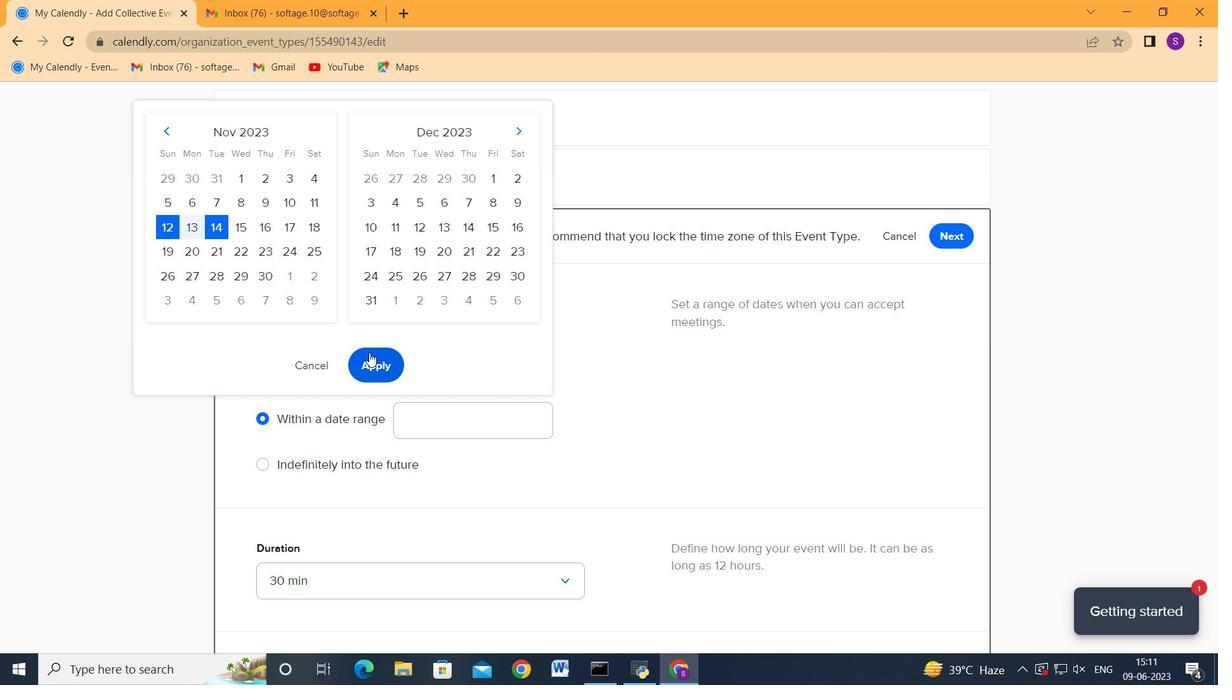 
Action: Mouse pressed left at (371, 355)
Screenshot: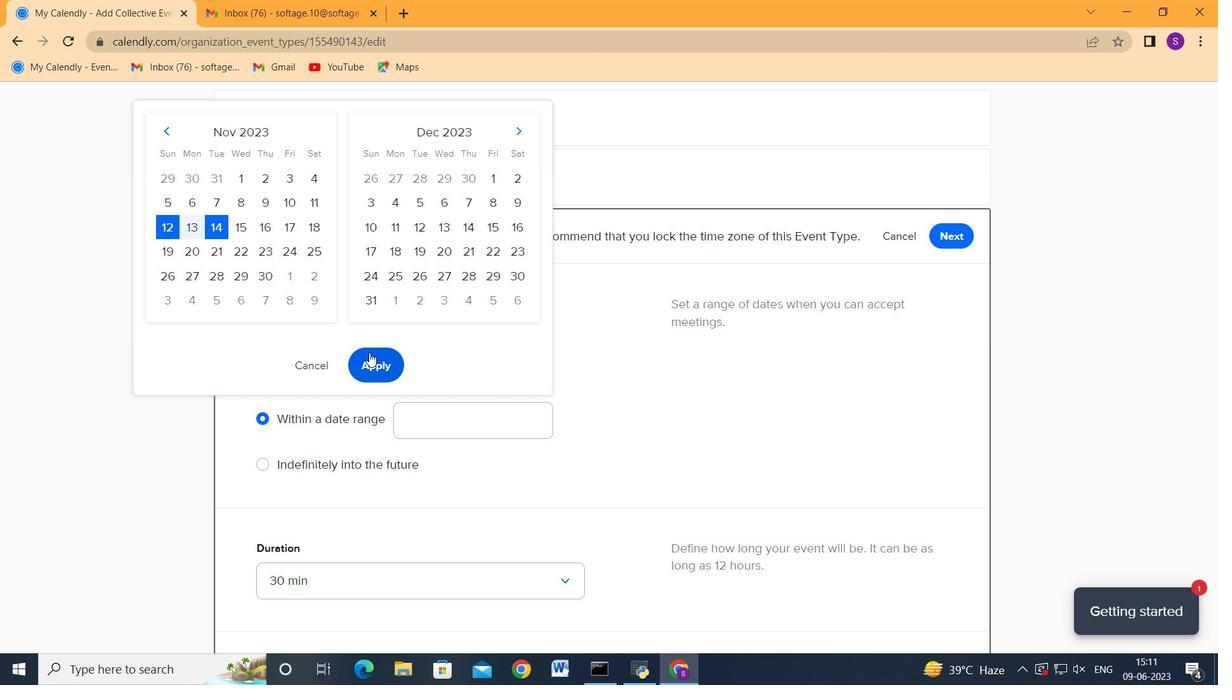 
Action: Mouse moved to (937, 233)
Screenshot: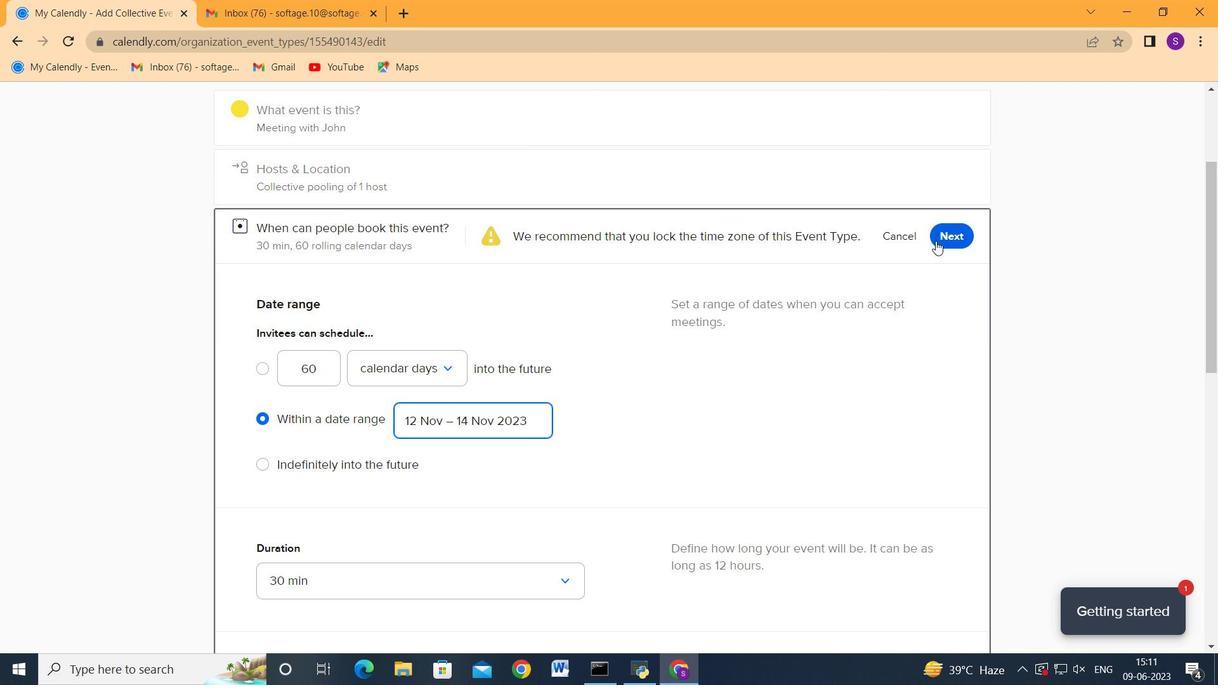 
Action: Mouse pressed left at (937, 233)
Screenshot: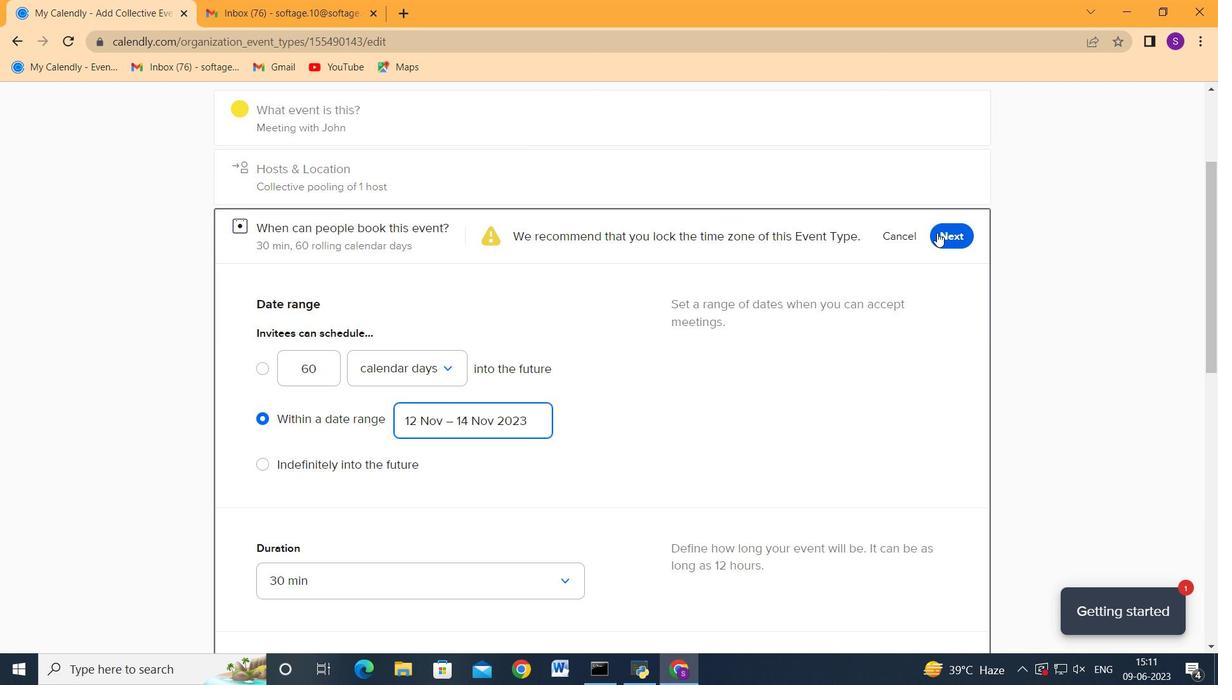 
Action: Mouse moved to (780, 227)
Screenshot: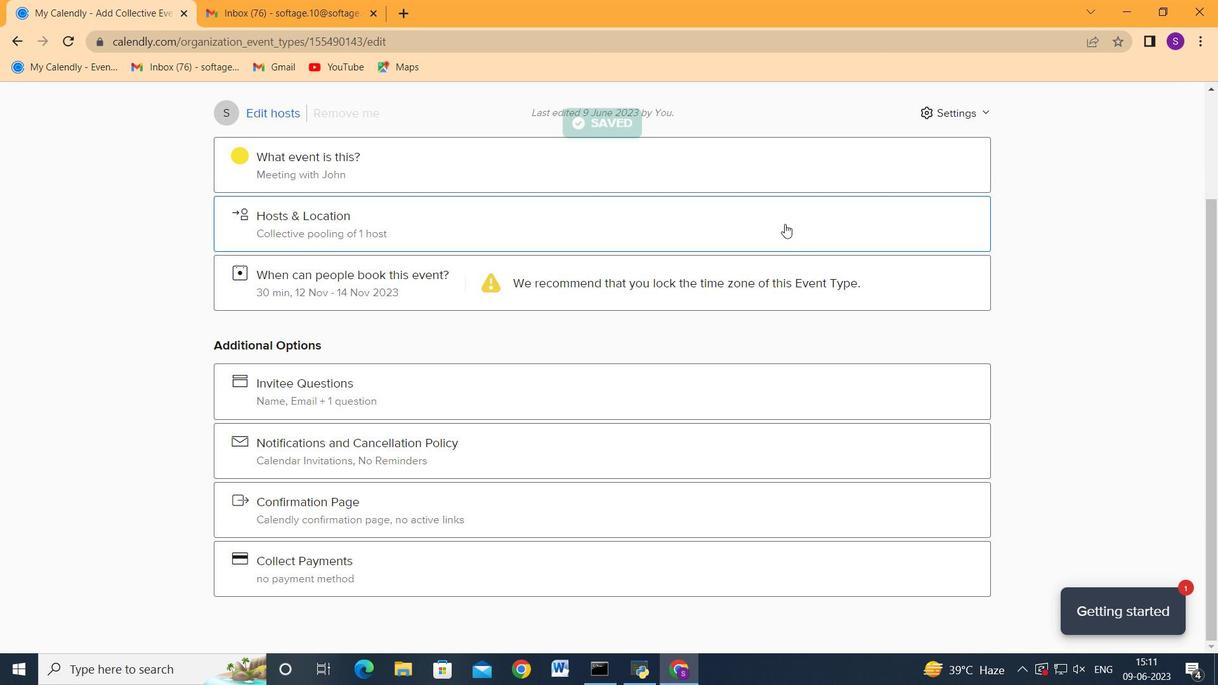 
Action: Mouse scrolled (780, 227) with delta (0, 0)
Screenshot: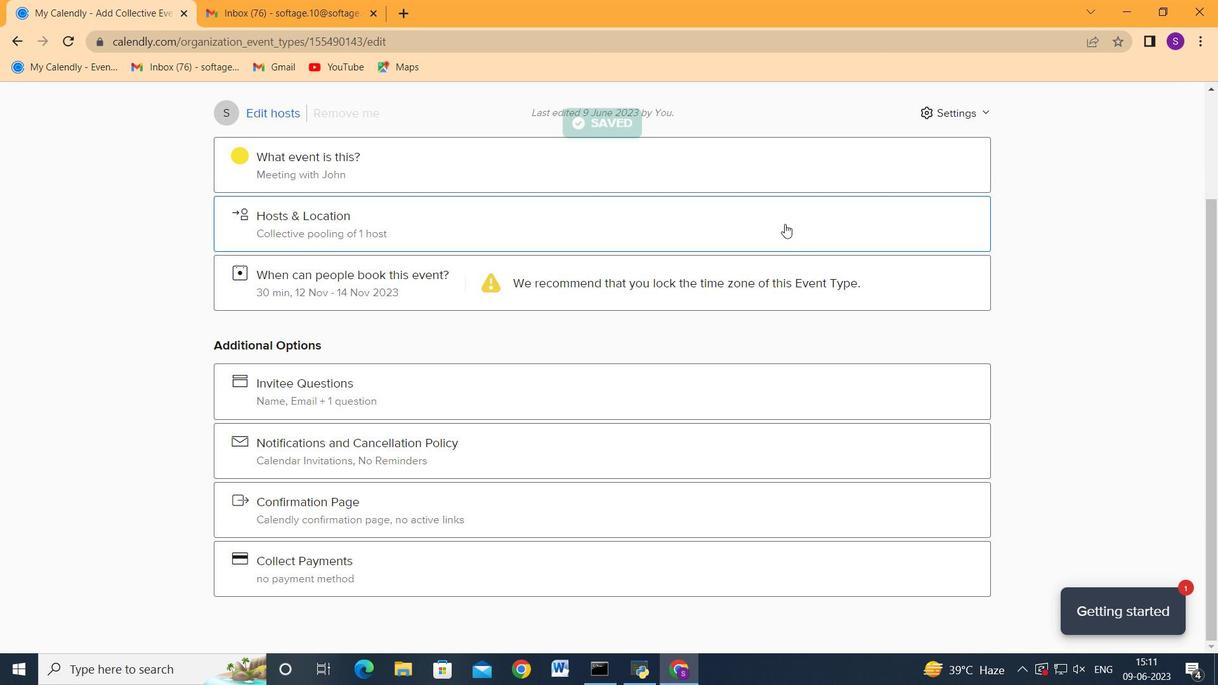
Action: Mouse moved to (764, 222)
Screenshot: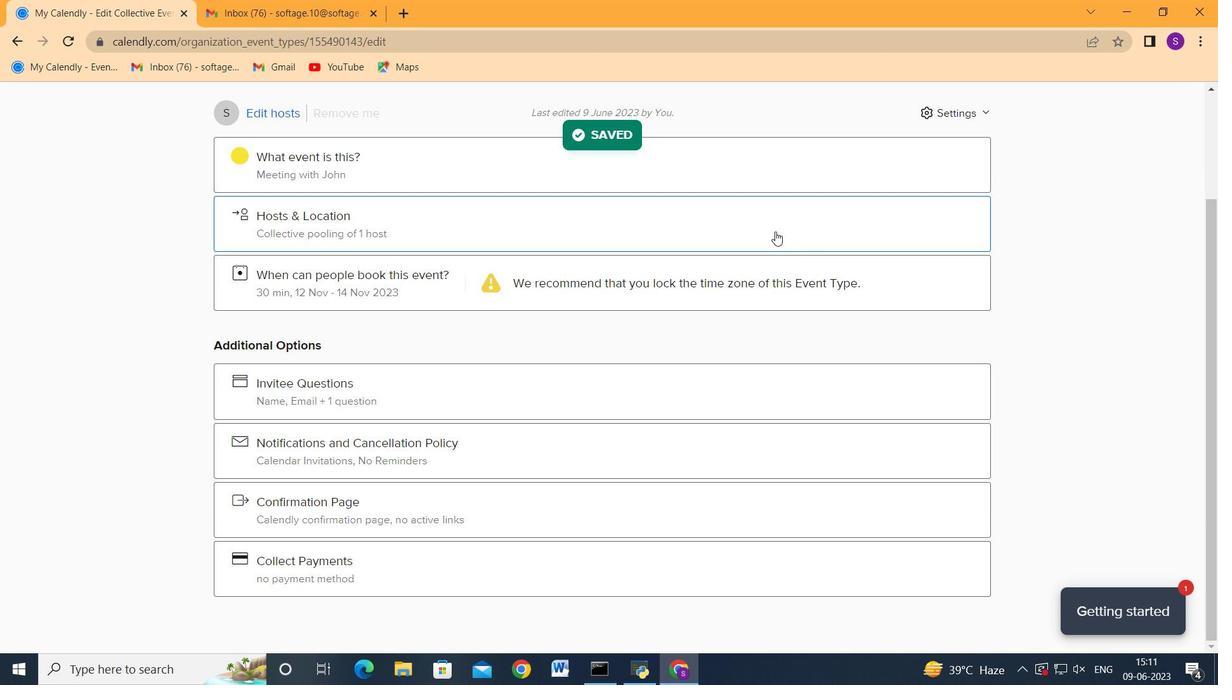 
Action: Mouse scrolled (764, 222) with delta (0, 0)
Screenshot: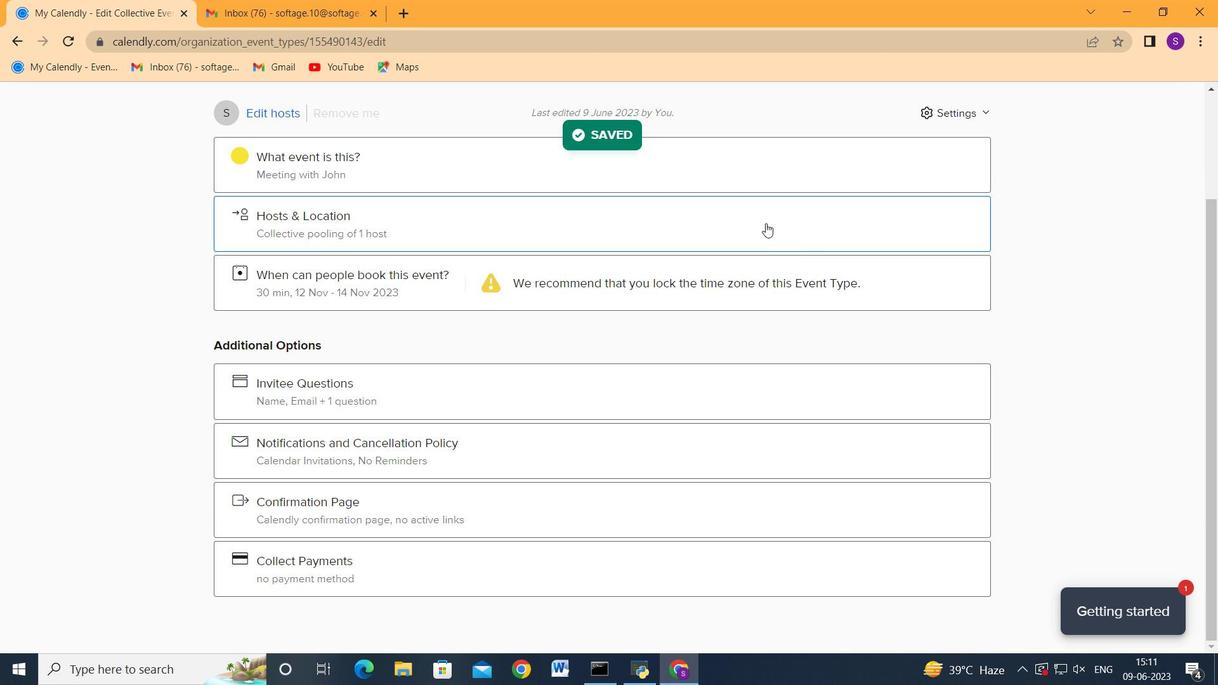 
Action: Mouse moved to (762, 226)
Screenshot: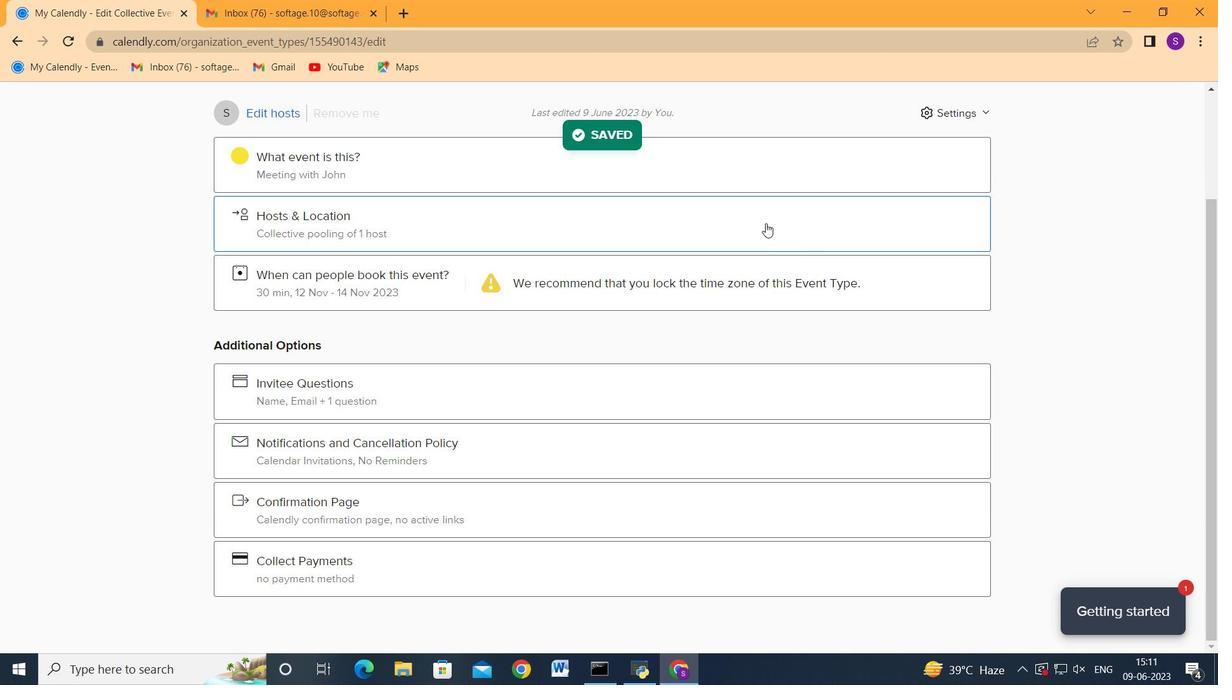 
Action: Mouse scrolled (762, 227) with delta (0, 0)
Screenshot: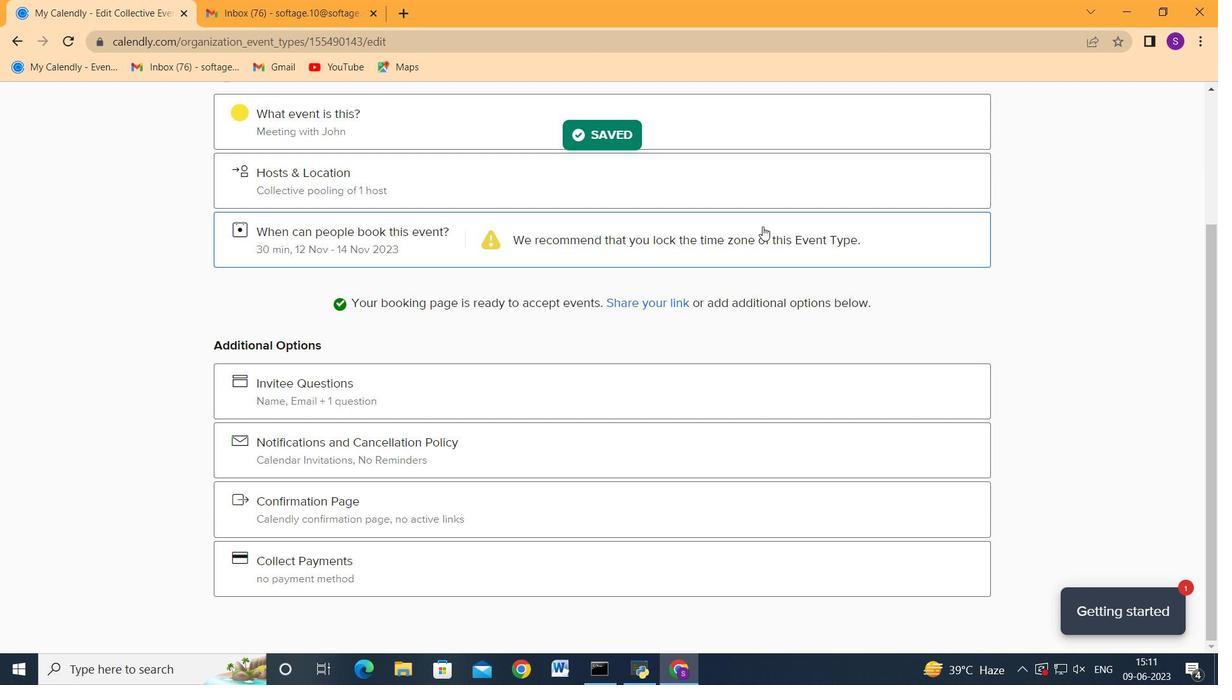 
Action: Mouse scrolled (762, 227) with delta (0, 0)
Screenshot: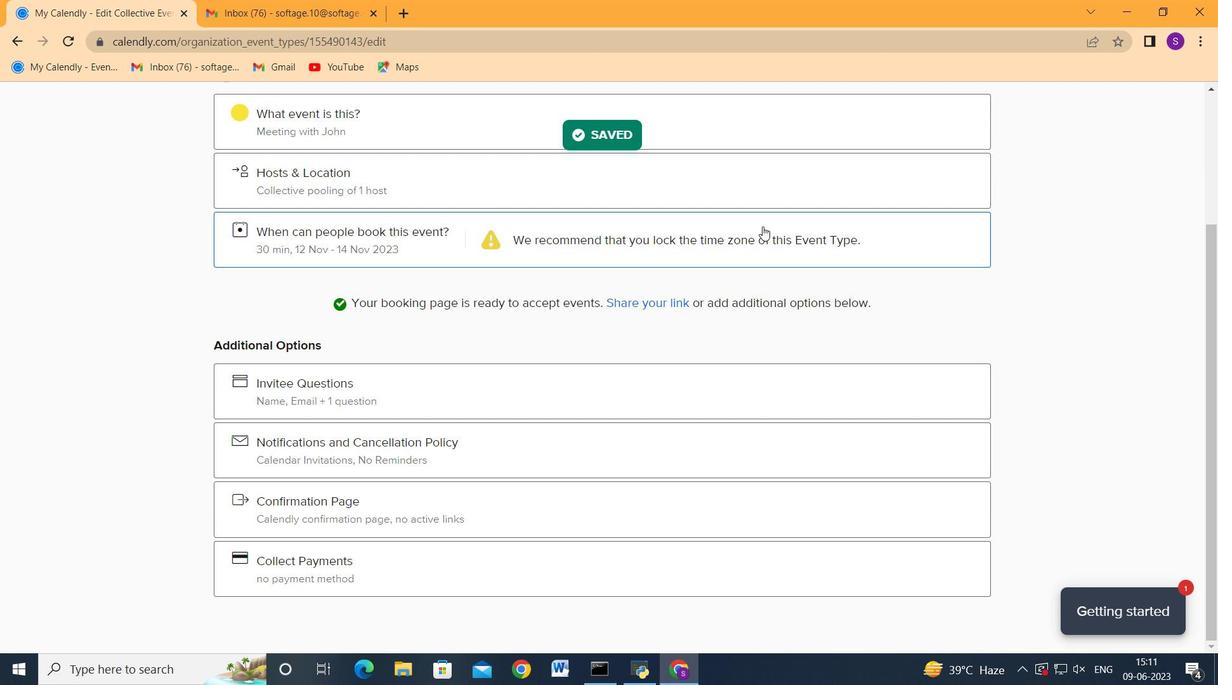 
Action: Mouse scrolled (762, 227) with delta (0, 0)
Screenshot: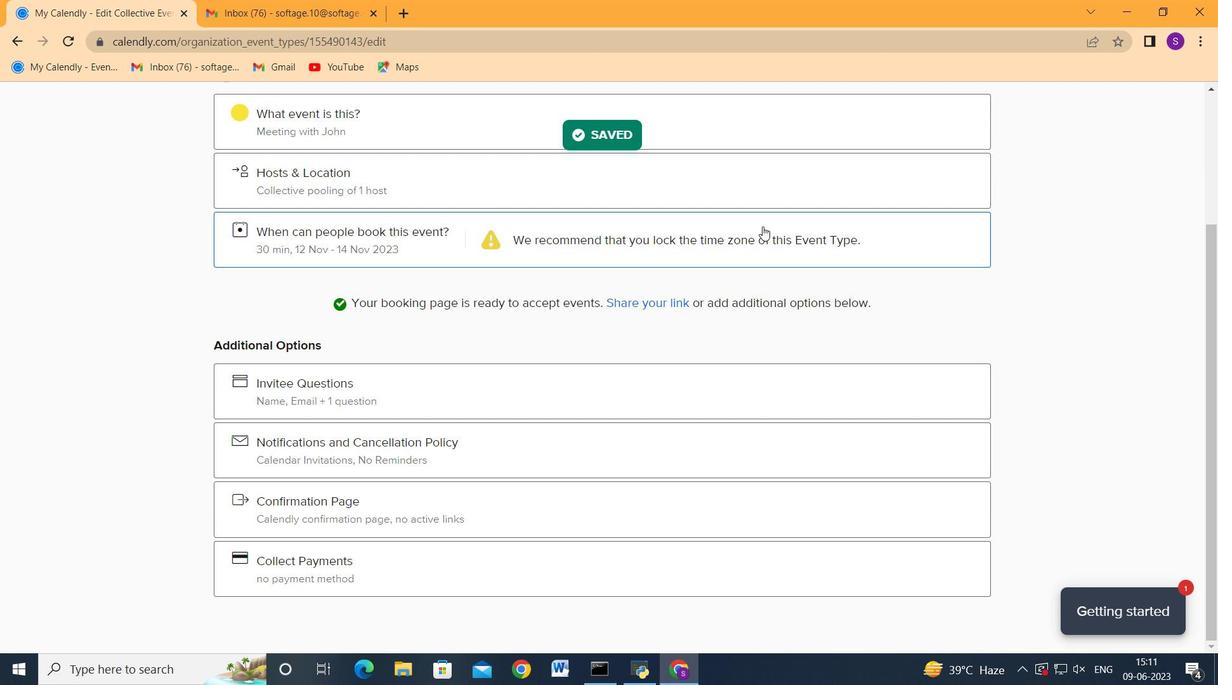 
Action: Mouse moved to (765, 227)
Screenshot: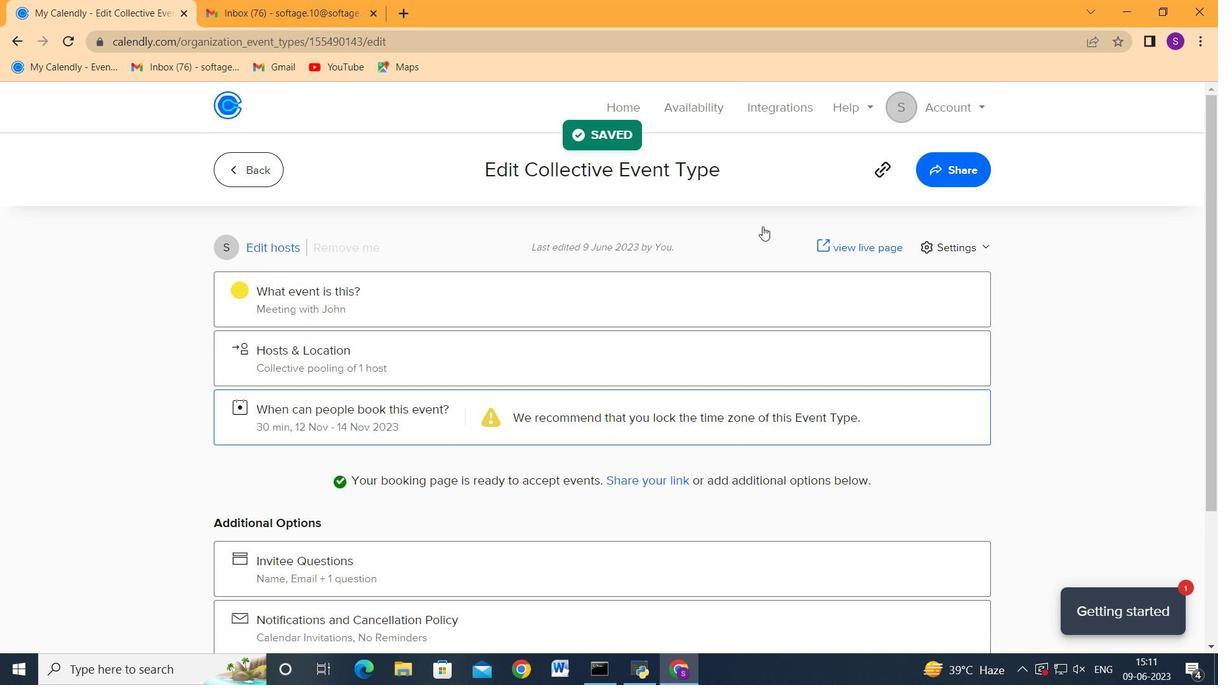 
Action: Mouse scrolled (765, 227) with delta (0, 0)
Screenshot: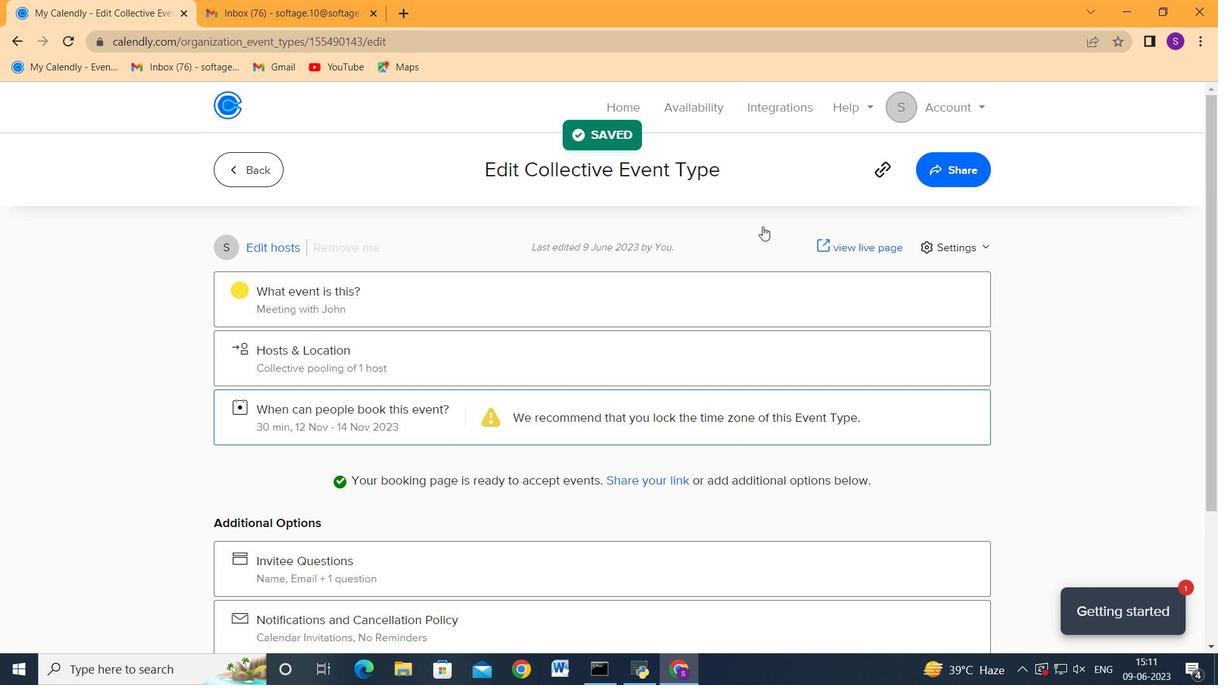 
Action: Mouse moved to (765, 227)
Screenshot: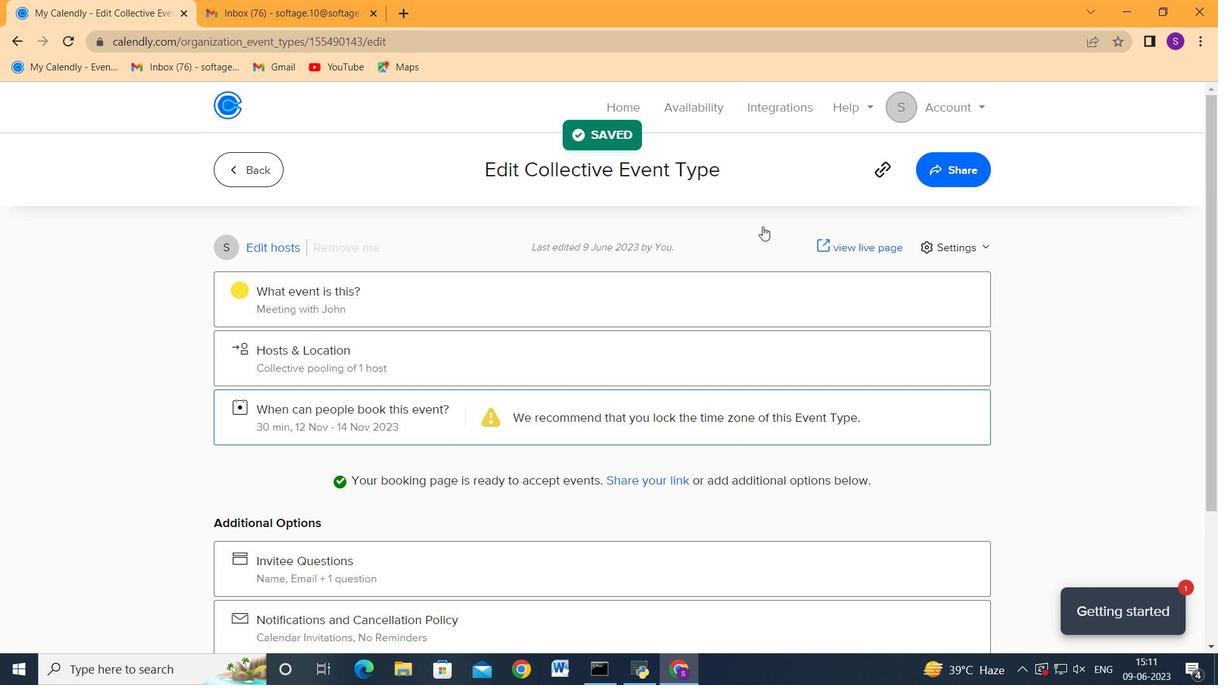 
Action: Mouse scrolled (765, 228) with delta (0, 0)
Screenshot: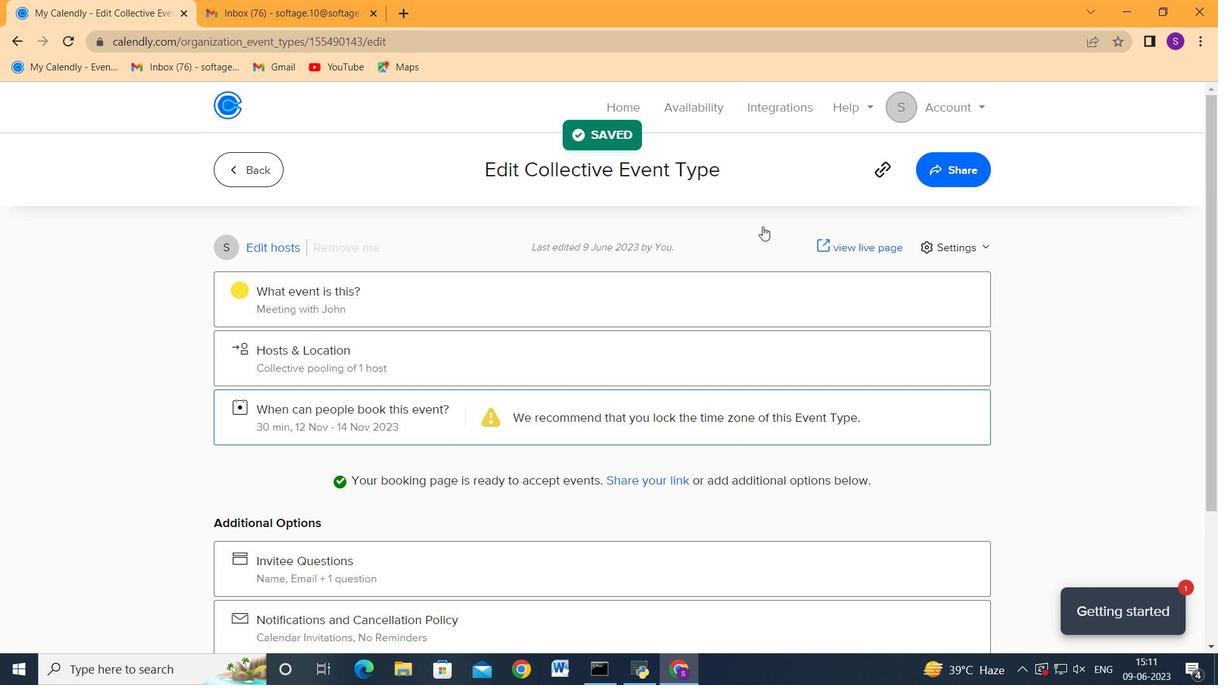 
Action: Mouse moved to (765, 227)
Screenshot: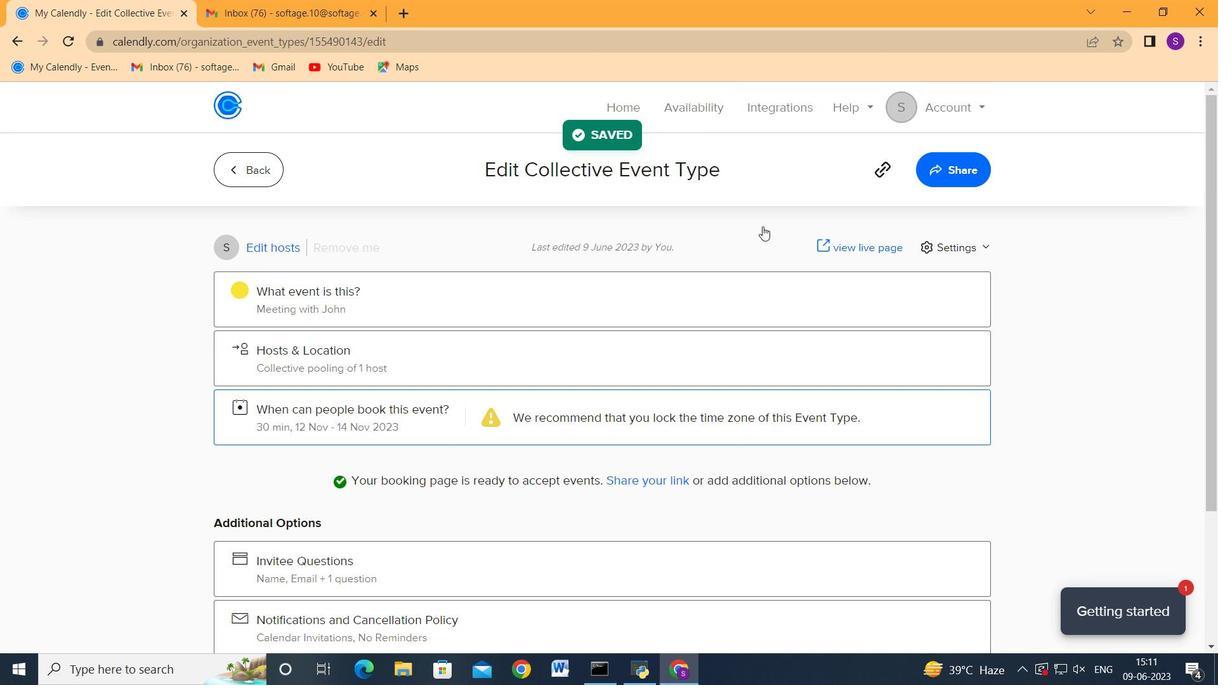 
Action: Mouse scrolled (765, 228) with delta (0, 0)
Screenshot: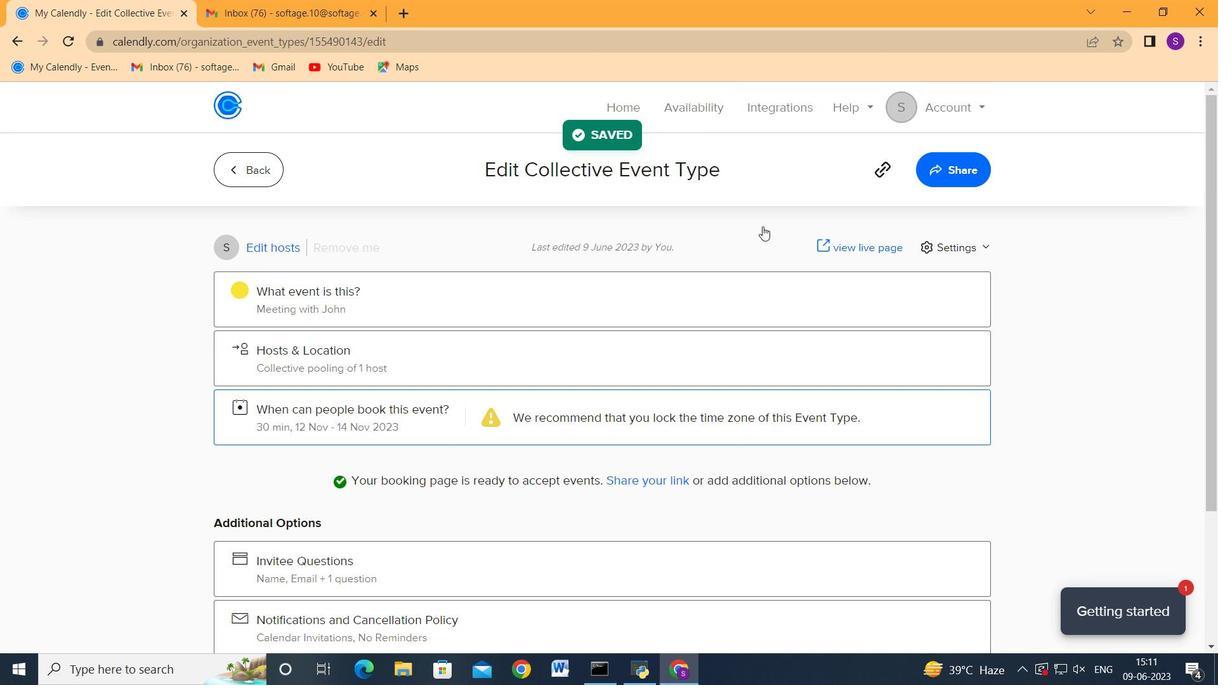 
Action: Mouse scrolled (765, 228) with delta (0, 0)
Screenshot: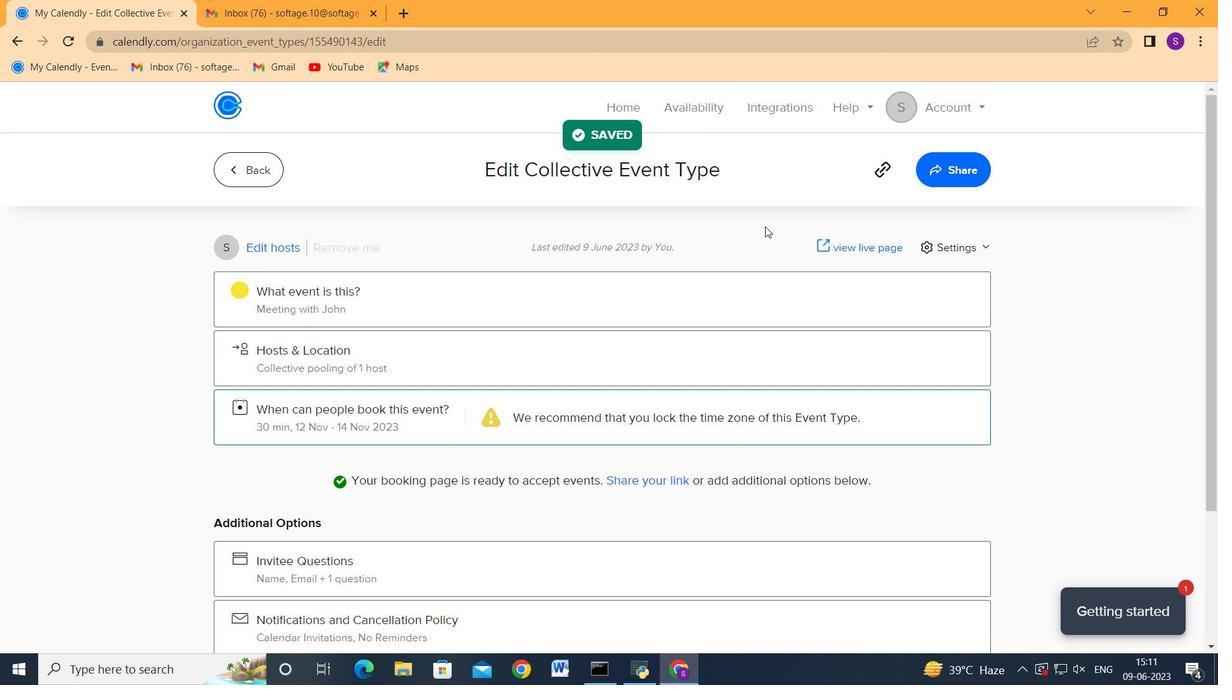 
Action: Mouse moved to (914, 159)
Screenshot: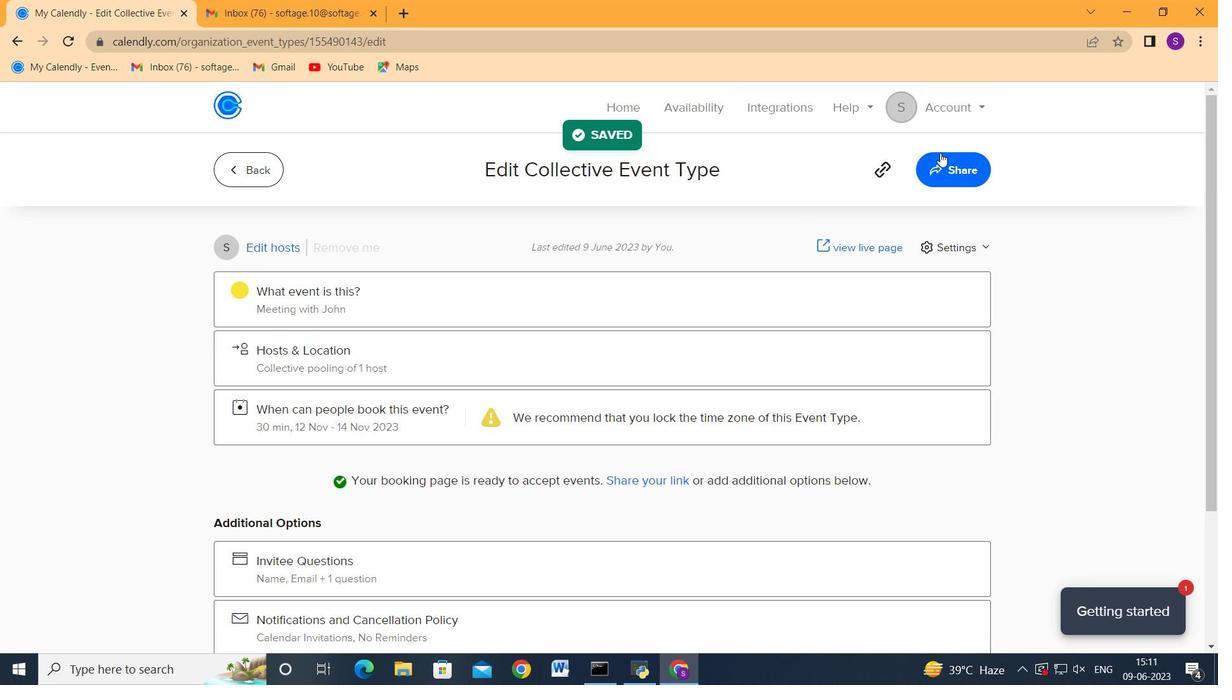 
Action: Mouse pressed left at (914, 159)
Screenshot: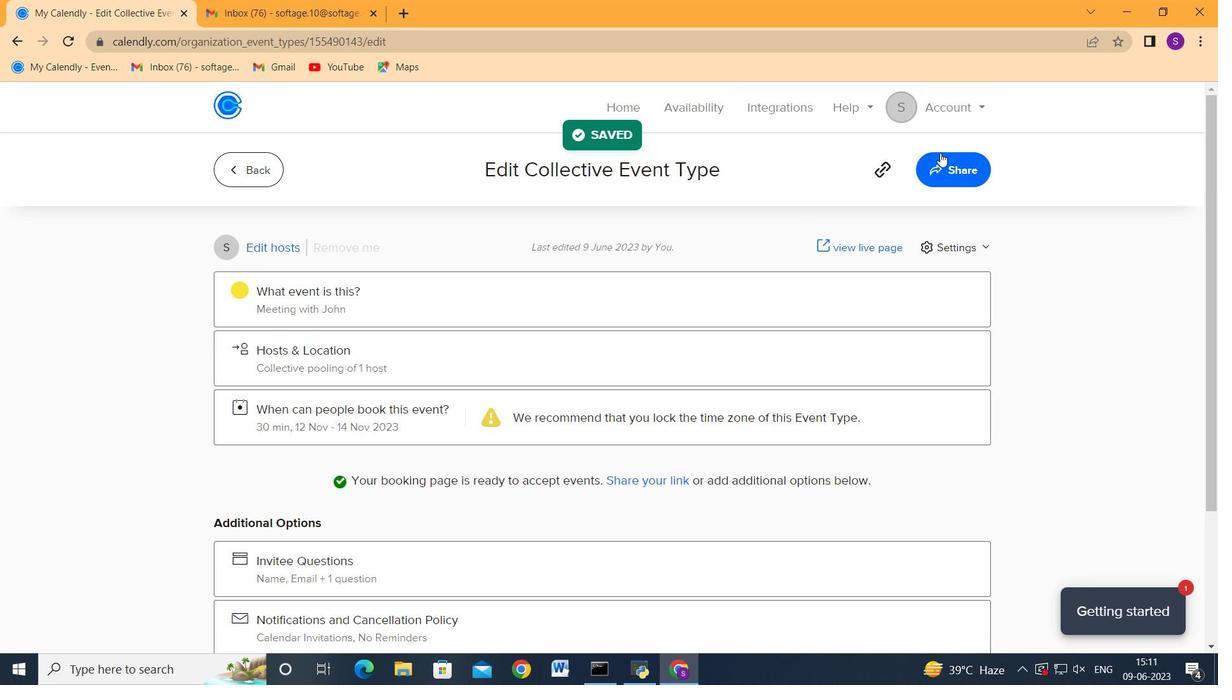 
Action: Mouse moved to (927, 161)
Screenshot: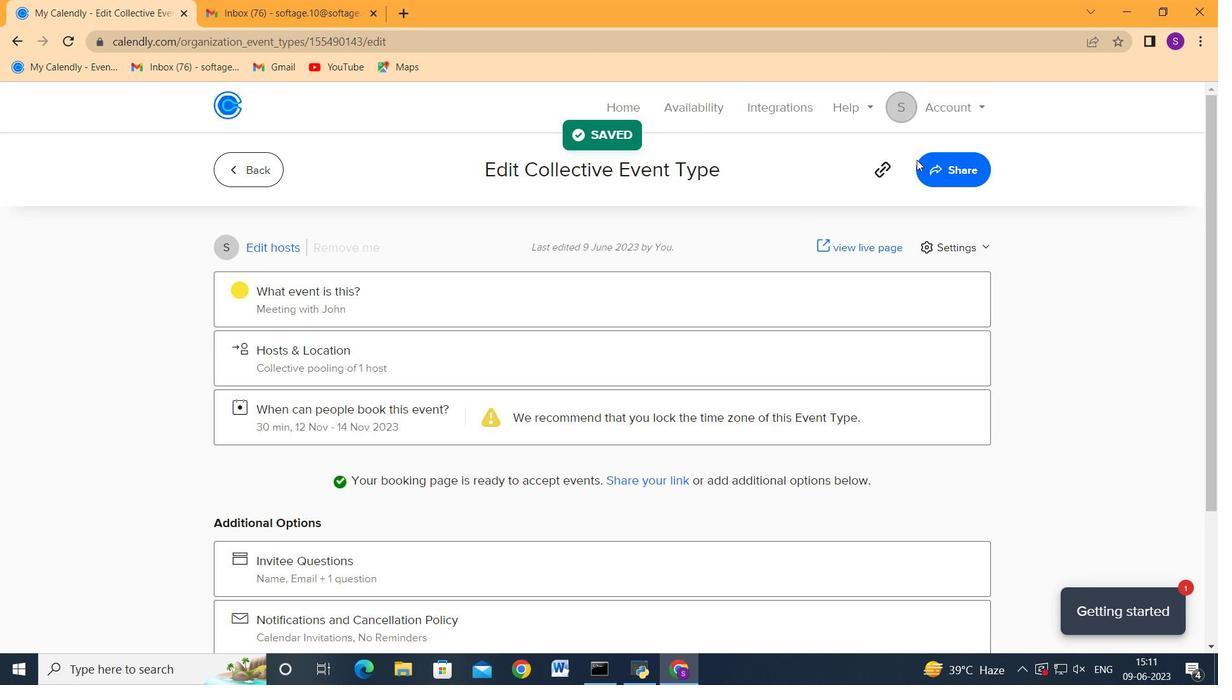 
Action: Mouse pressed left at (927, 161)
Screenshot: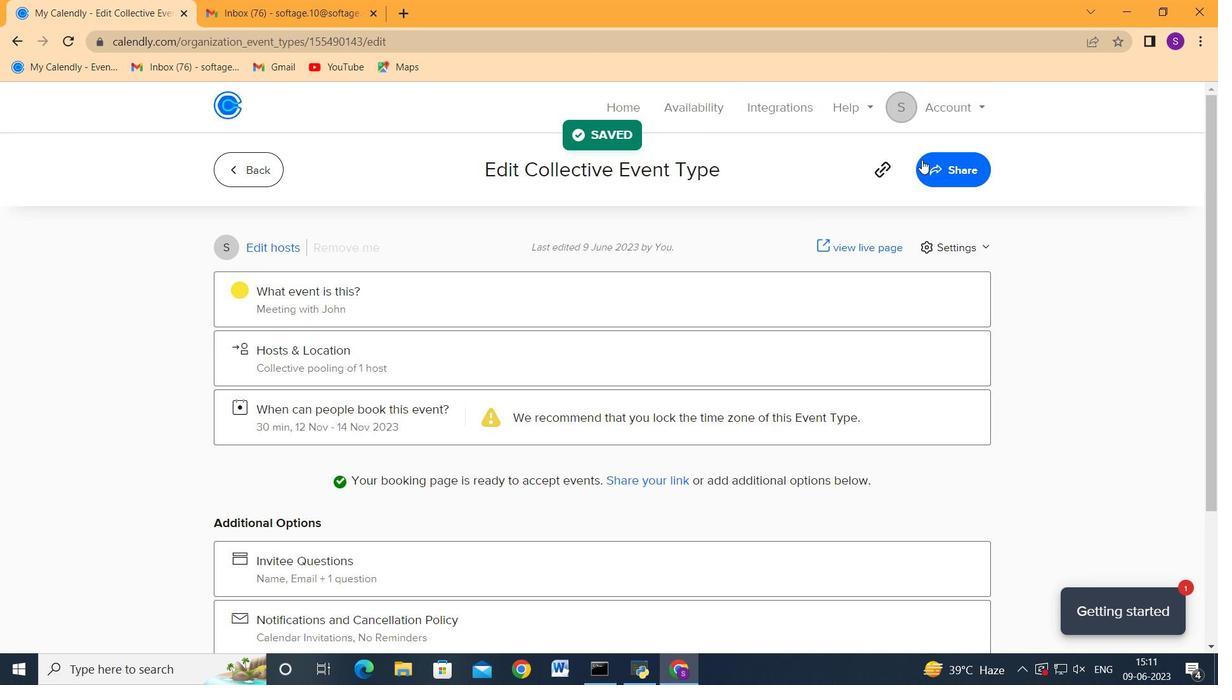 
Action: Mouse moved to (784, 314)
Screenshot: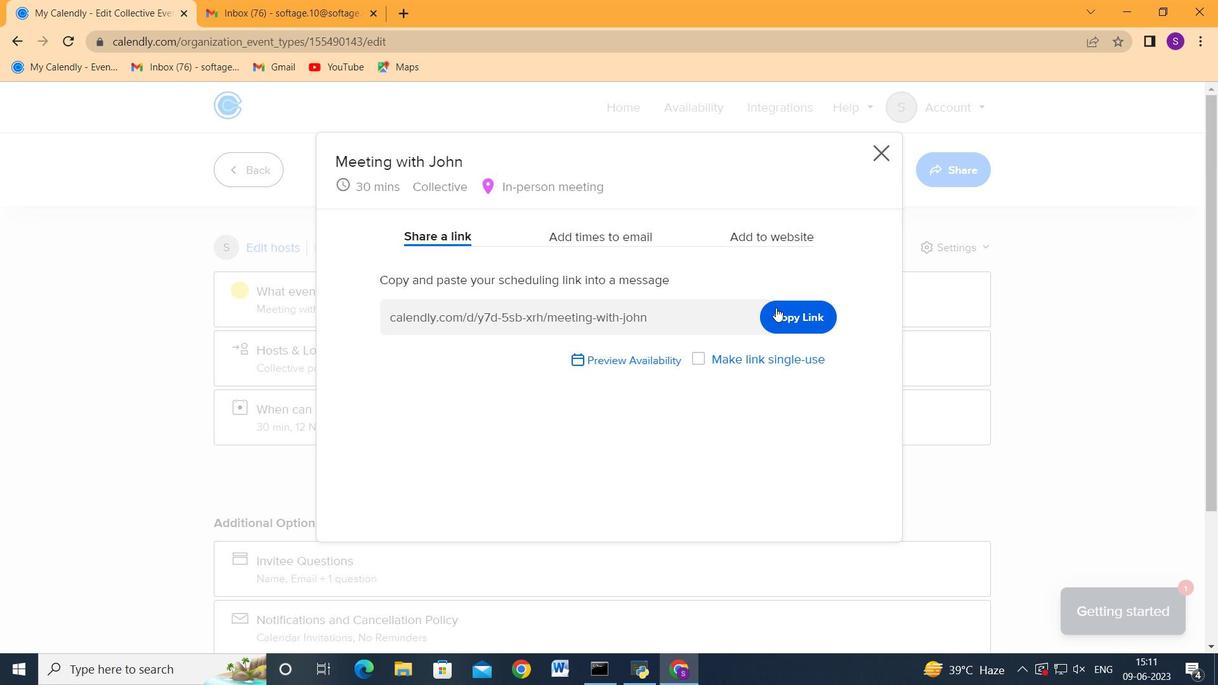 
Action: Mouse pressed left at (784, 314)
Screenshot: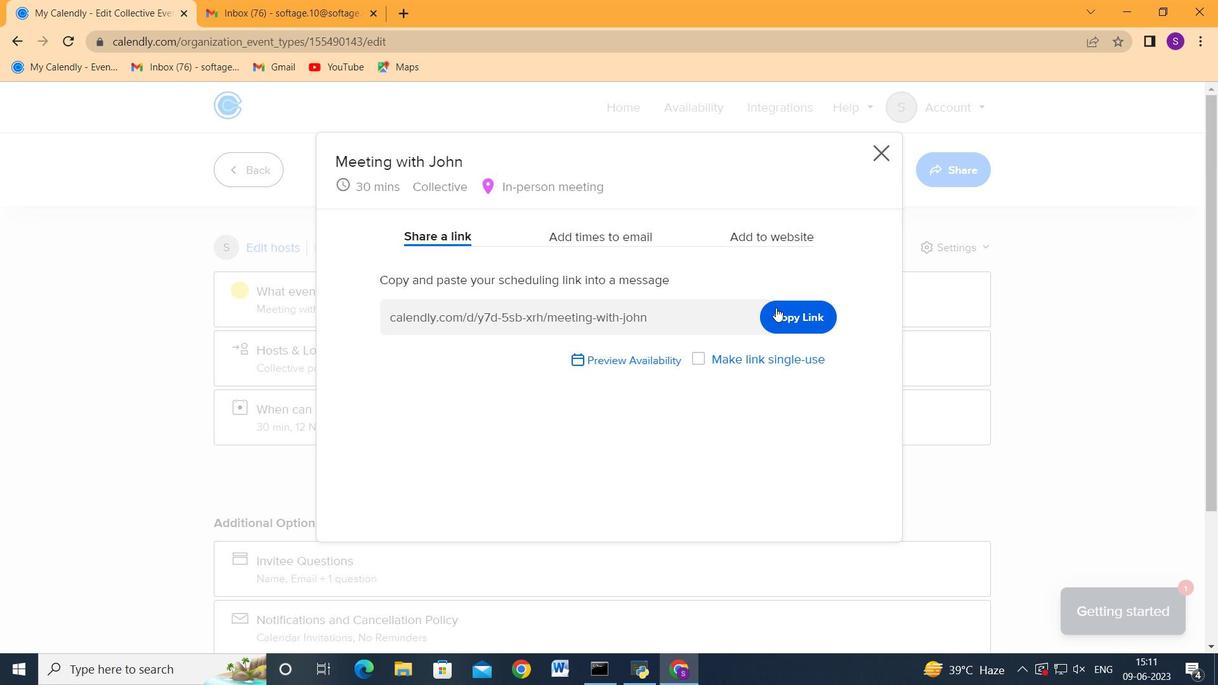 
Action: Mouse moved to (335, 0)
Screenshot: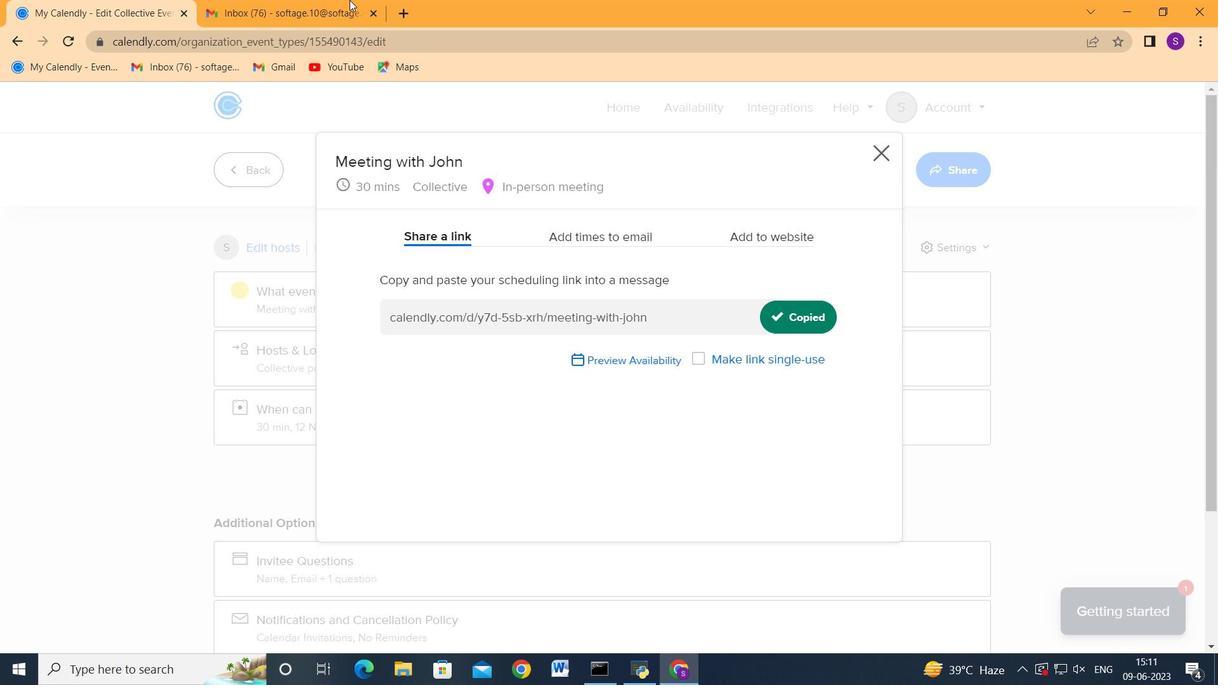 
Action: Mouse pressed left at (335, 0)
Screenshot: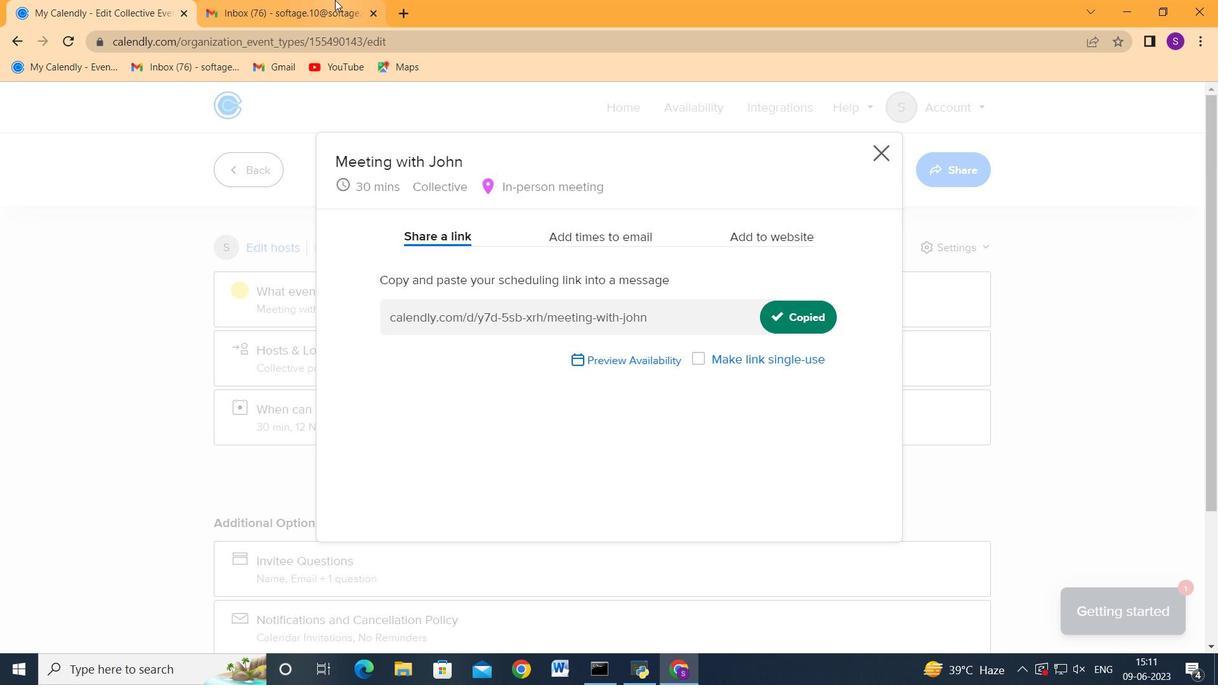 
Action: Mouse moved to (130, 182)
Screenshot: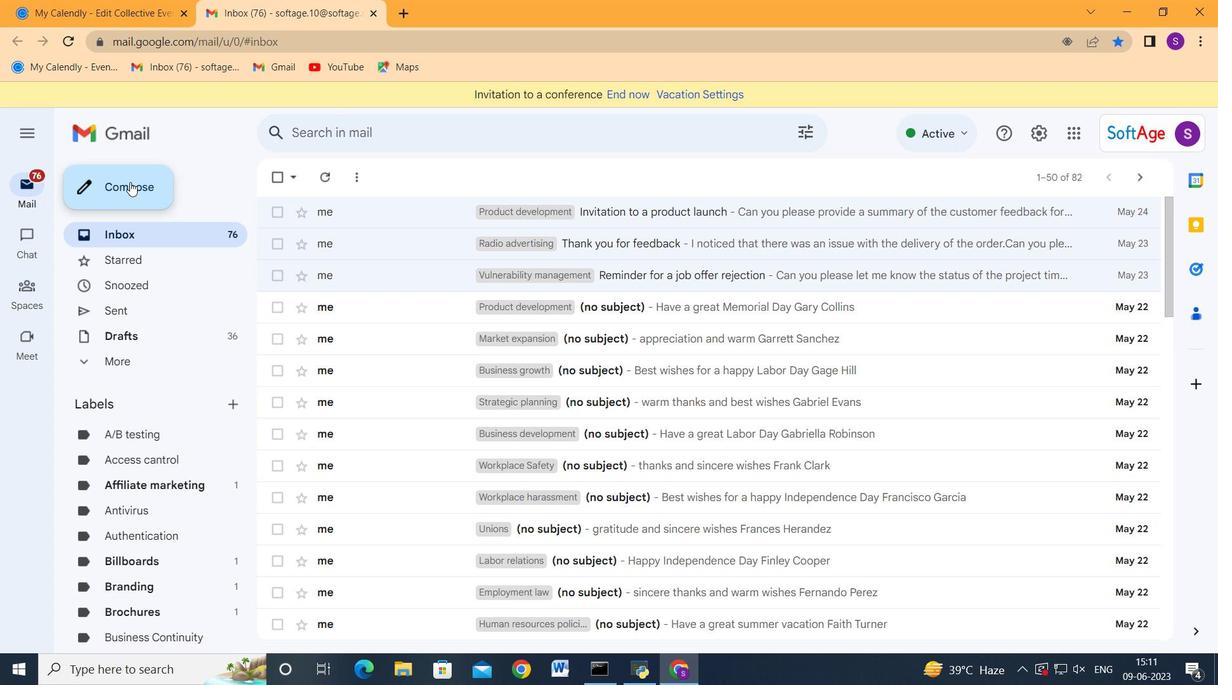 
Action: Mouse pressed left at (130, 182)
Screenshot: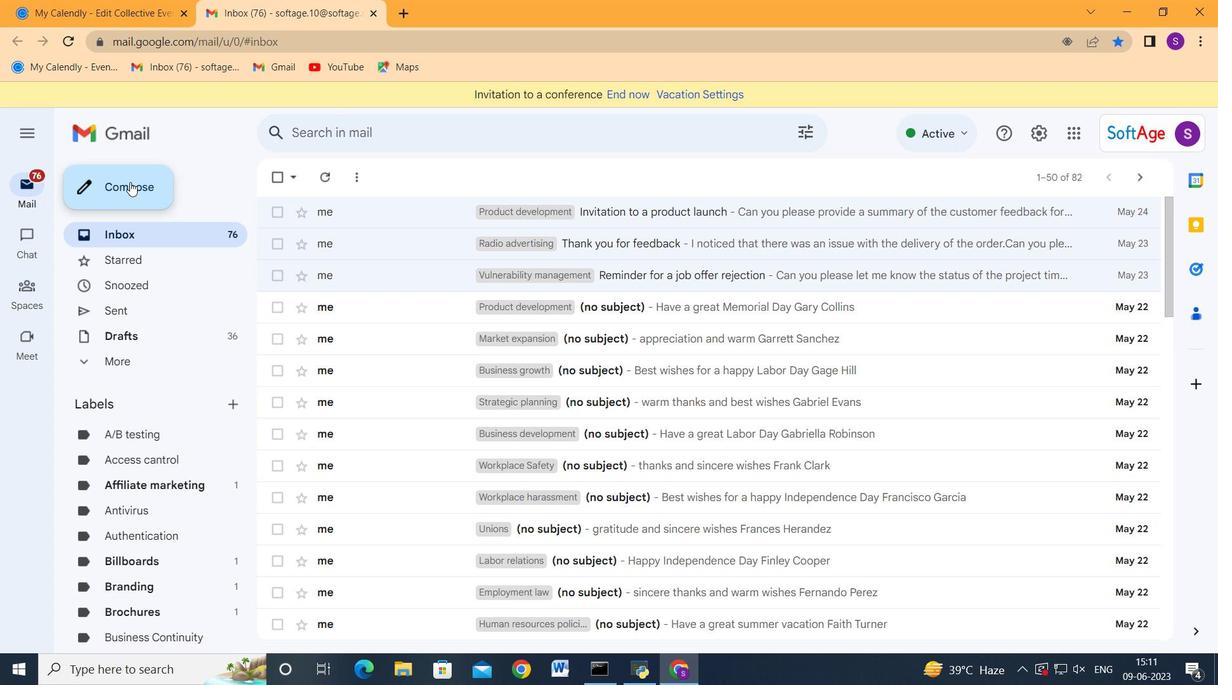 
Action: Mouse moved to (751, 262)
Screenshot: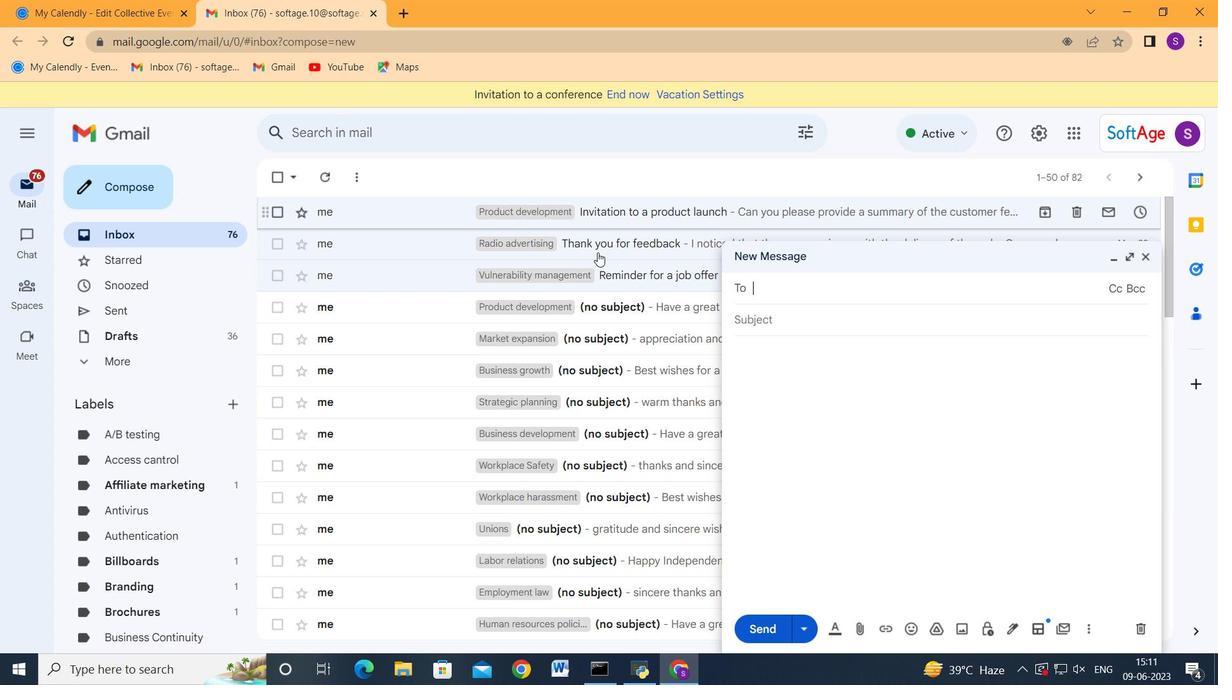 
Action: Key pressed softage.9<Key.shift_r>@softage.net<Key.enter>softage.8<Key.shift_r>@softage.net<Key.enter><Key.tab><Key.tab>ctrl+V
Screenshot: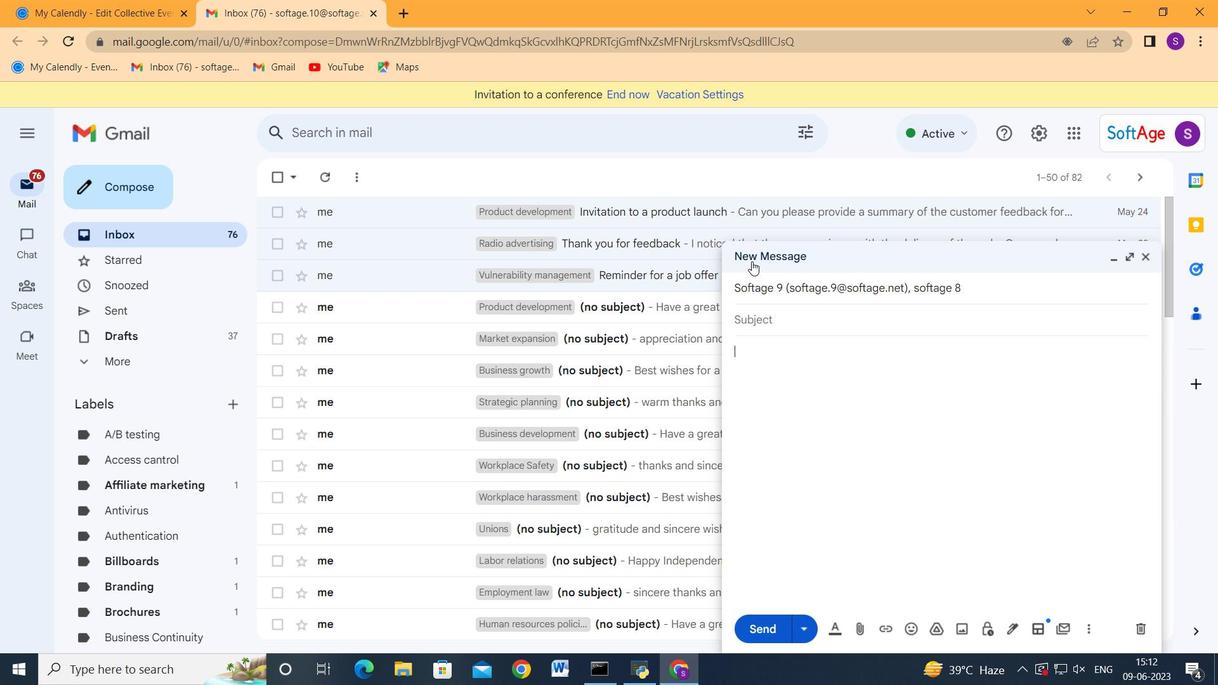 
Action: Mouse moved to (769, 636)
Screenshot: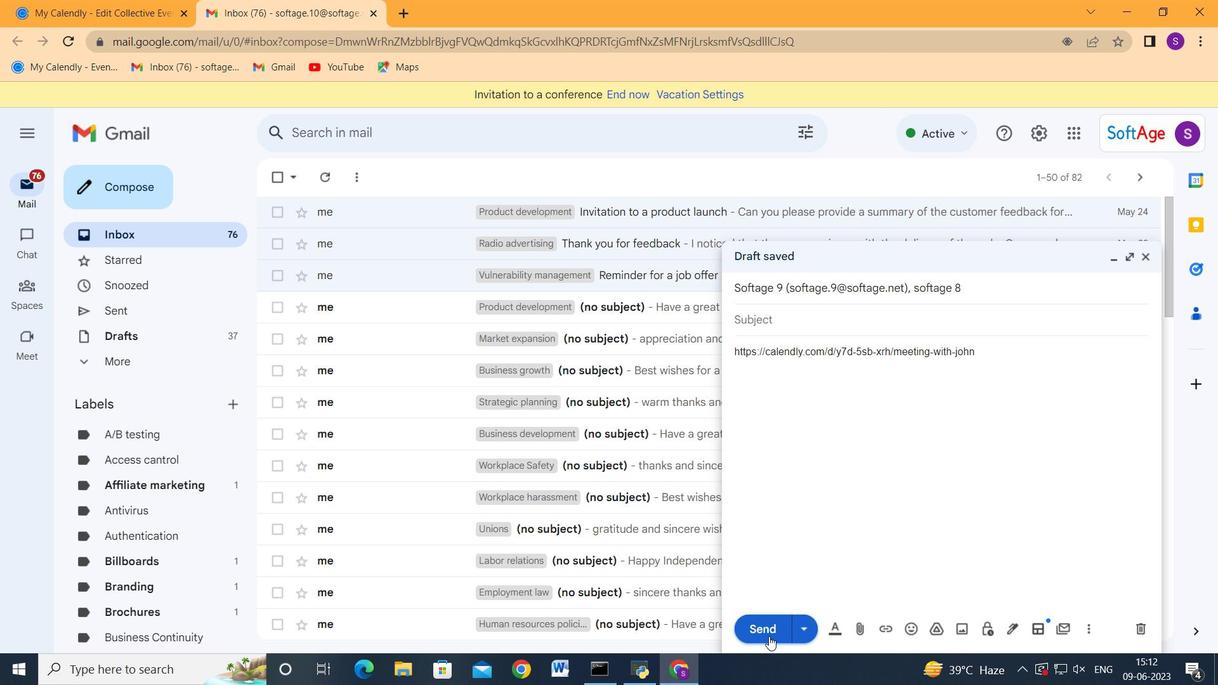 
Action: Mouse pressed left at (769, 636)
Screenshot: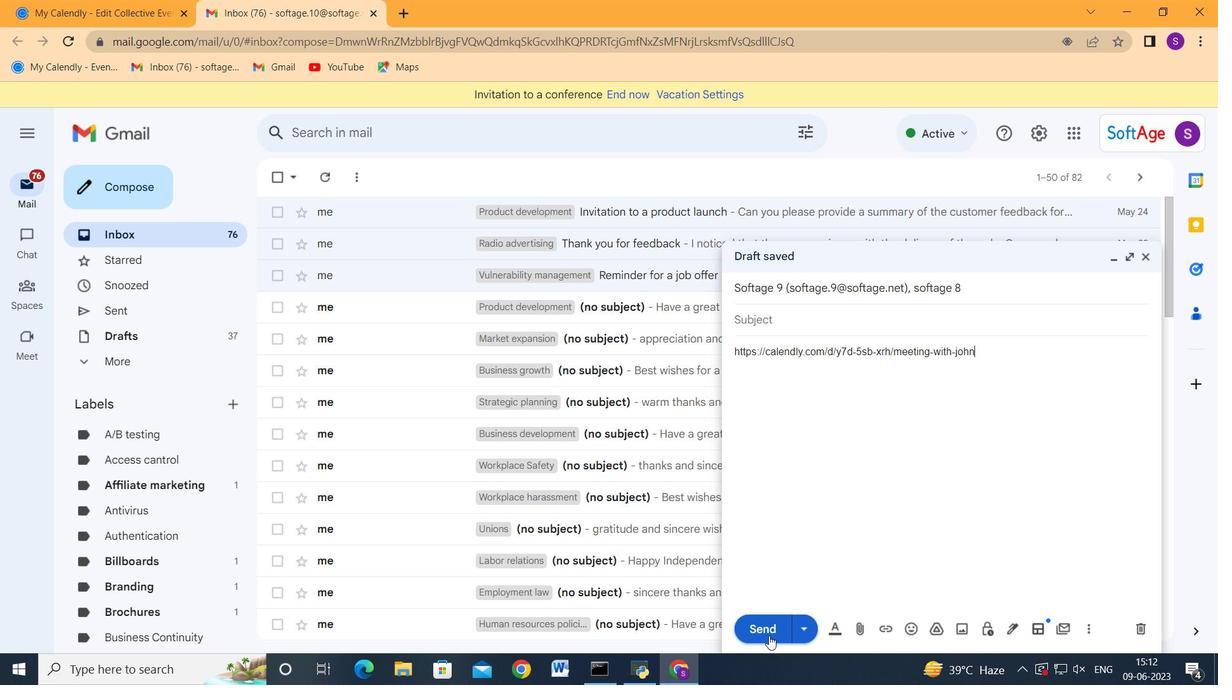 
Action: Mouse moved to (789, 540)
Screenshot: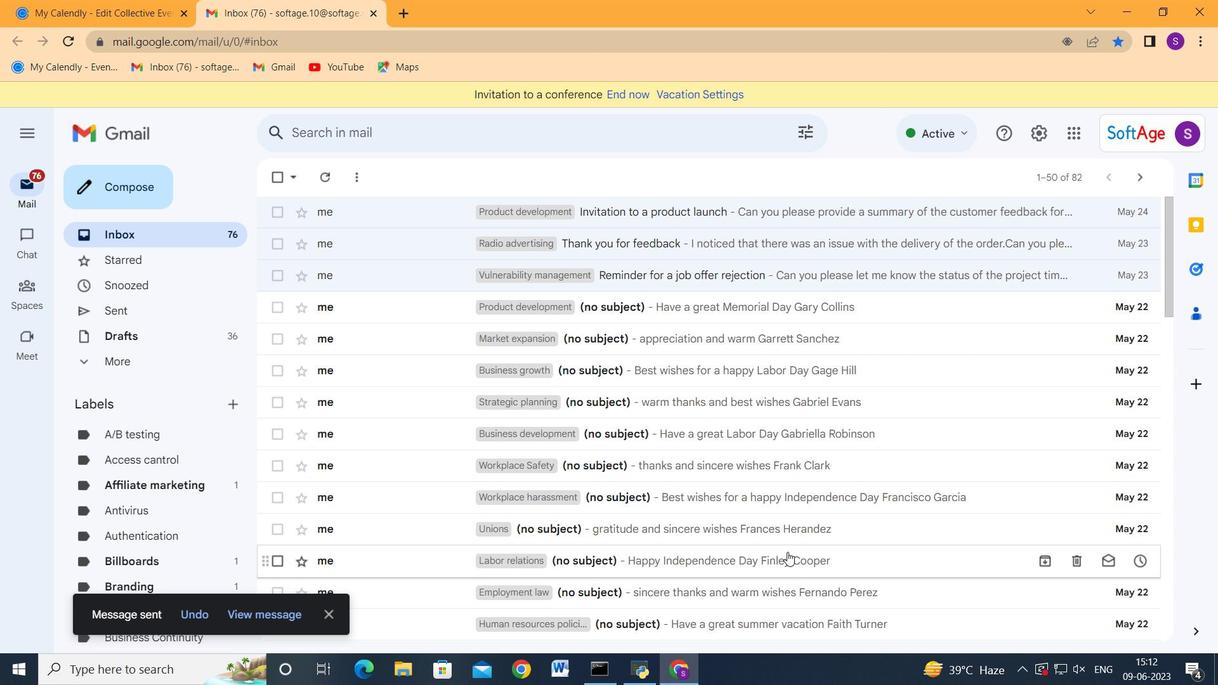 
